 Task: Look for space in Romny, Ukraine from 9th June, 2023 to 16th June, 2023 for 2 adults in price range Rs.8000 to Rs.16000. Place can be entire place with 2 bedrooms having 2 beds and 1 bathroom. Property type can be house, flat, guest house. Booking option can be shelf check-in. Required host language is English.
Action: Mouse pressed left at (490, 203)
Screenshot: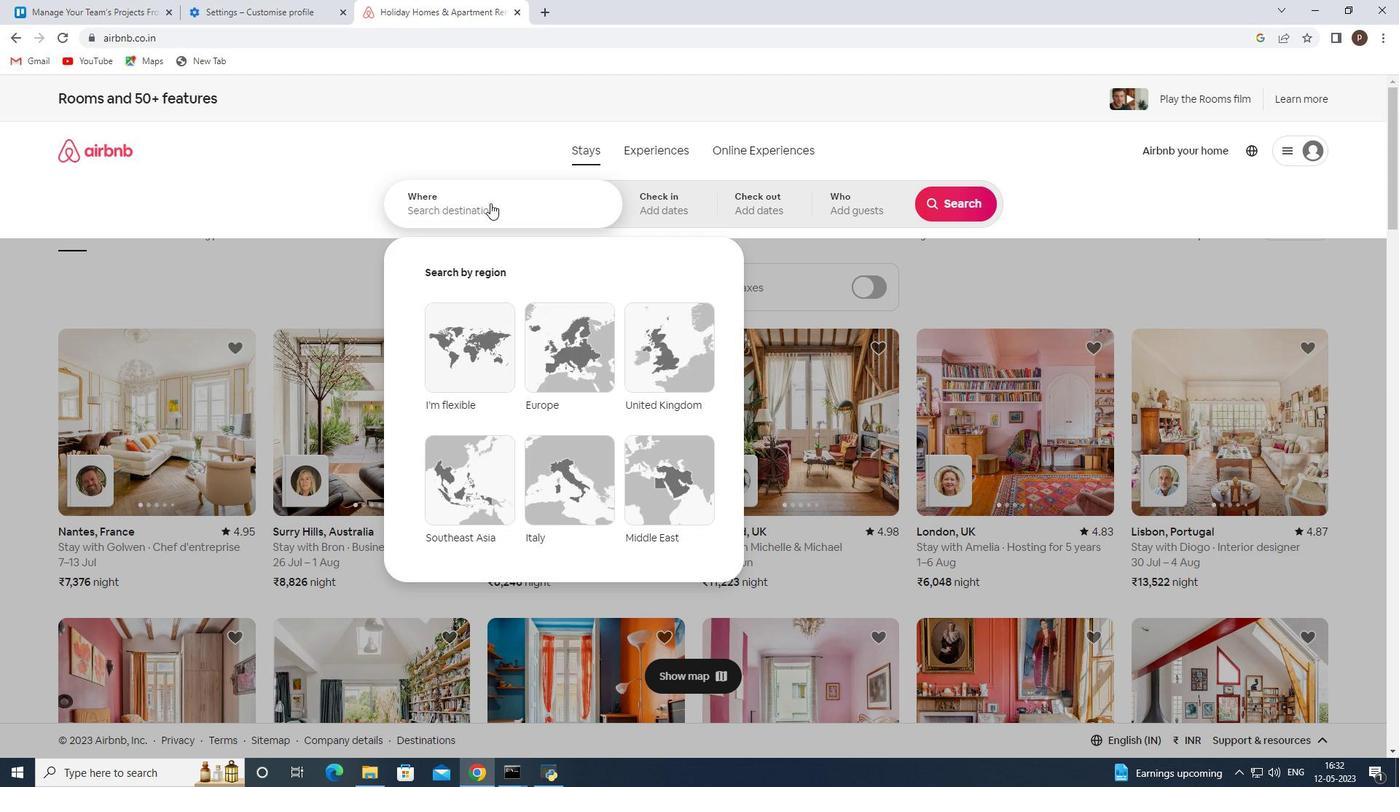 
Action: Key pressed <Key.caps_lock>R<Key.caps_lock>omny,<Key.space><Key.caps_lock>U<Key.caps_lock>kraine<Key.space><Key.enter>
Screenshot: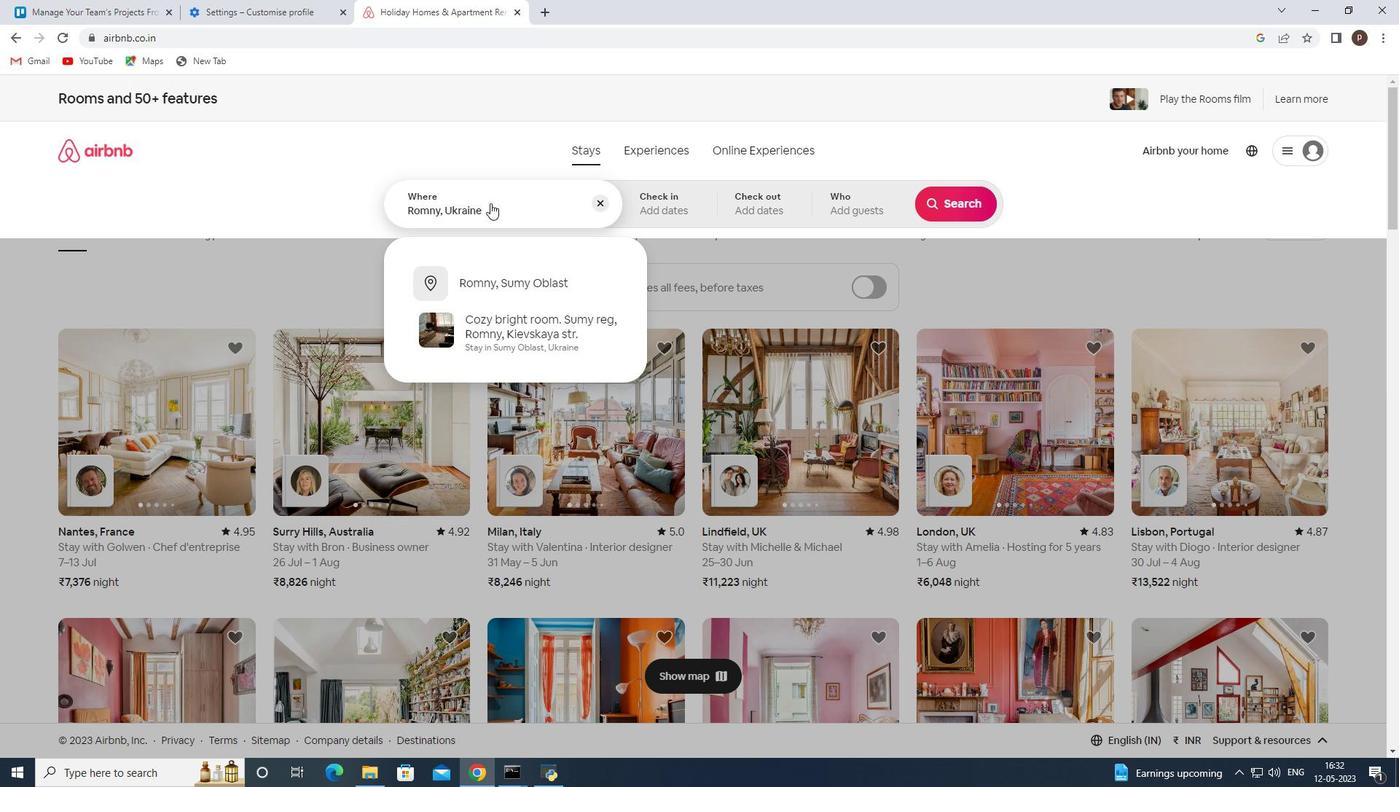 
Action: Mouse moved to (907, 417)
Screenshot: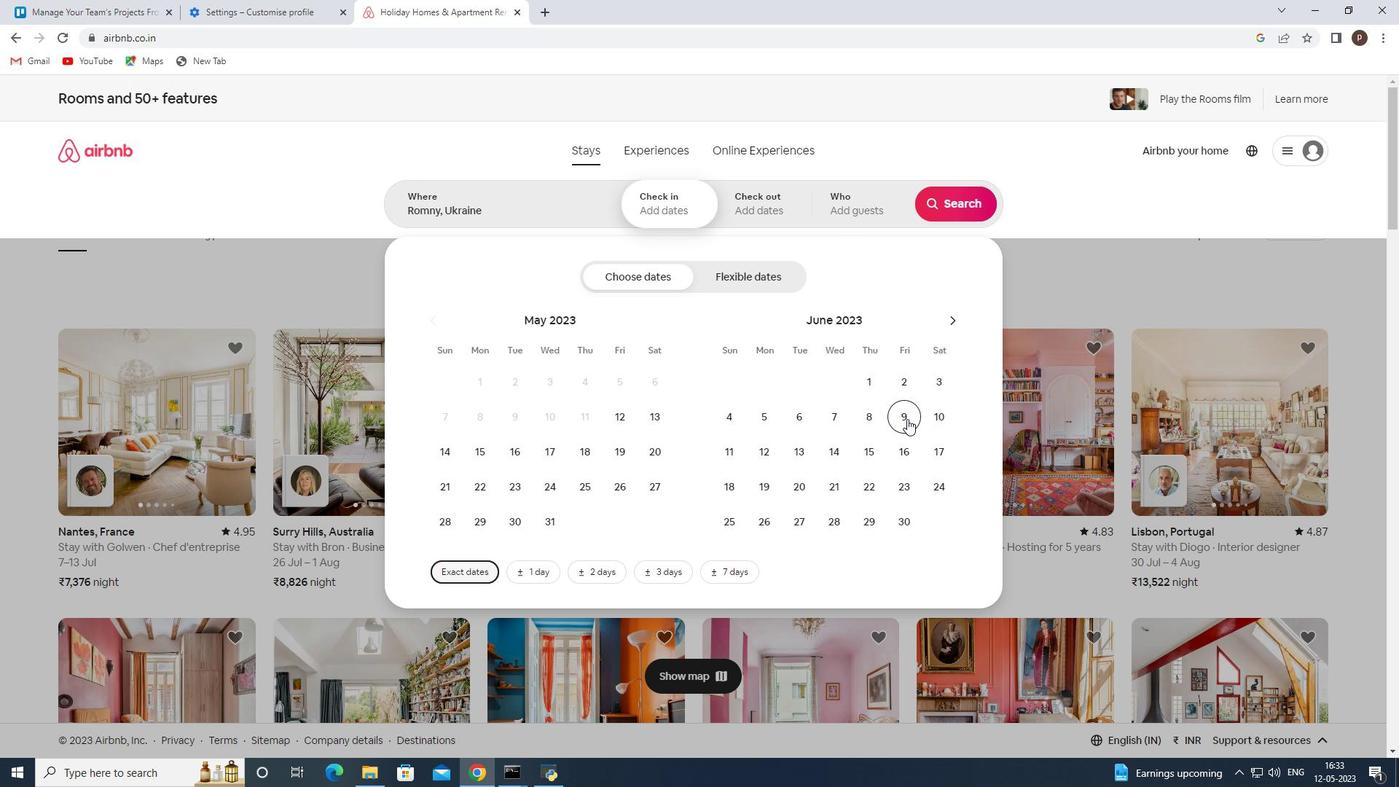 
Action: Mouse pressed left at (907, 417)
Screenshot: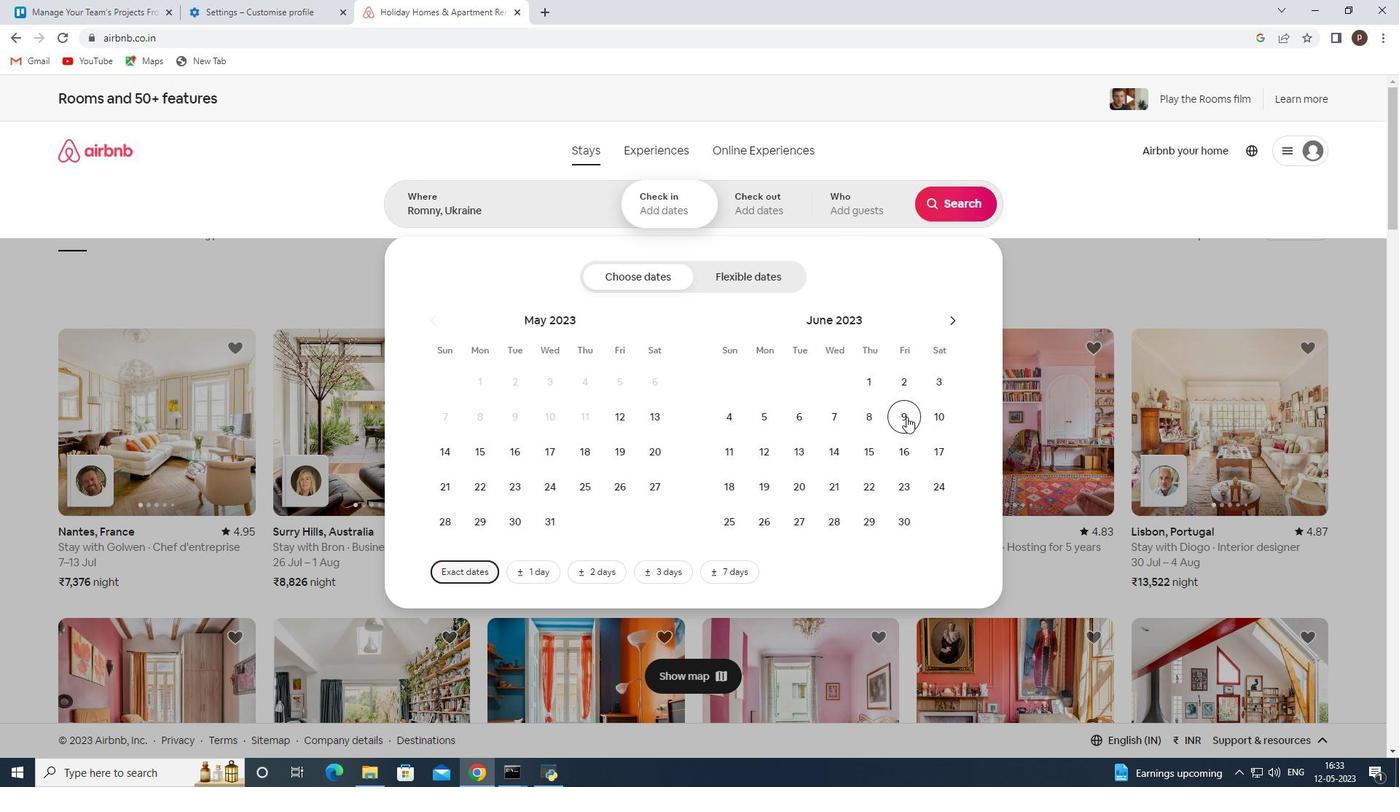 
Action: Mouse moved to (894, 450)
Screenshot: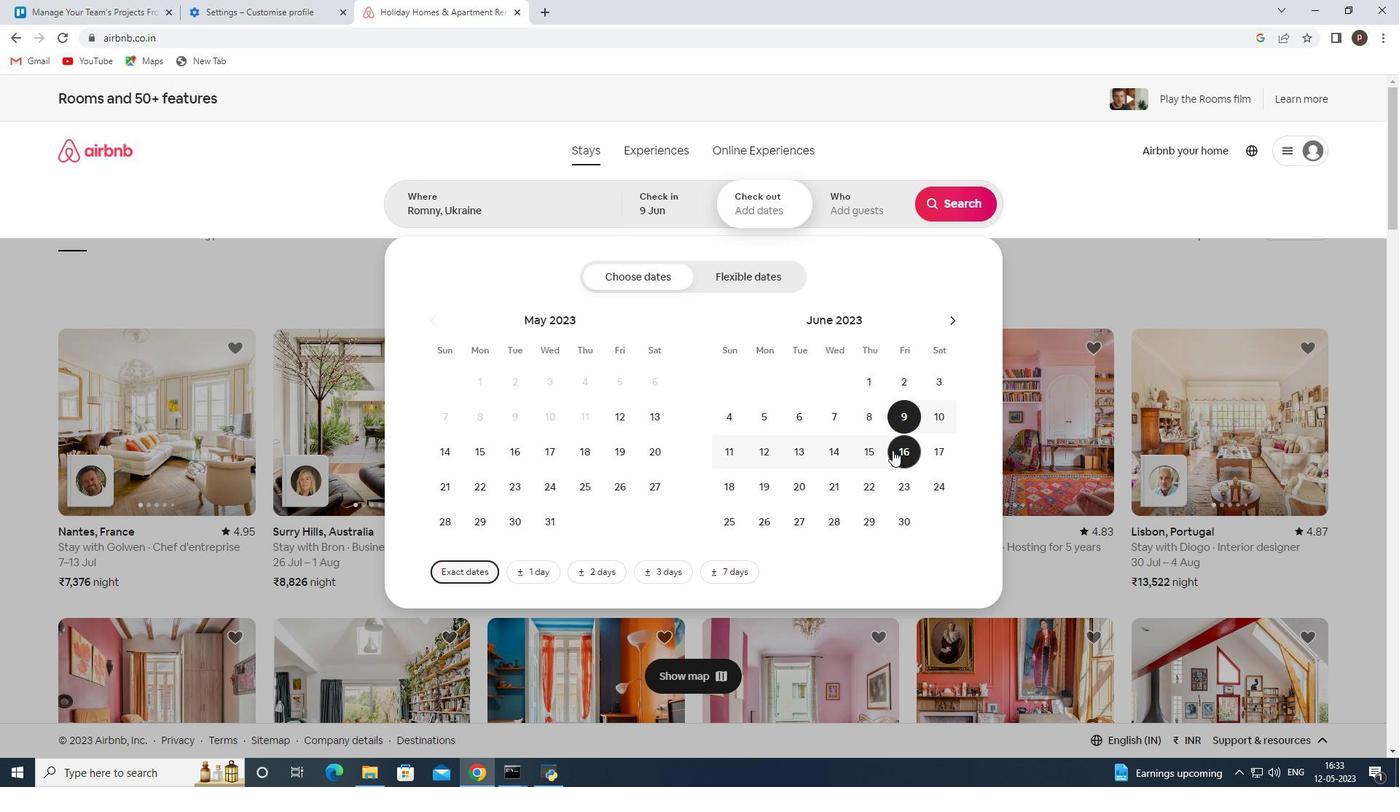 
Action: Mouse pressed left at (894, 450)
Screenshot: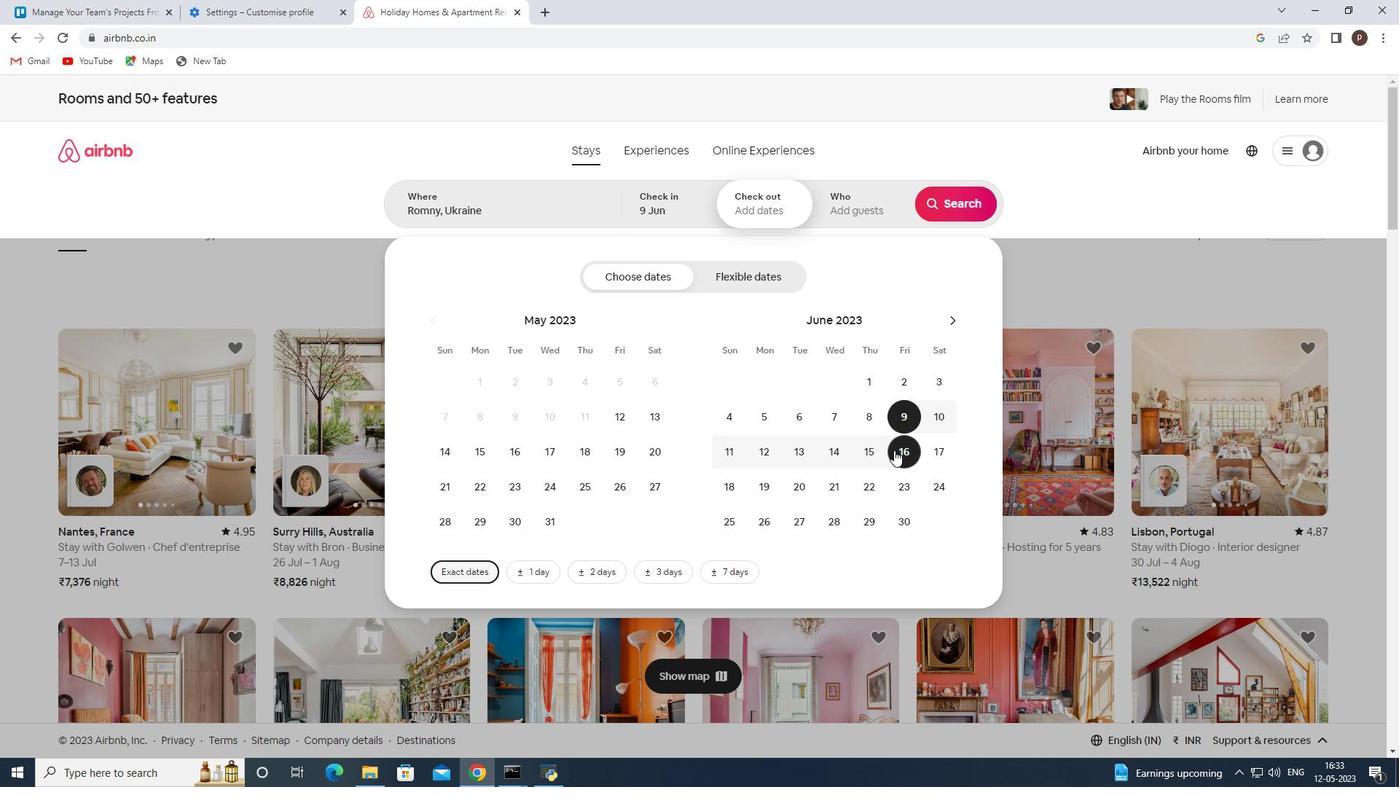 
Action: Mouse moved to (867, 199)
Screenshot: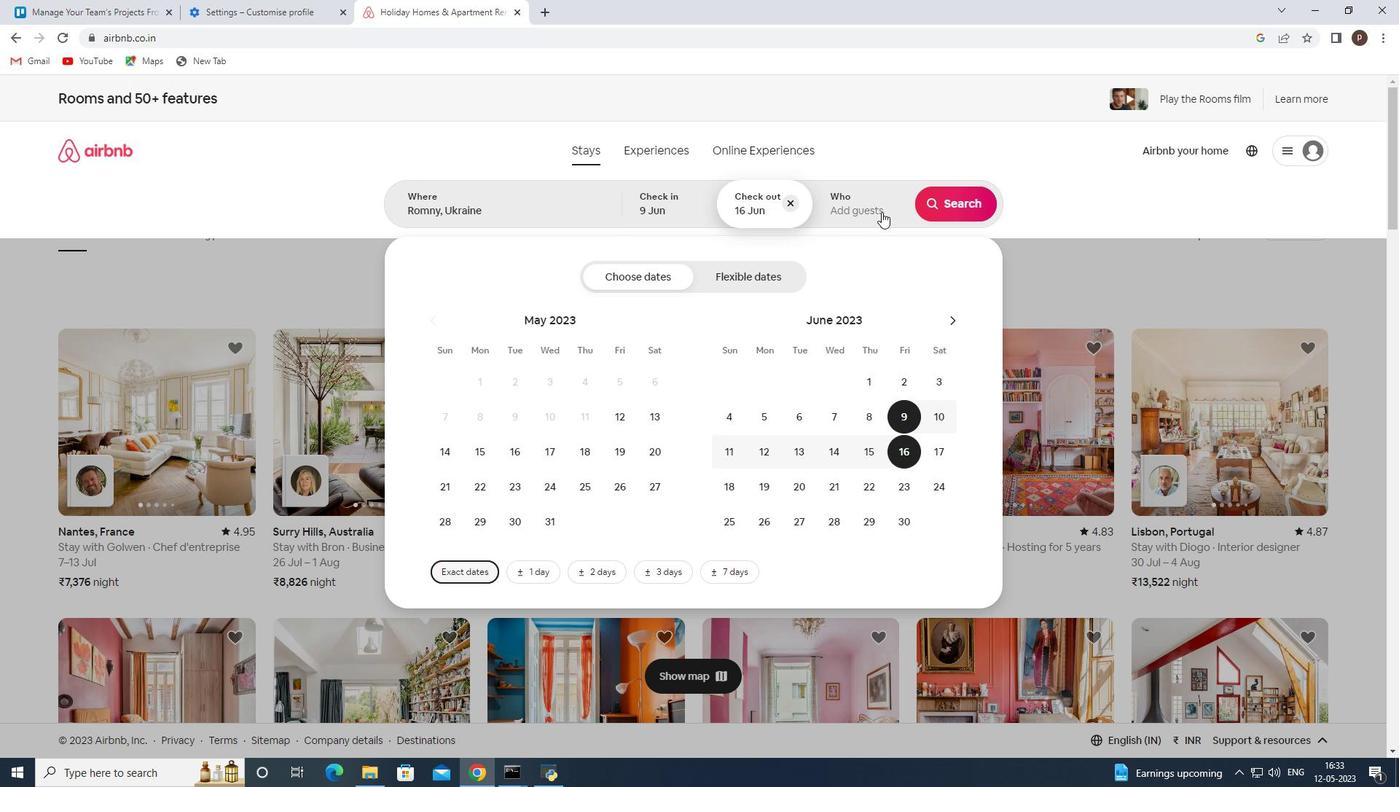 
Action: Mouse pressed left at (867, 199)
Screenshot: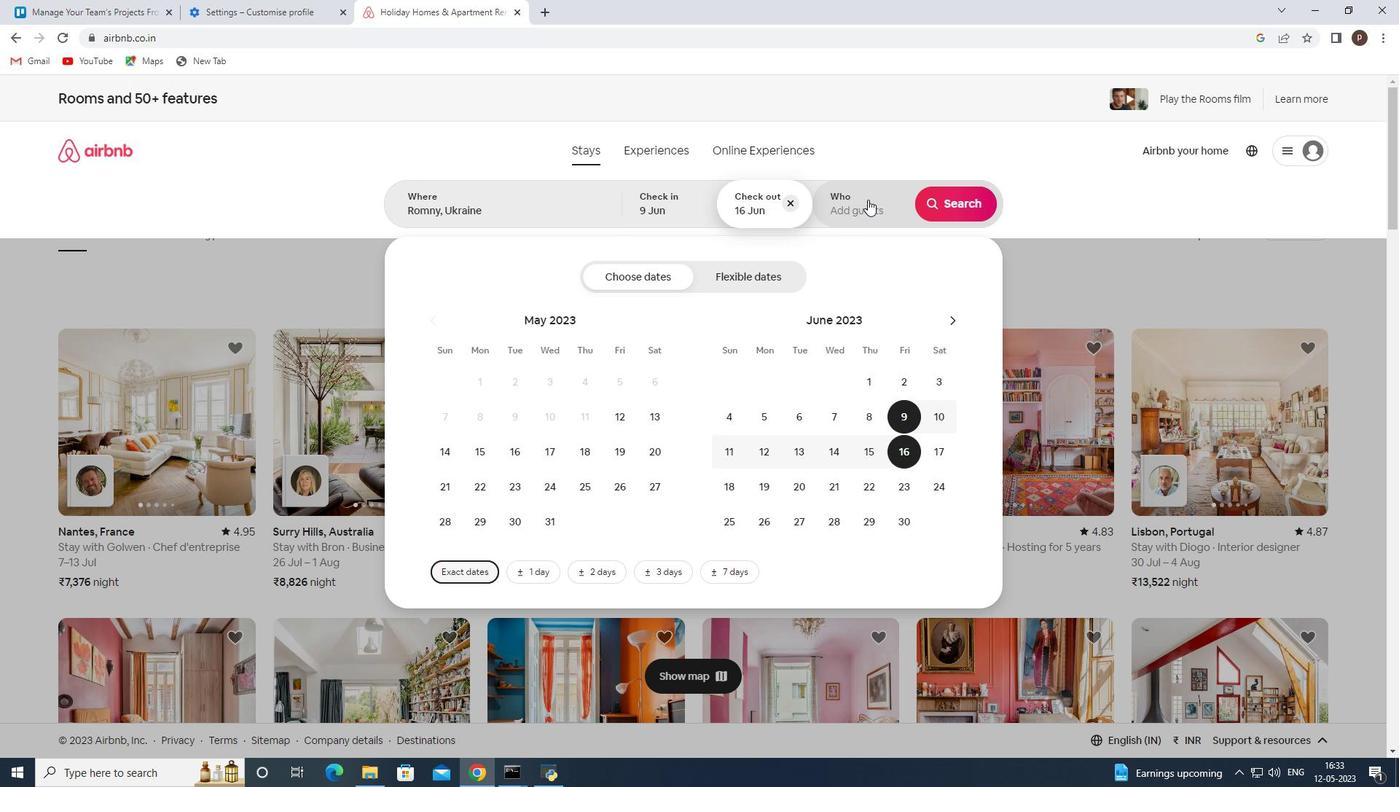 
Action: Mouse moved to (951, 287)
Screenshot: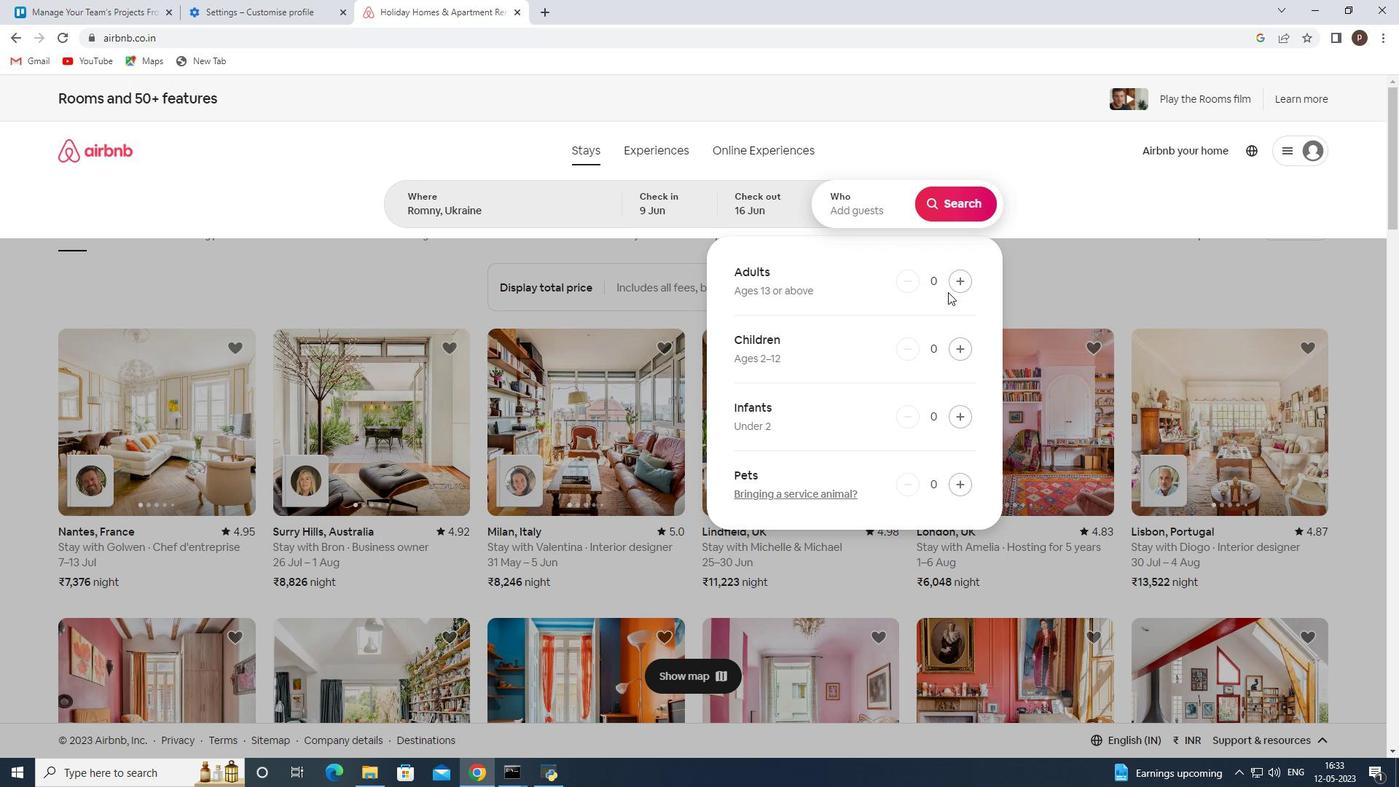
Action: Mouse pressed left at (951, 287)
Screenshot: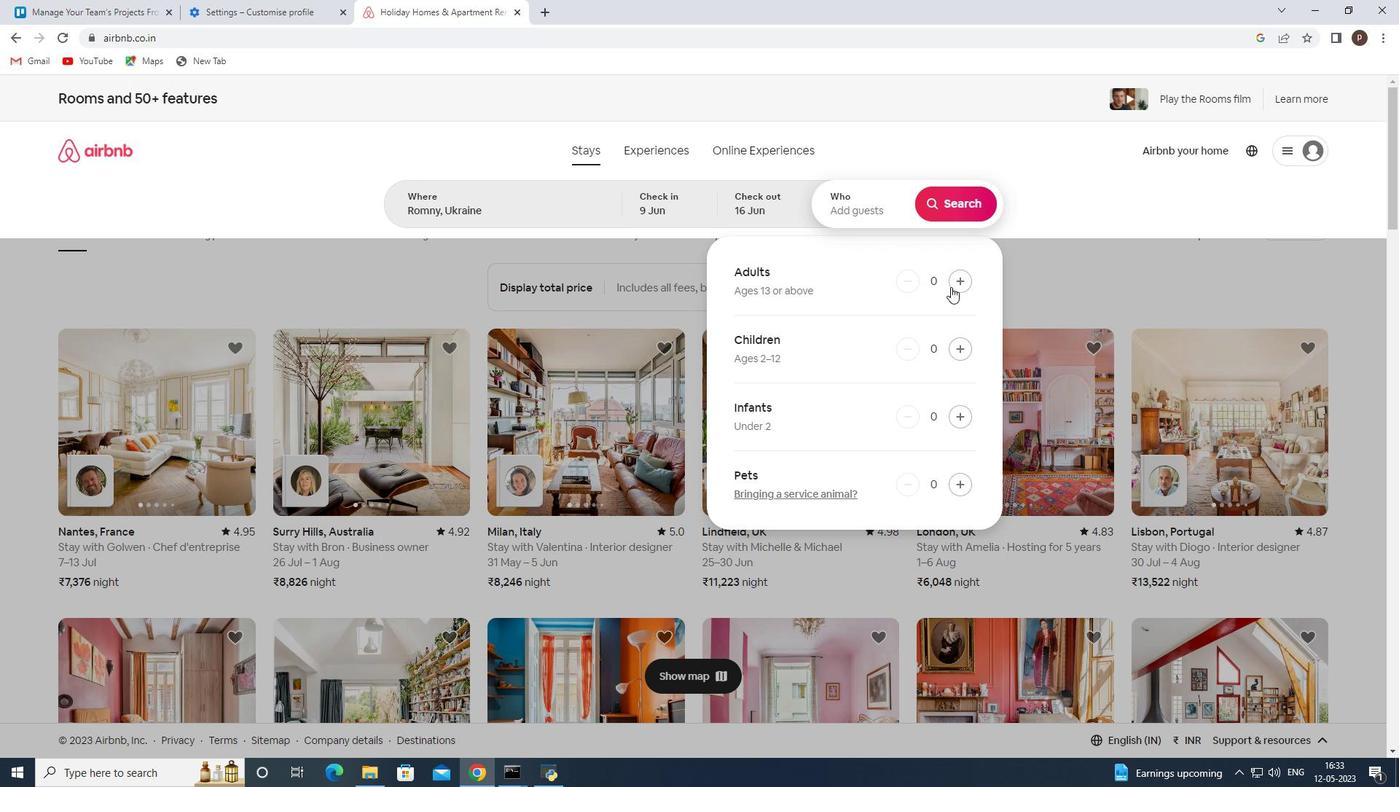 
Action: Mouse pressed left at (951, 287)
Screenshot: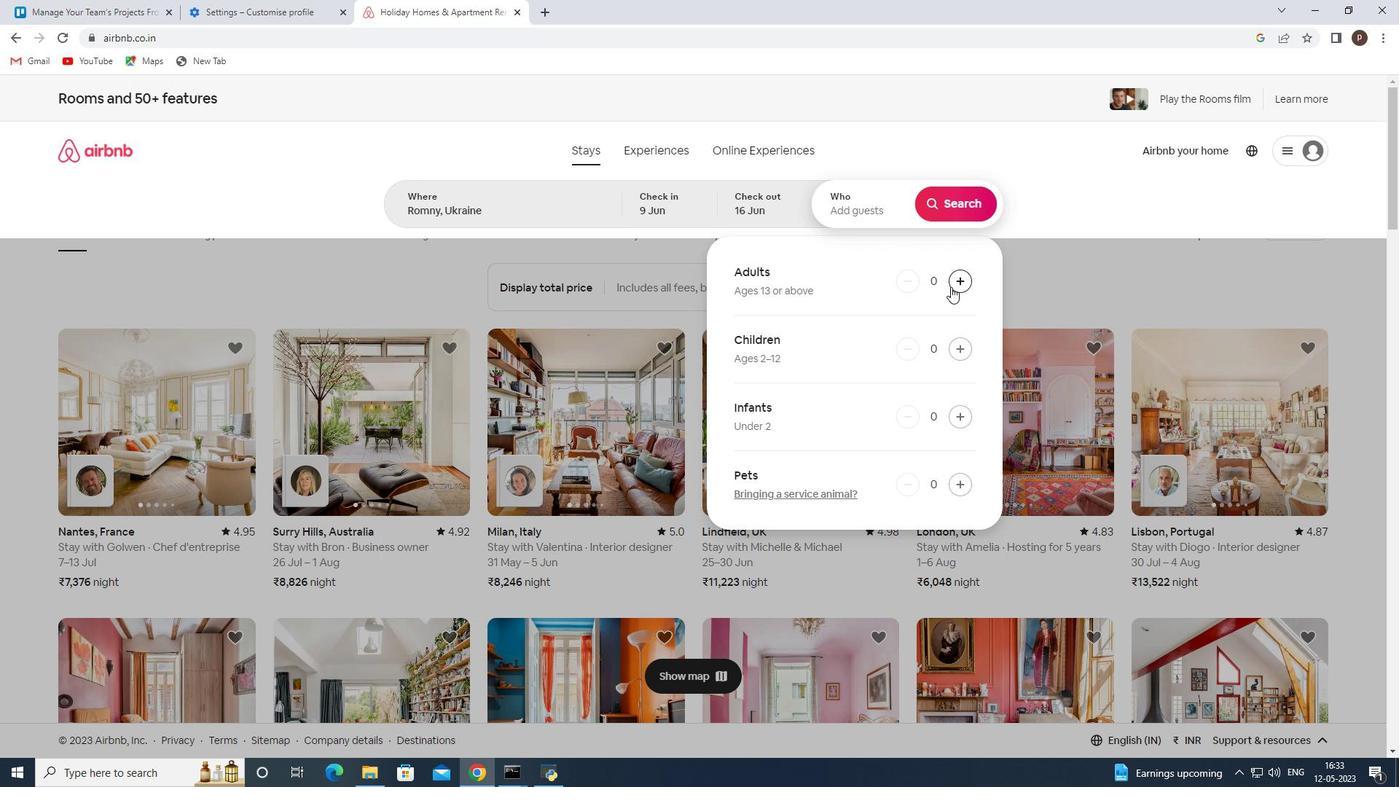 
Action: Mouse moved to (954, 206)
Screenshot: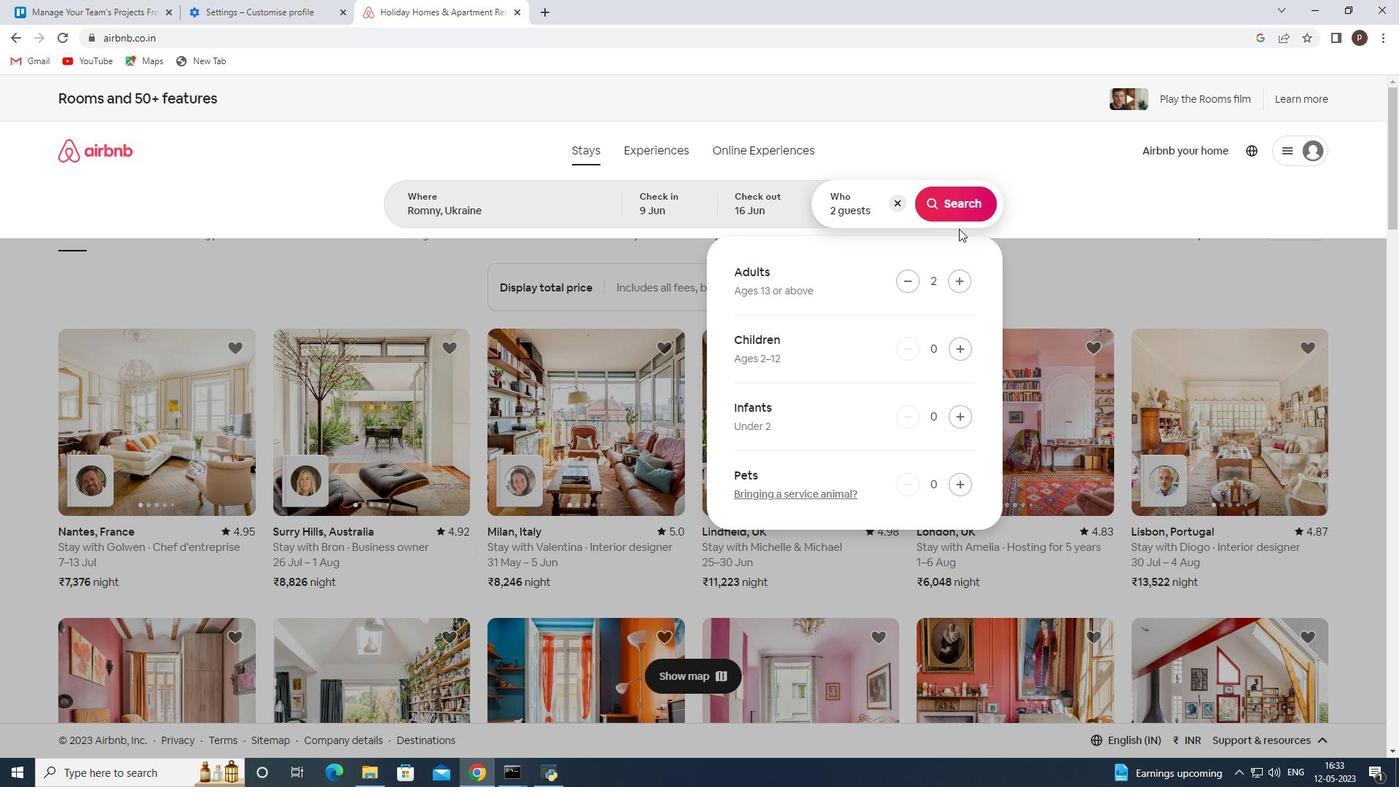 
Action: Mouse pressed left at (954, 206)
Screenshot: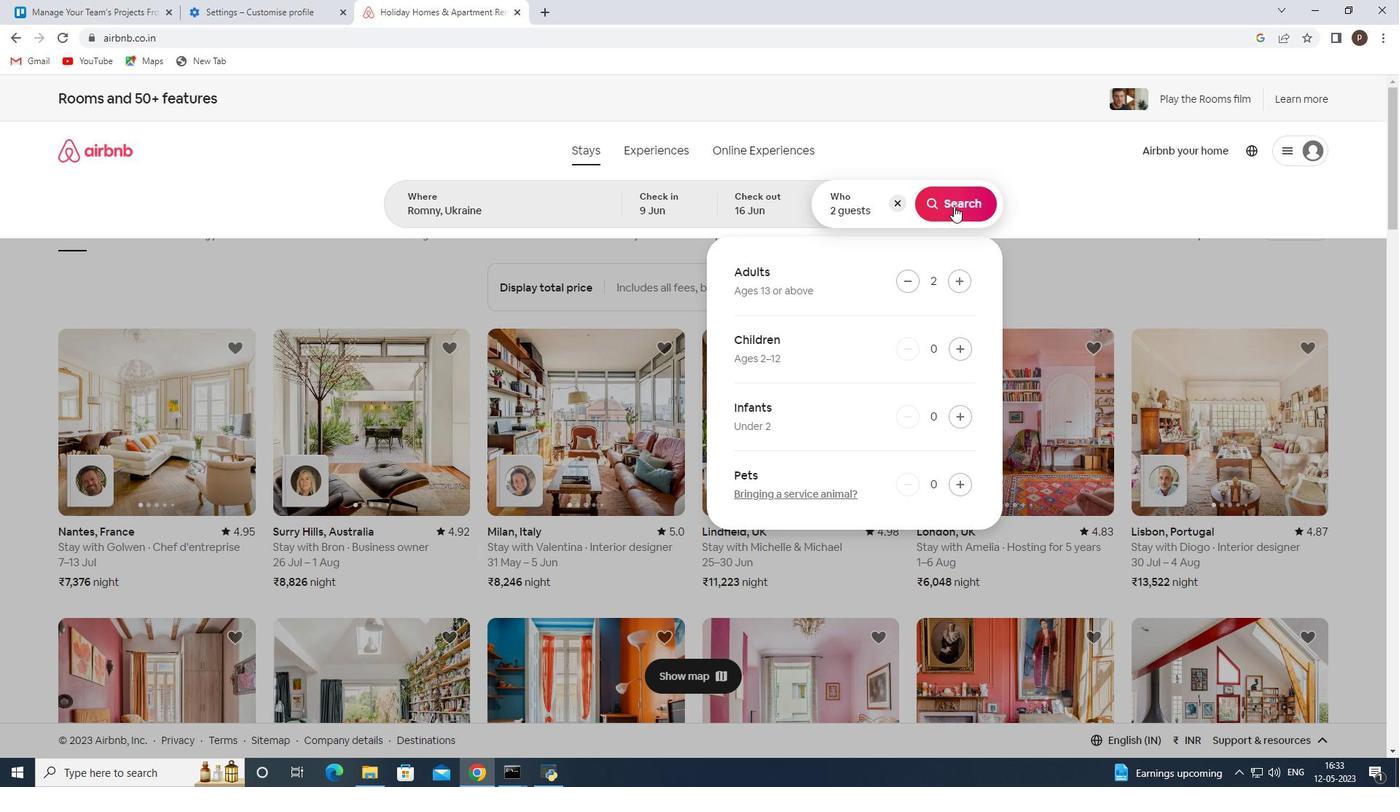 
Action: Mouse moved to (1316, 154)
Screenshot: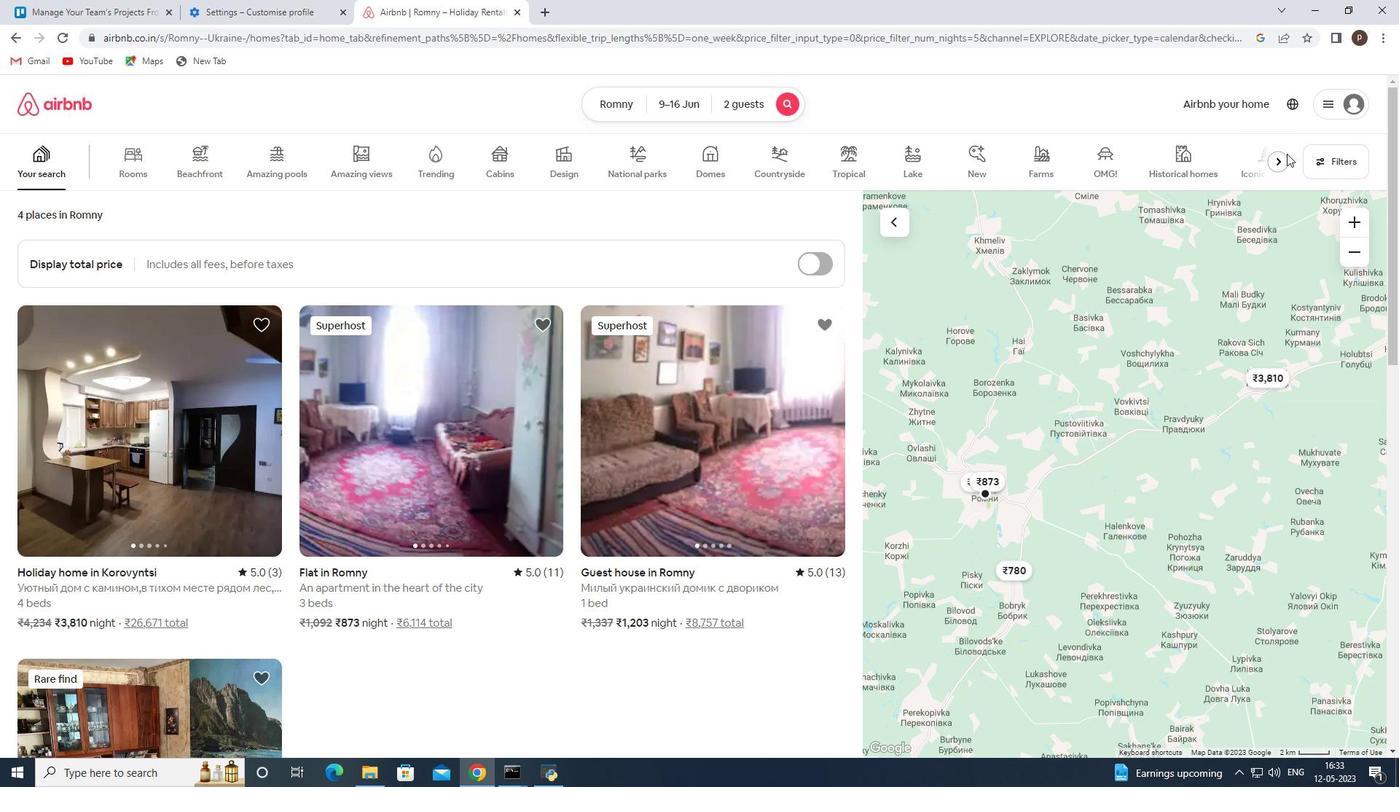 
Action: Mouse pressed left at (1316, 154)
Screenshot: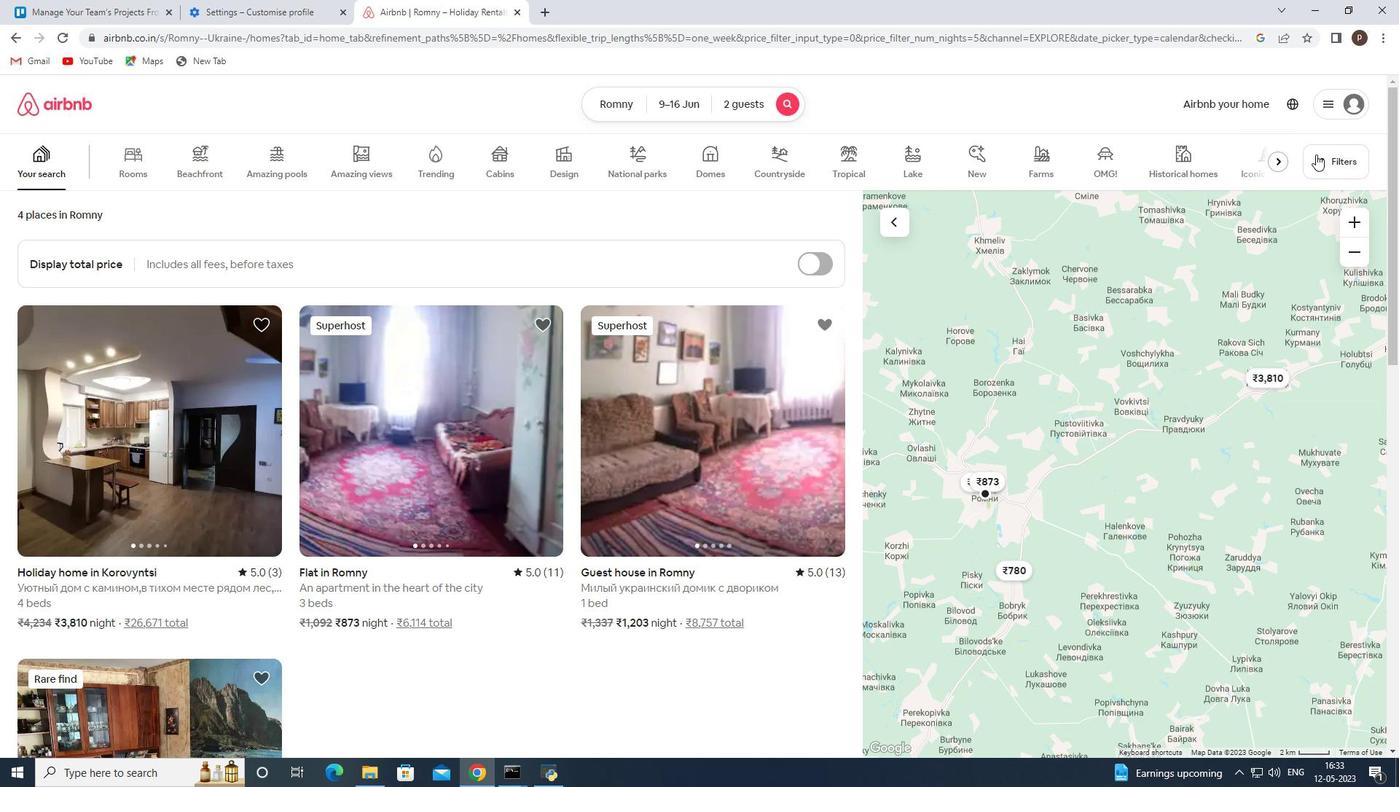 
Action: Mouse moved to (487, 521)
Screenshot: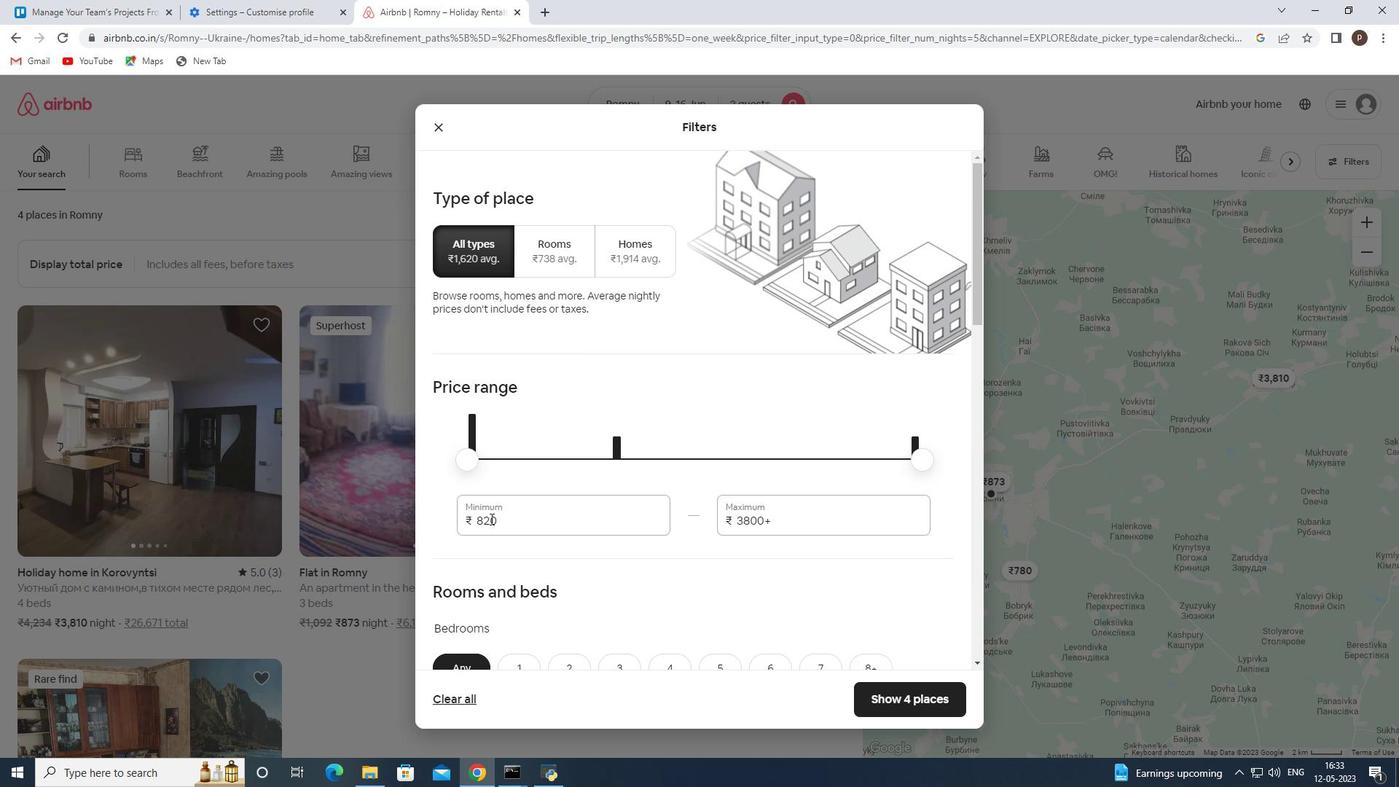 
Action: Mouse pressed left at (487, 521)
Screenshot: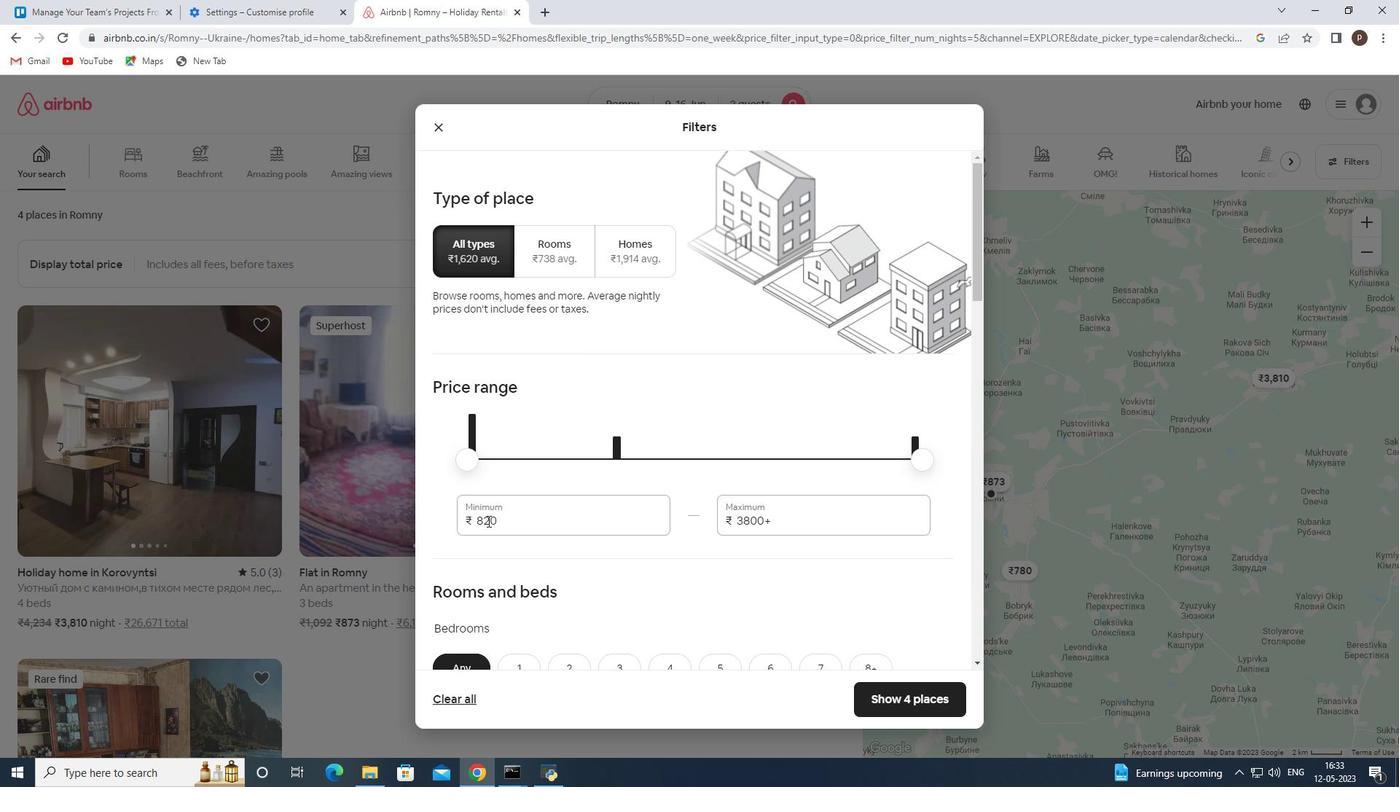 
Action: Mouse pressed left at (487, 521)
Screenshot: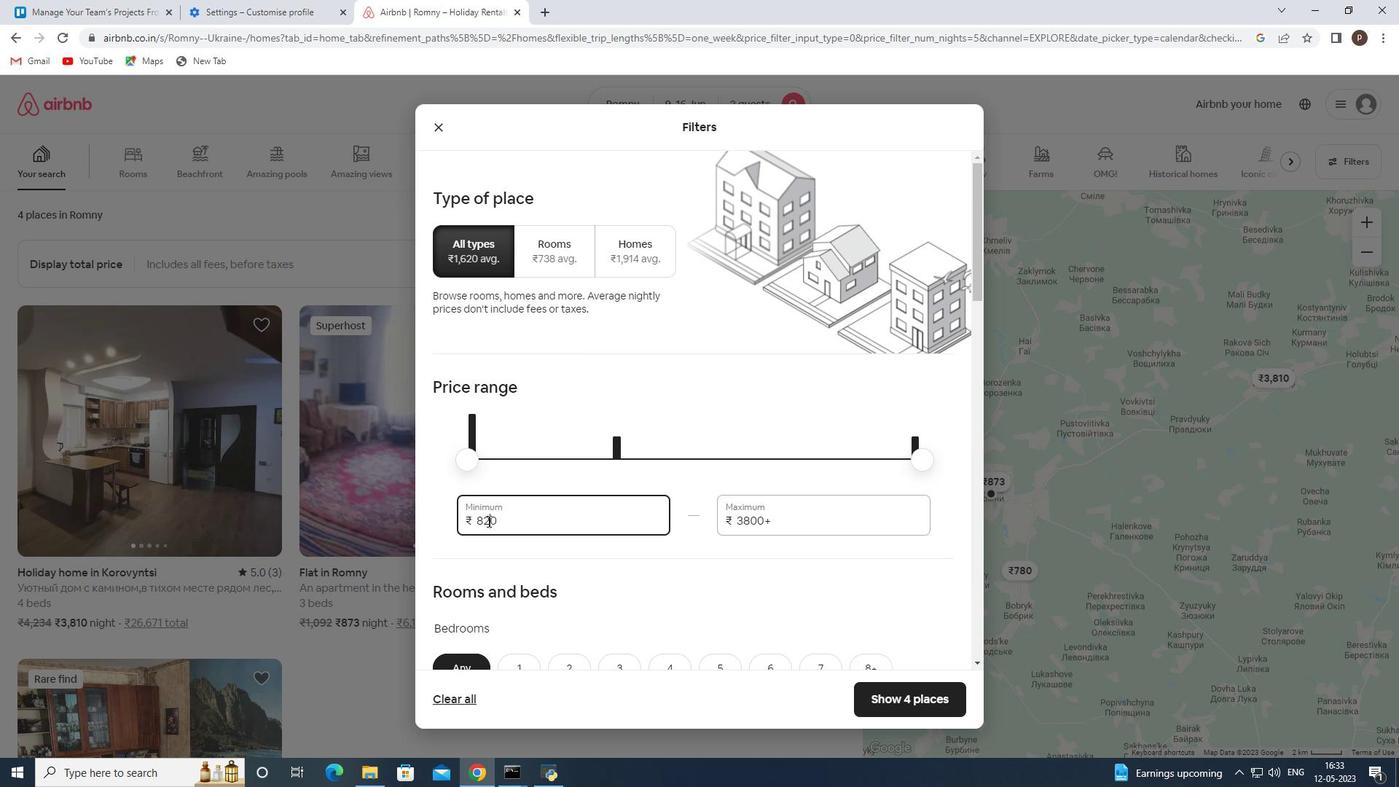 
Action: Mouse moved to (487, 521)
Screenshot: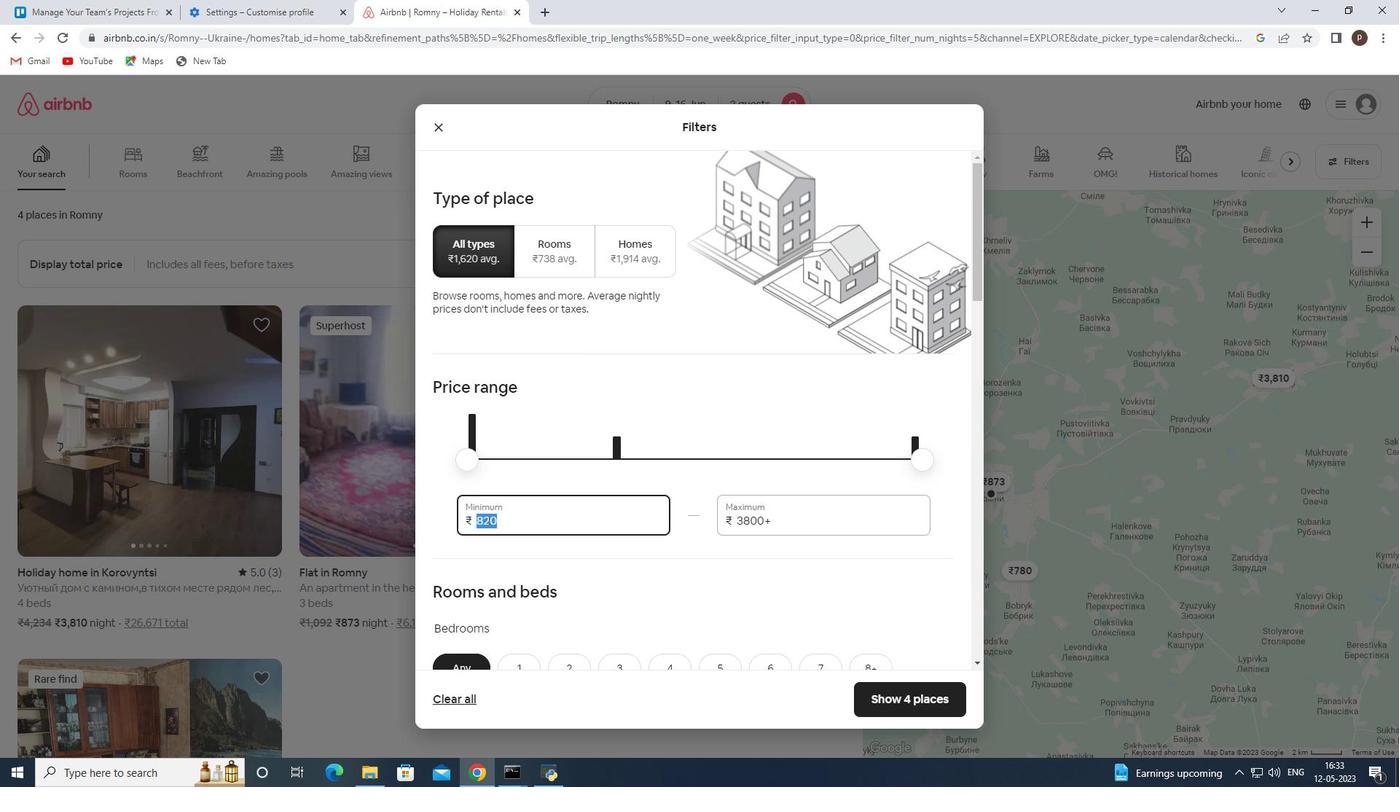 
Action: Key pressed 8000<Key.tab>16000
Screenshot: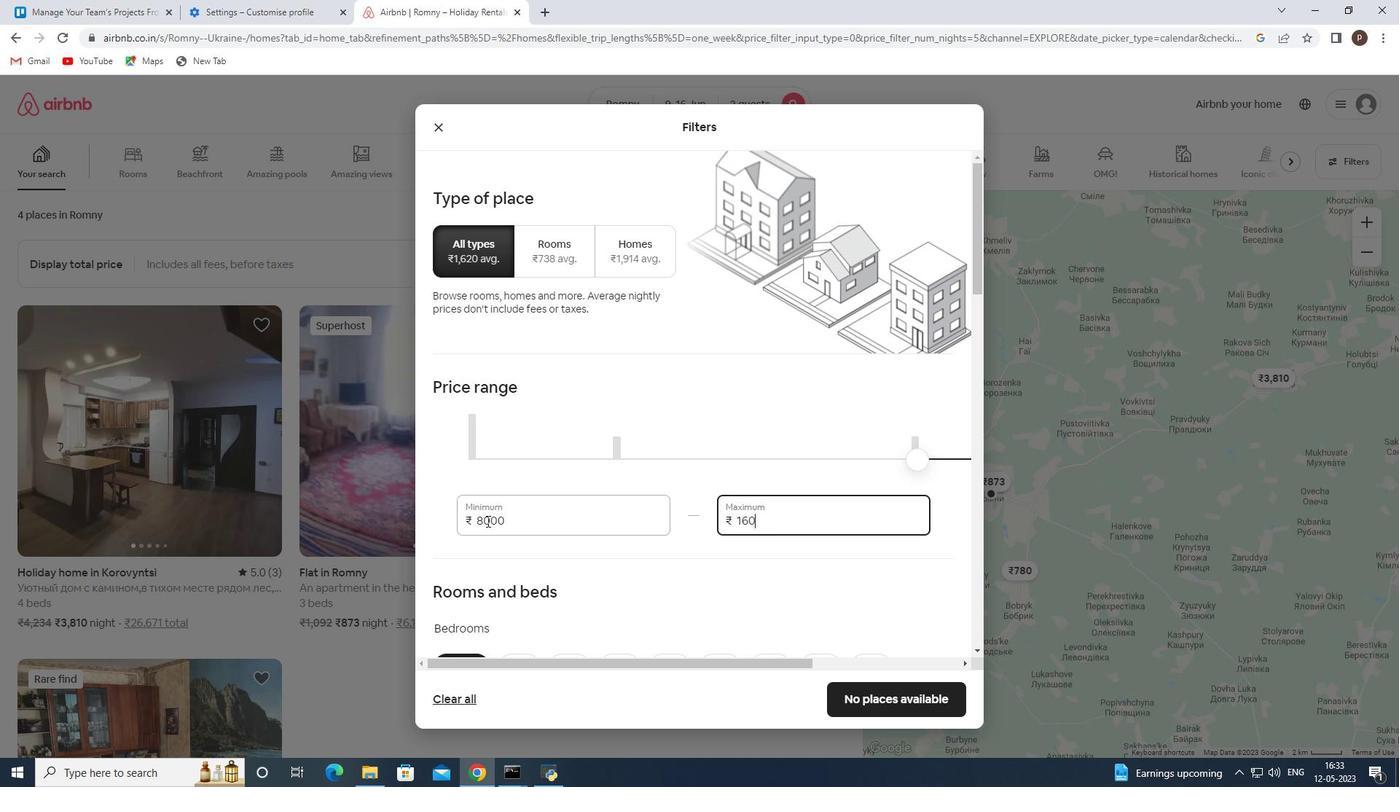 
Action: Mouse scrolled (487, 520) with delta (0, 0)
Screenshot: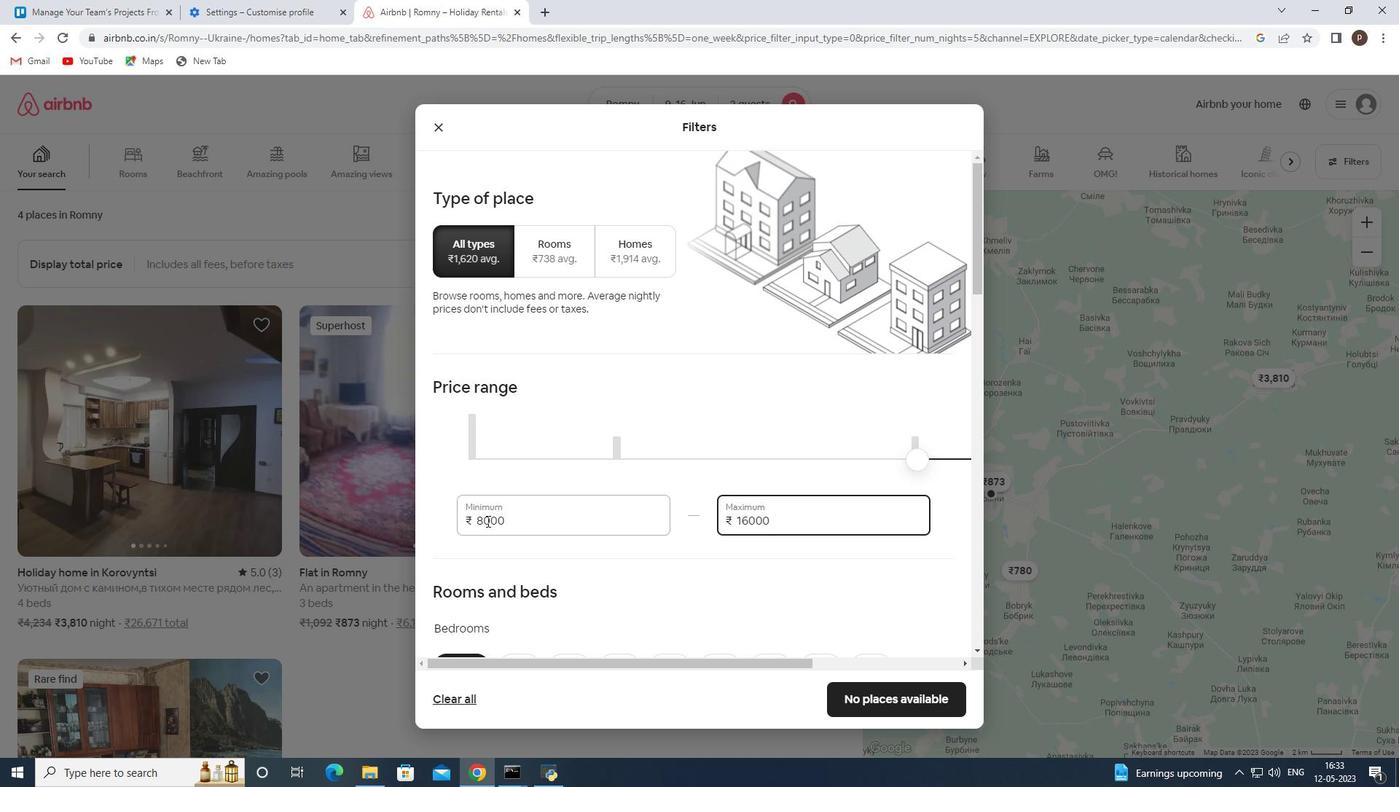 
Action: Mouse scrolled (487, 520) with delta (0, 0)
Screenshot: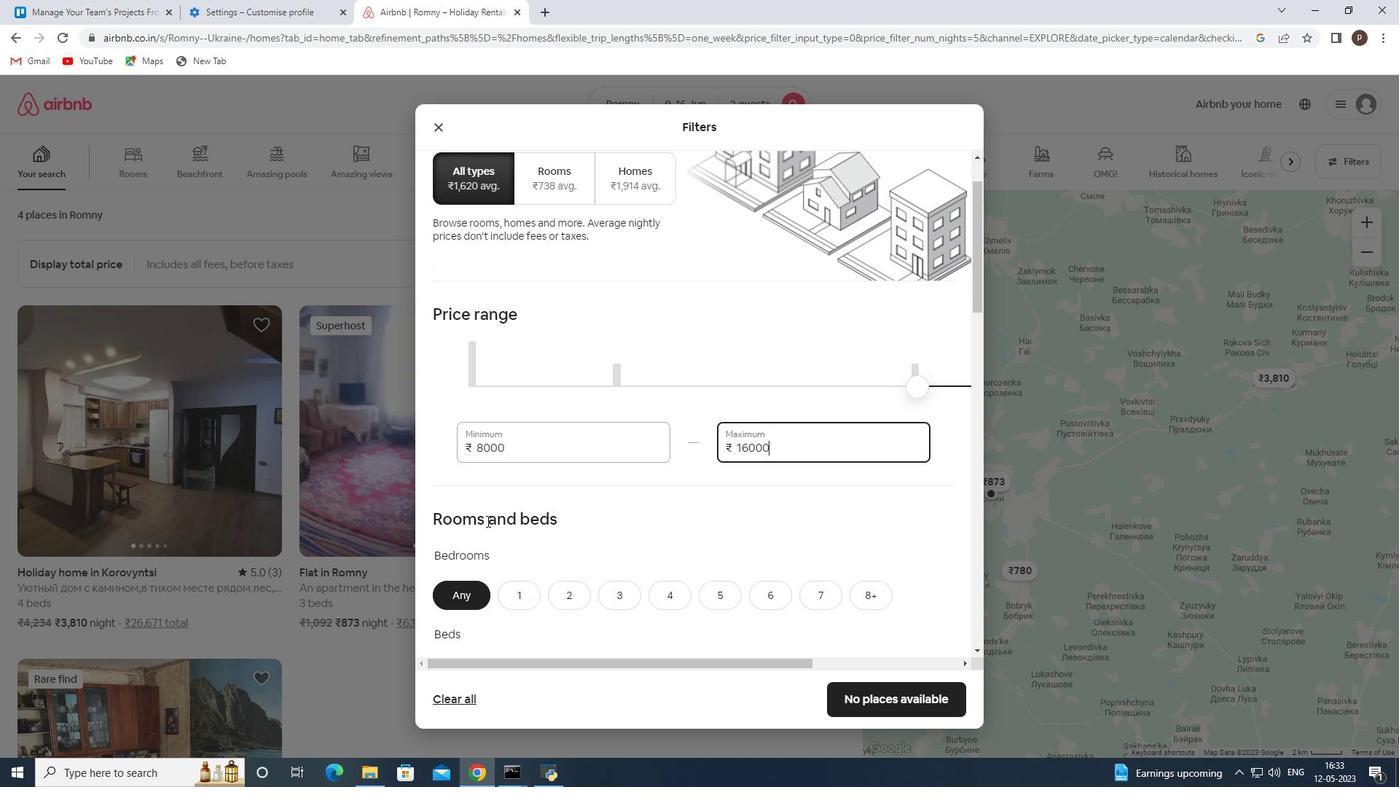 
Action: Mouse moved to (578, 522)
Screenshot: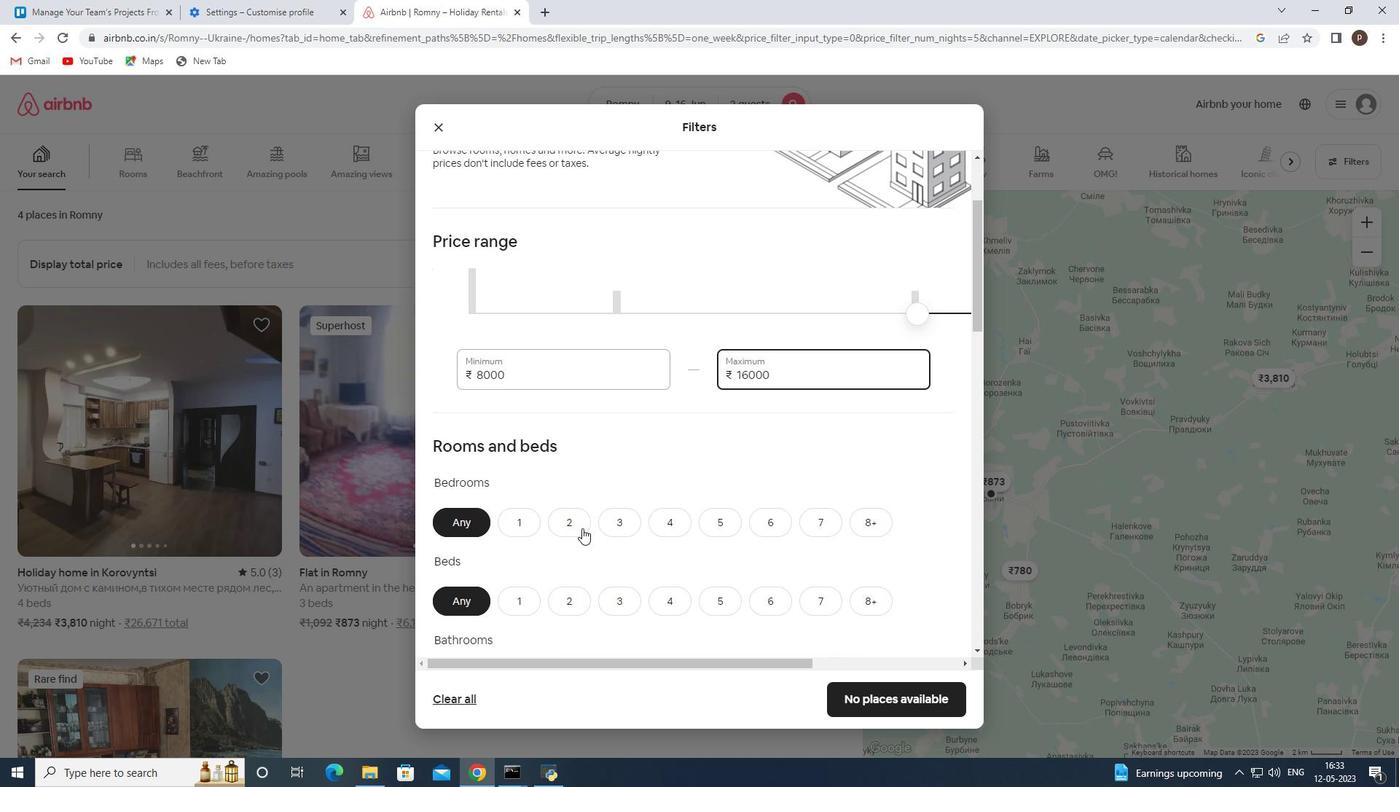 
Action: Mouse pressed left at (578, 522)
Screenshot: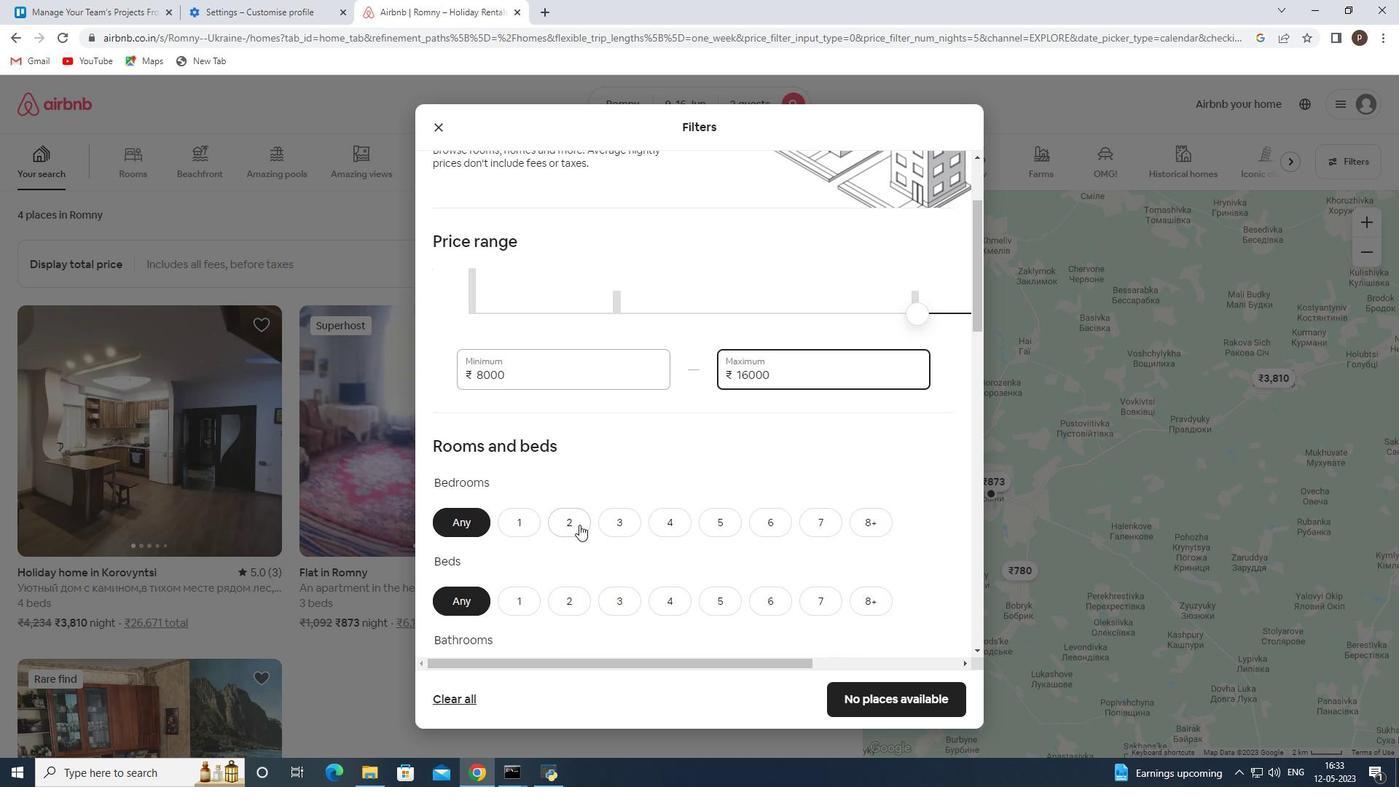 
Action: Mouse moved to (573, 522)
Screenshot: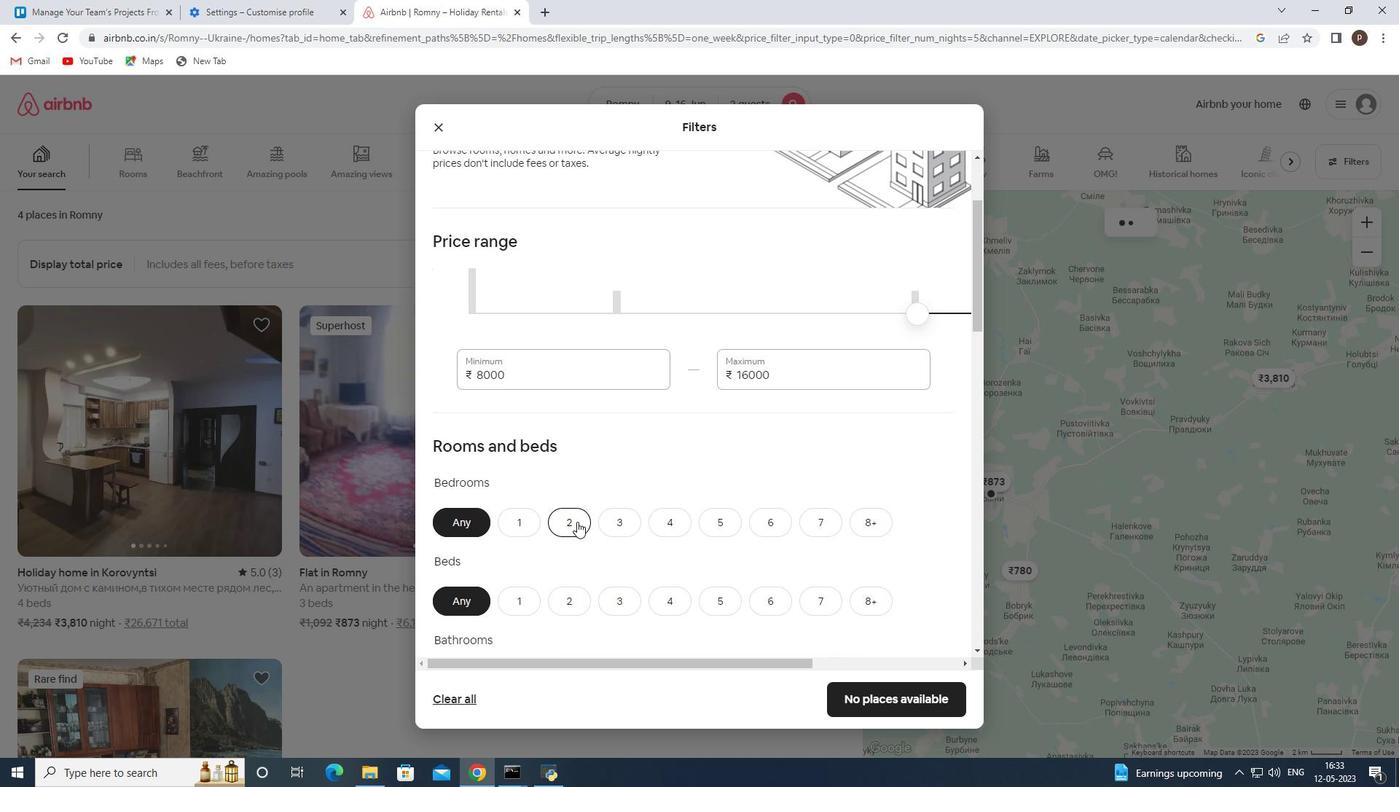 
Action: Mouse scrolled (573, 522) with delta (0, 0)
Screenshot: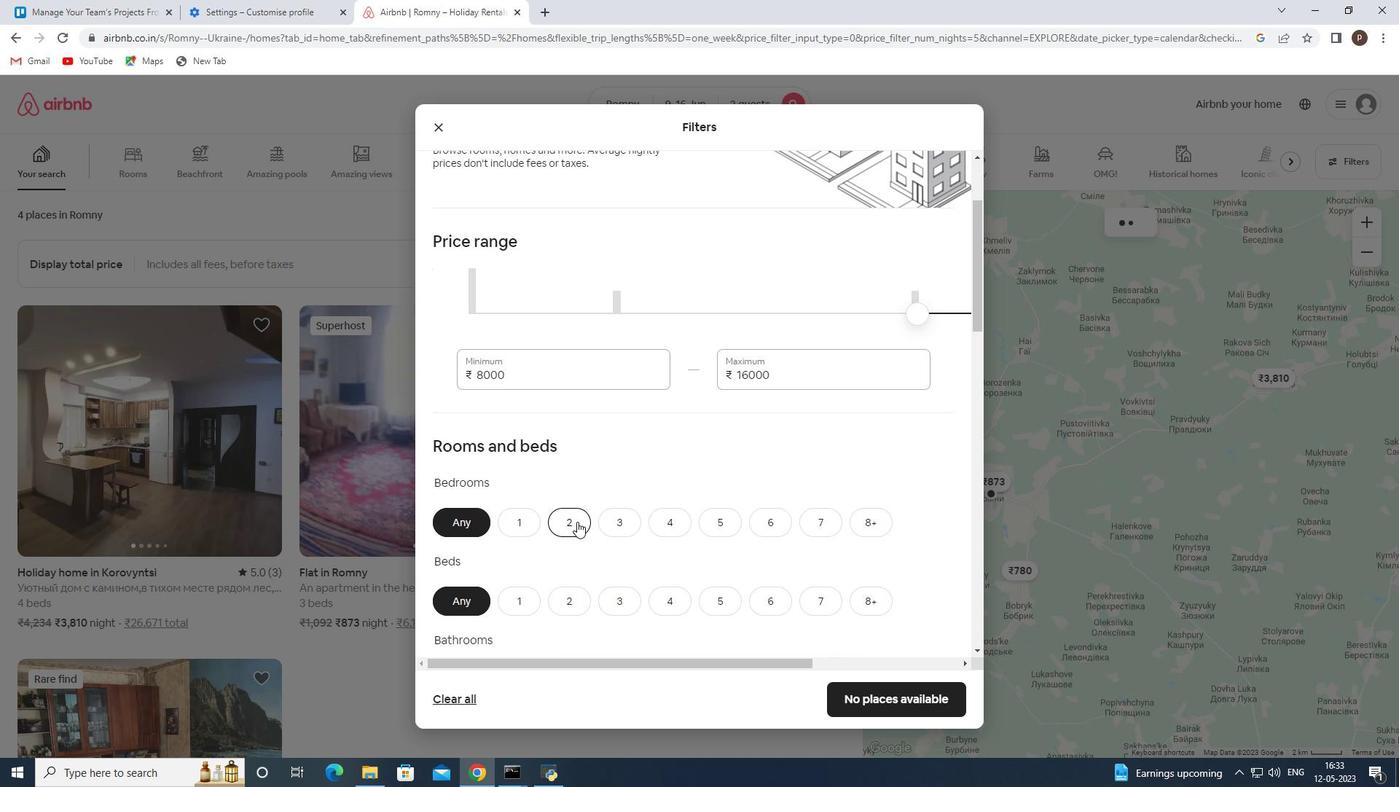 
Action: Mouse scrolled (573, 522) with delta (0, 0)
Screenshot: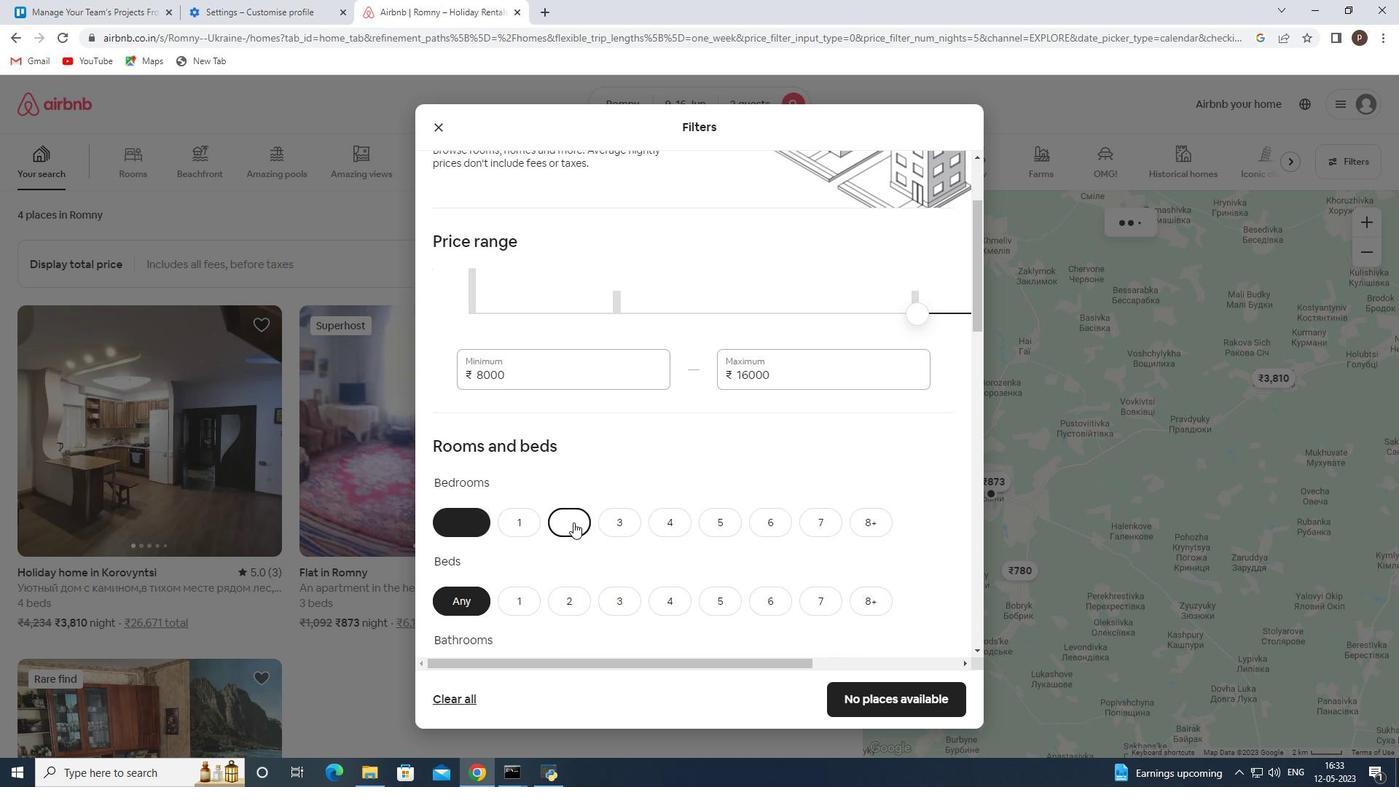 
Action: Mouse moved to (574, 465)
Screenshot: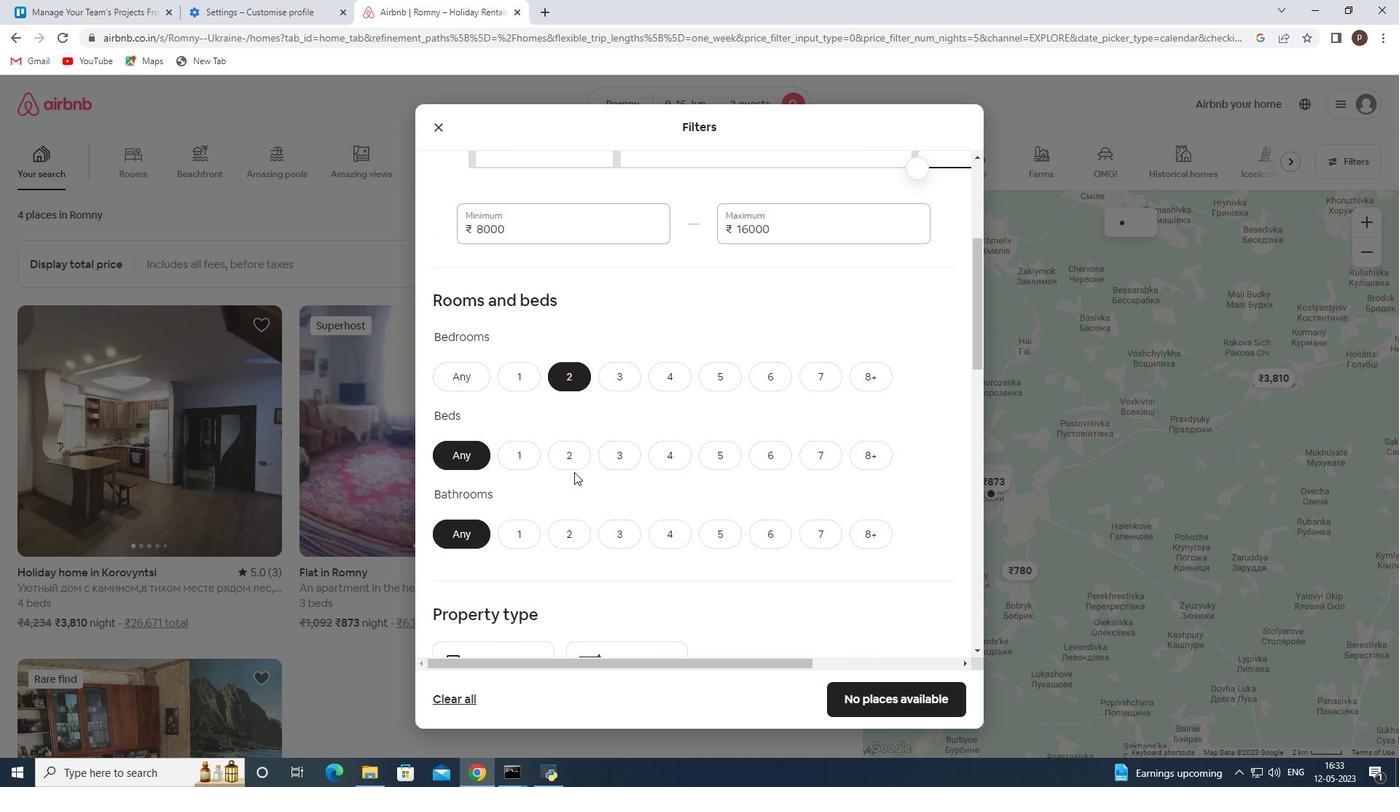 
Action: Mouse pressed left at (574, 465)
Screenshot: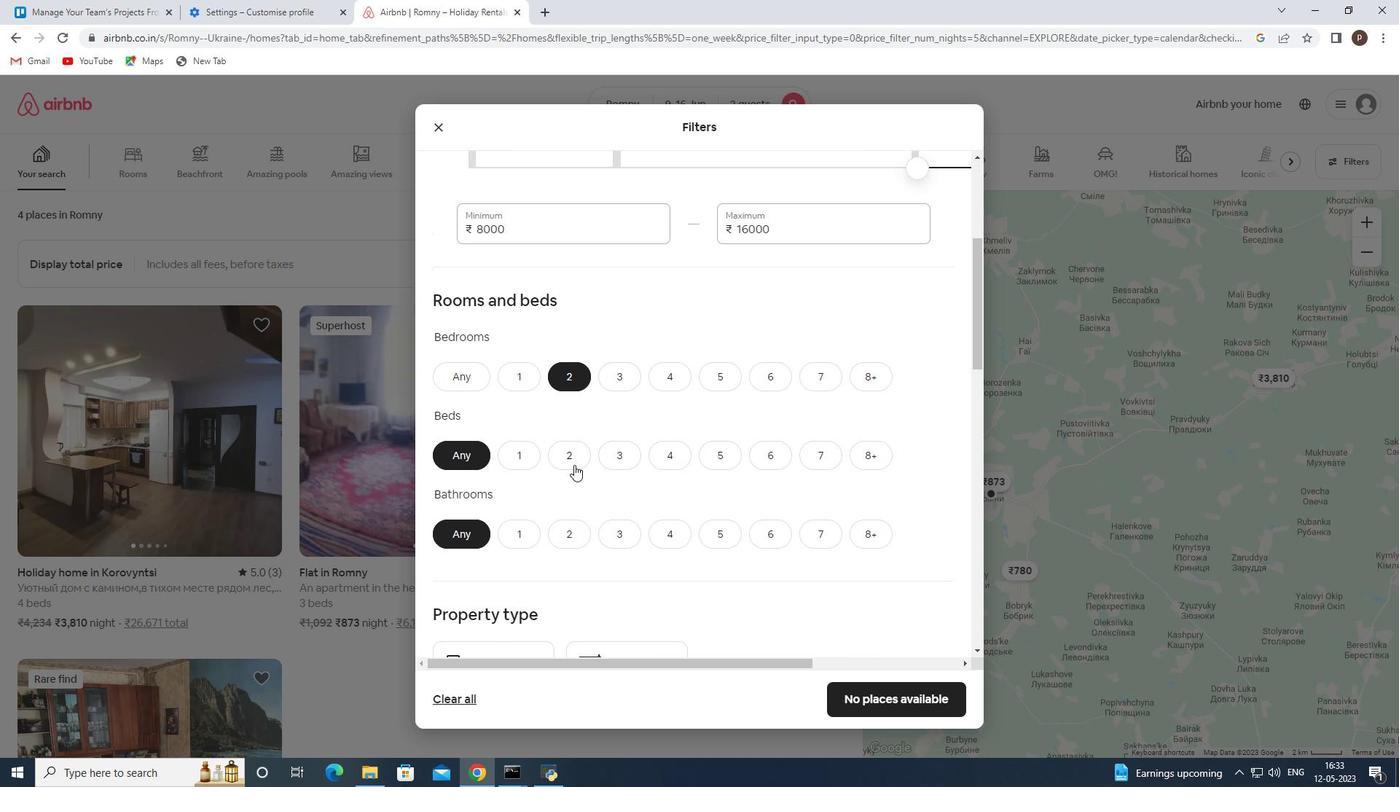 
Action: Mouse moved to (526, 533)
Screenshot: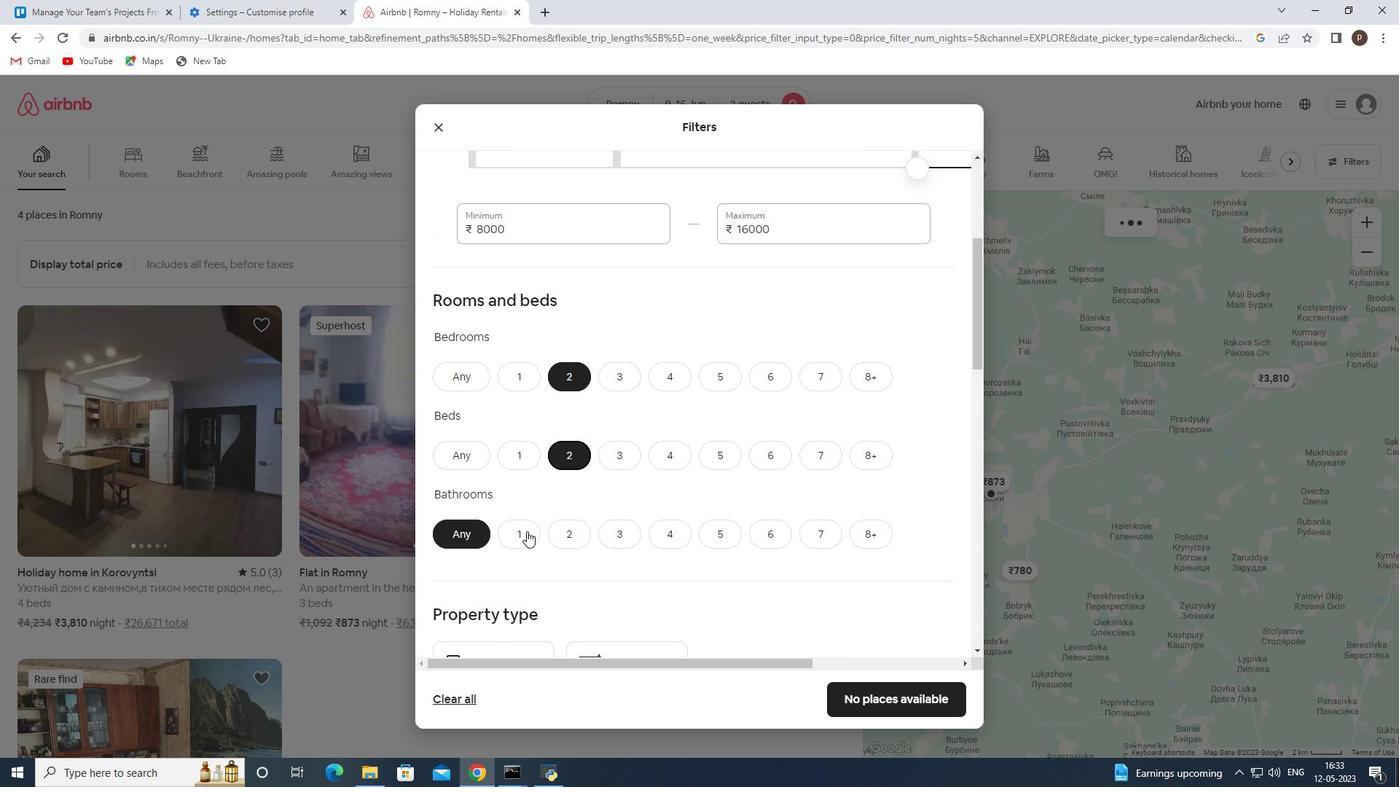
Action: Mouse pressed left at (526, 533)
Screenshot: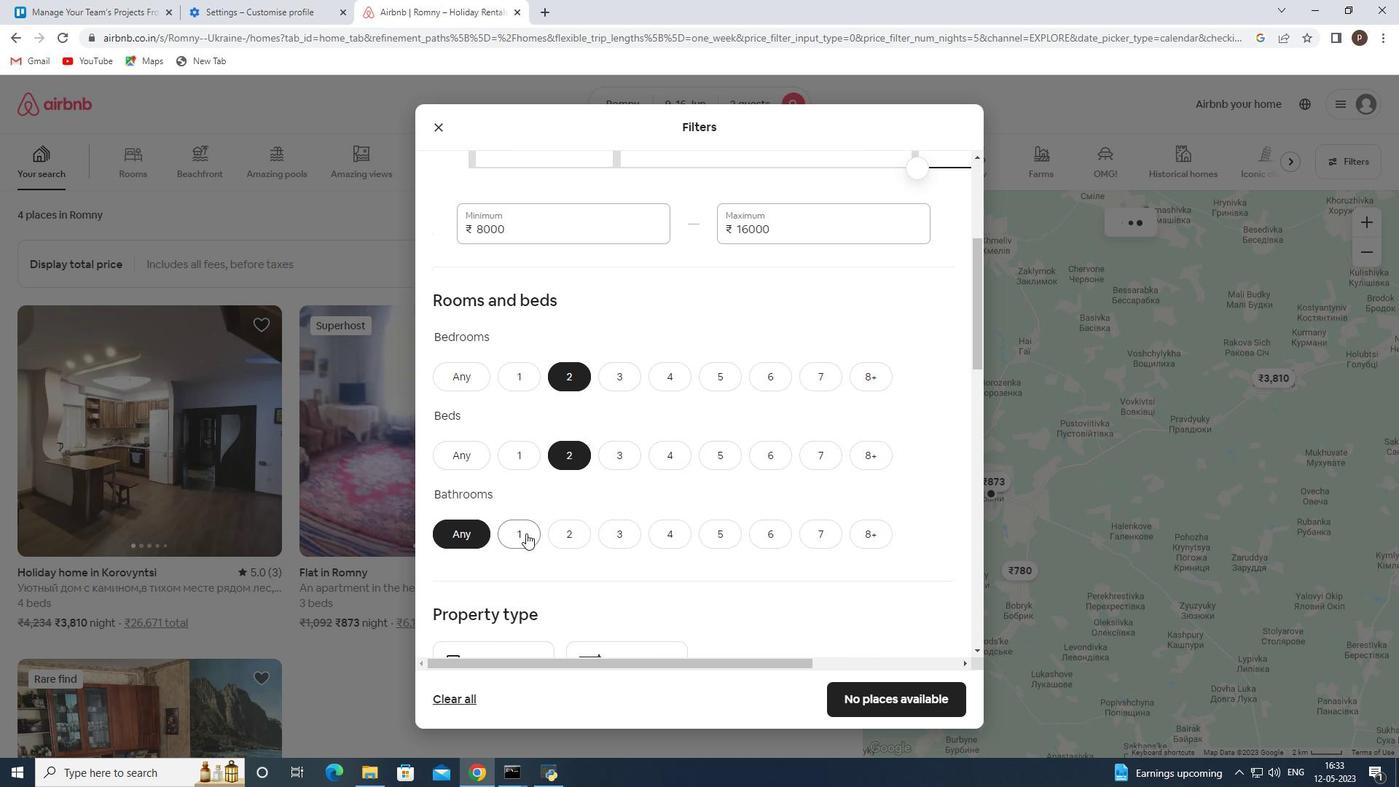 
Action: Mouse moved to (523, 533)
Screenshot: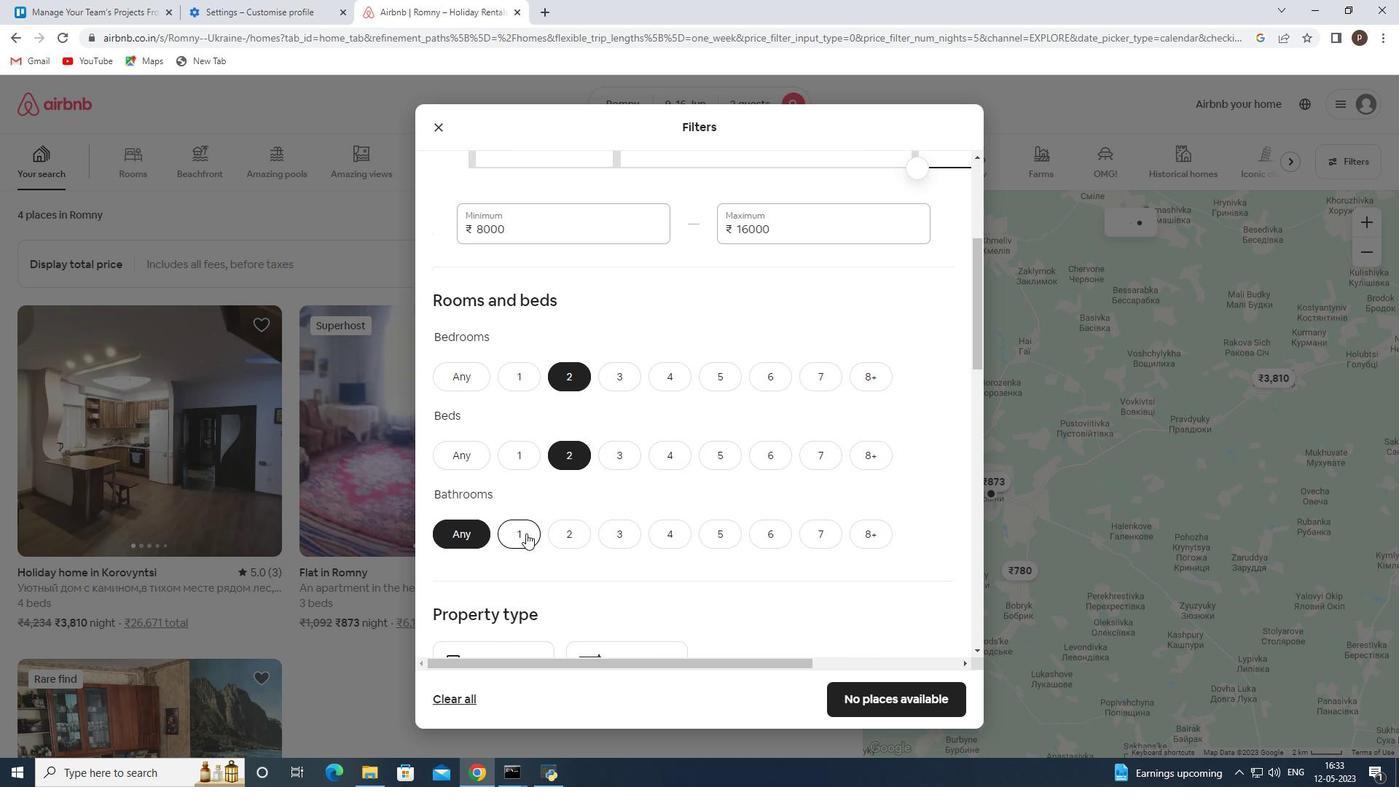 
Action: Mouse scrolled (523, 532) with delta (0, 0)
Screenshot: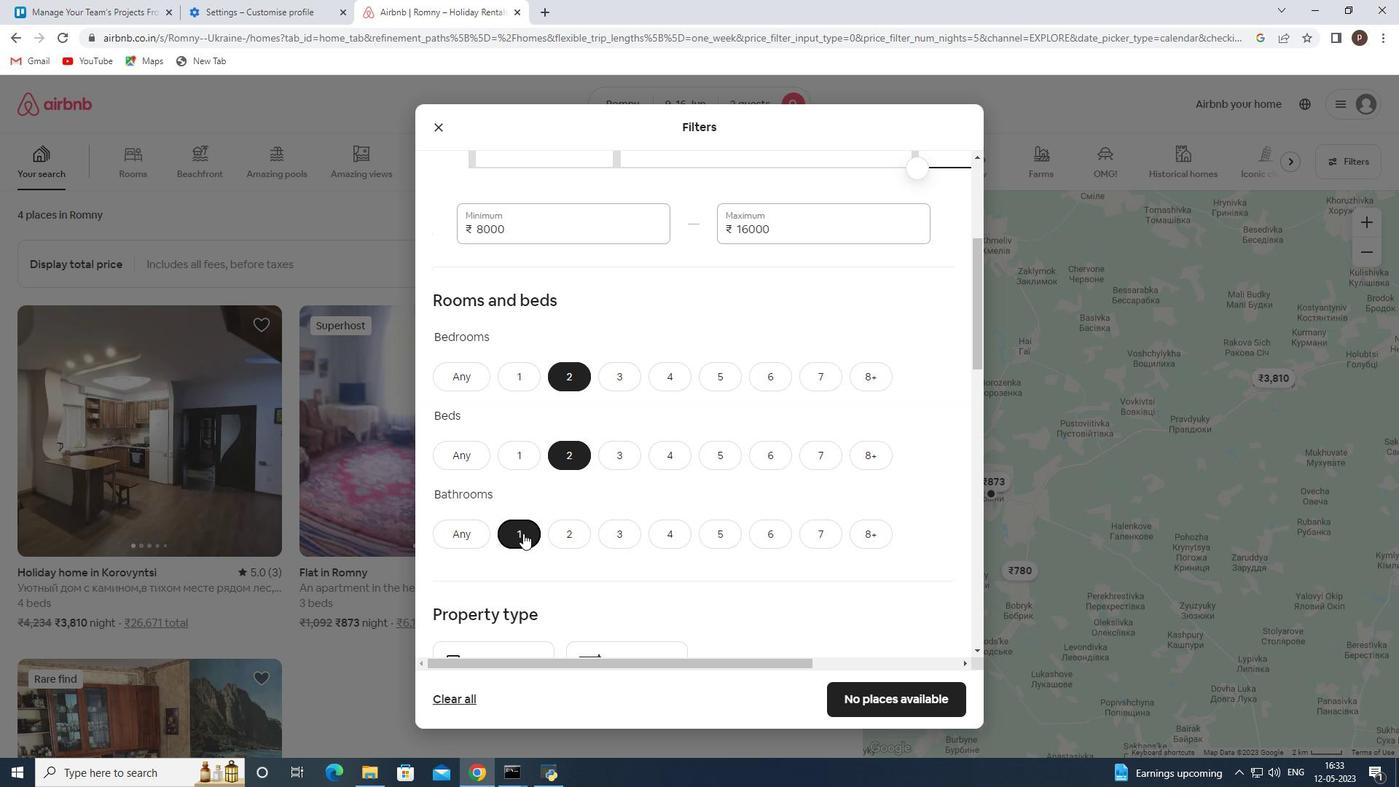 
Action: Mouse scrolled (523, 532) with delta (0, 0)
Screenshot: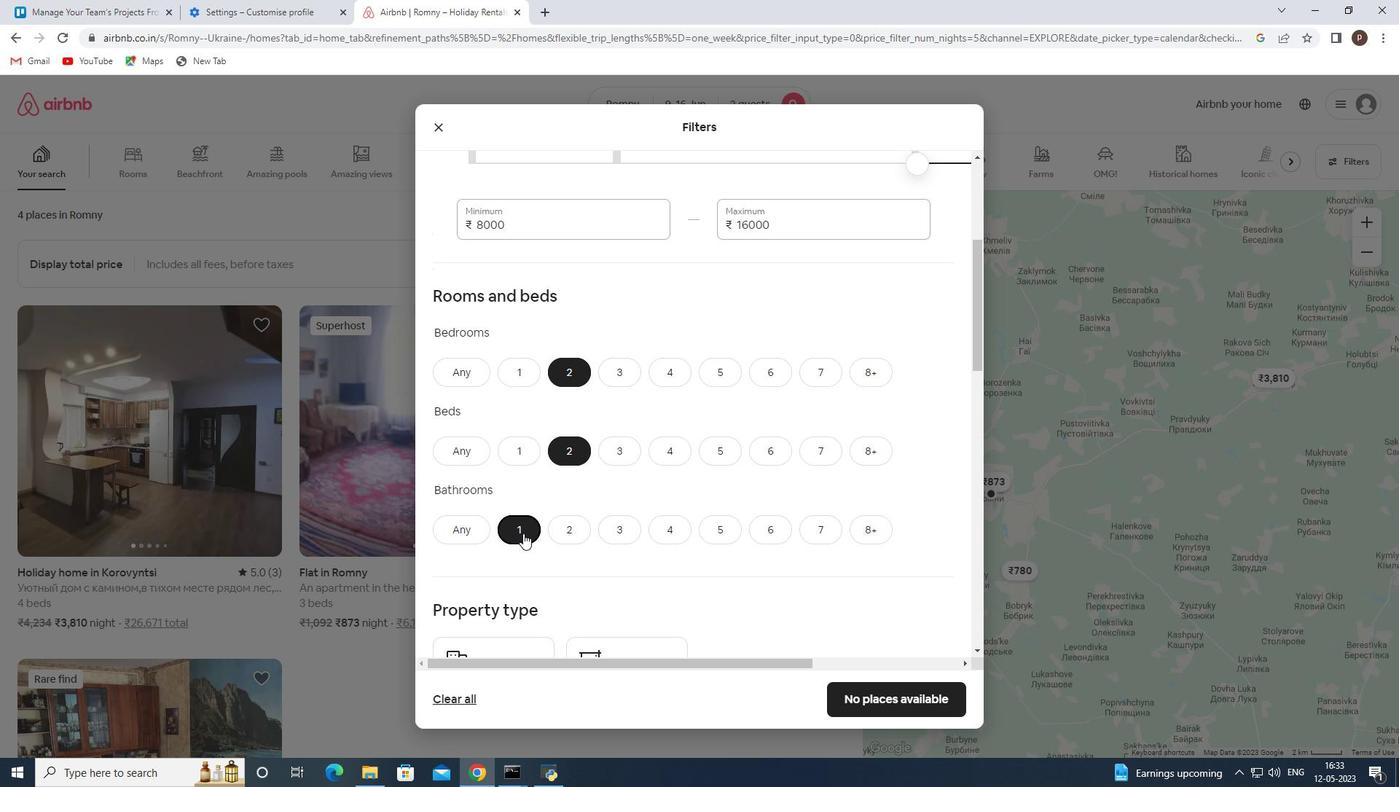 
Action: Mouse moved to (506, 551)
Screenshot: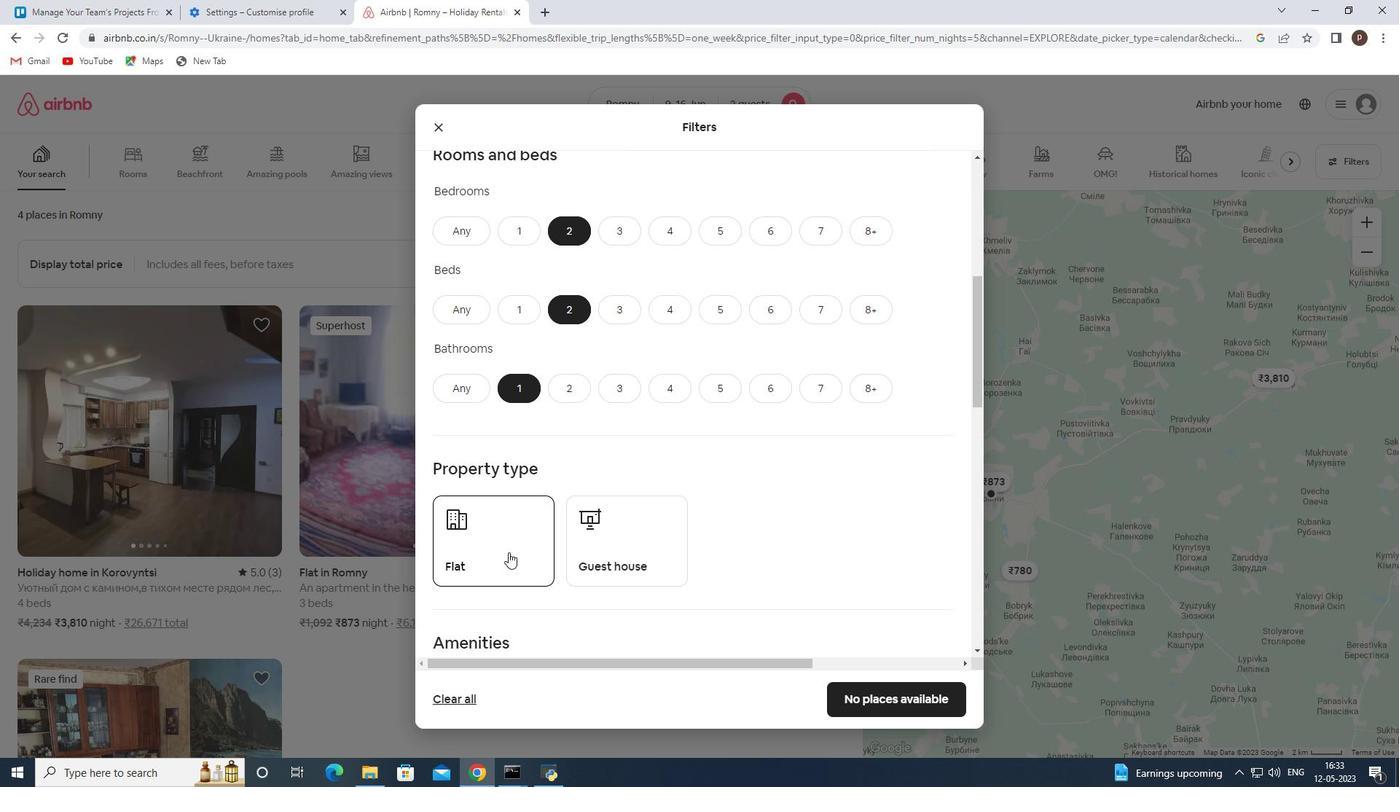 
Action: Mouse pressed left at (506, 551)
Screenshot: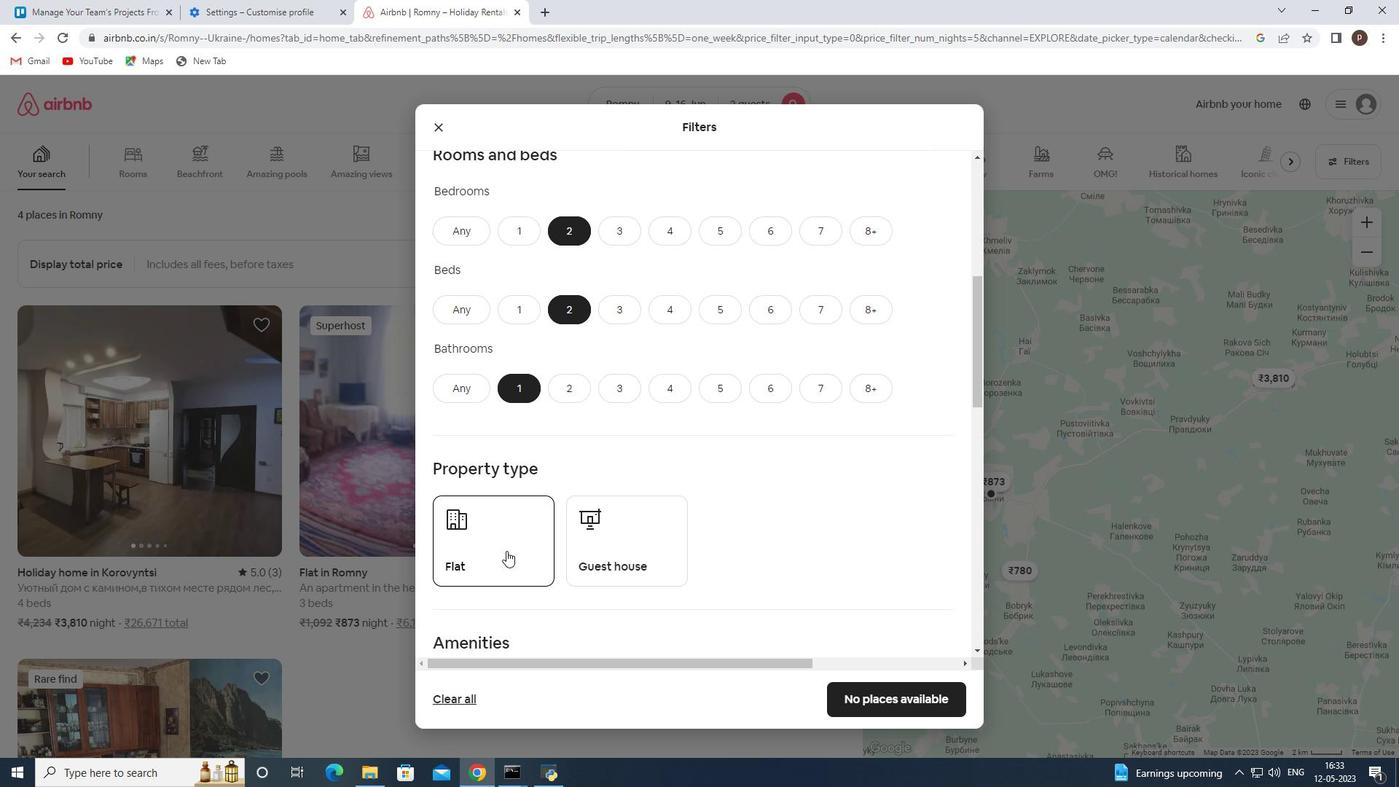 
Action: Mouse moved to (621, 551)
Screenshot: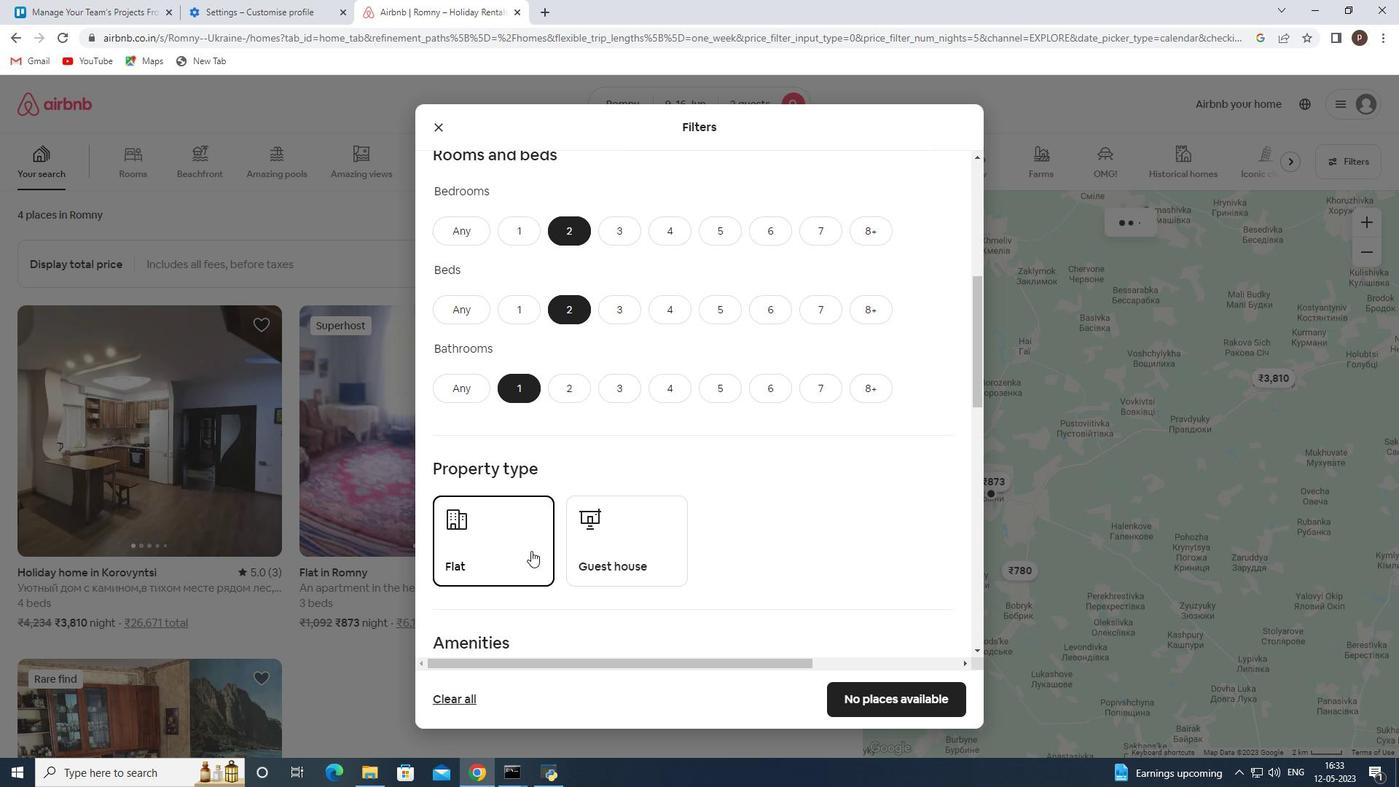 
Action: Mouse pressed left at (621, 551)
Screenshot: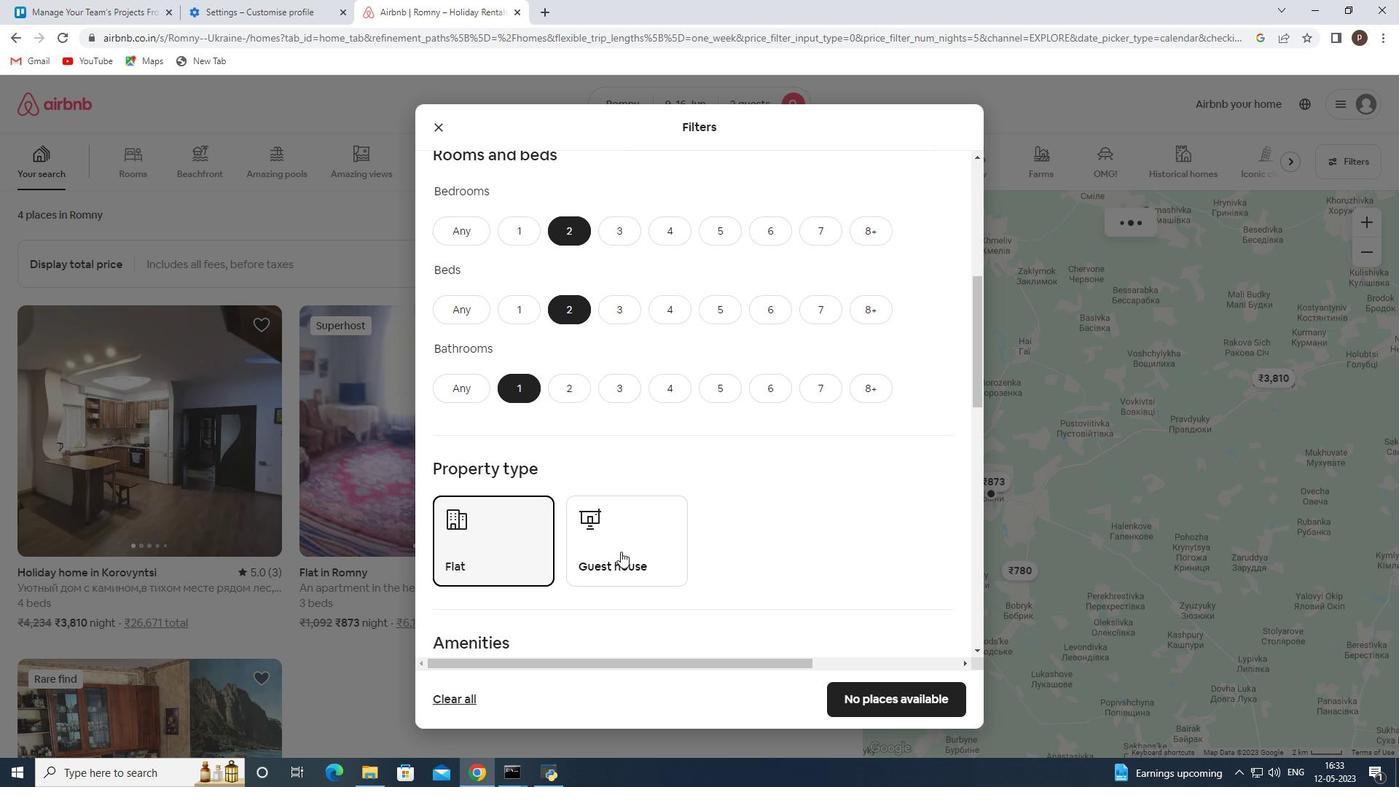 
Action: Mouse moved to (621, 551)
Screenshot: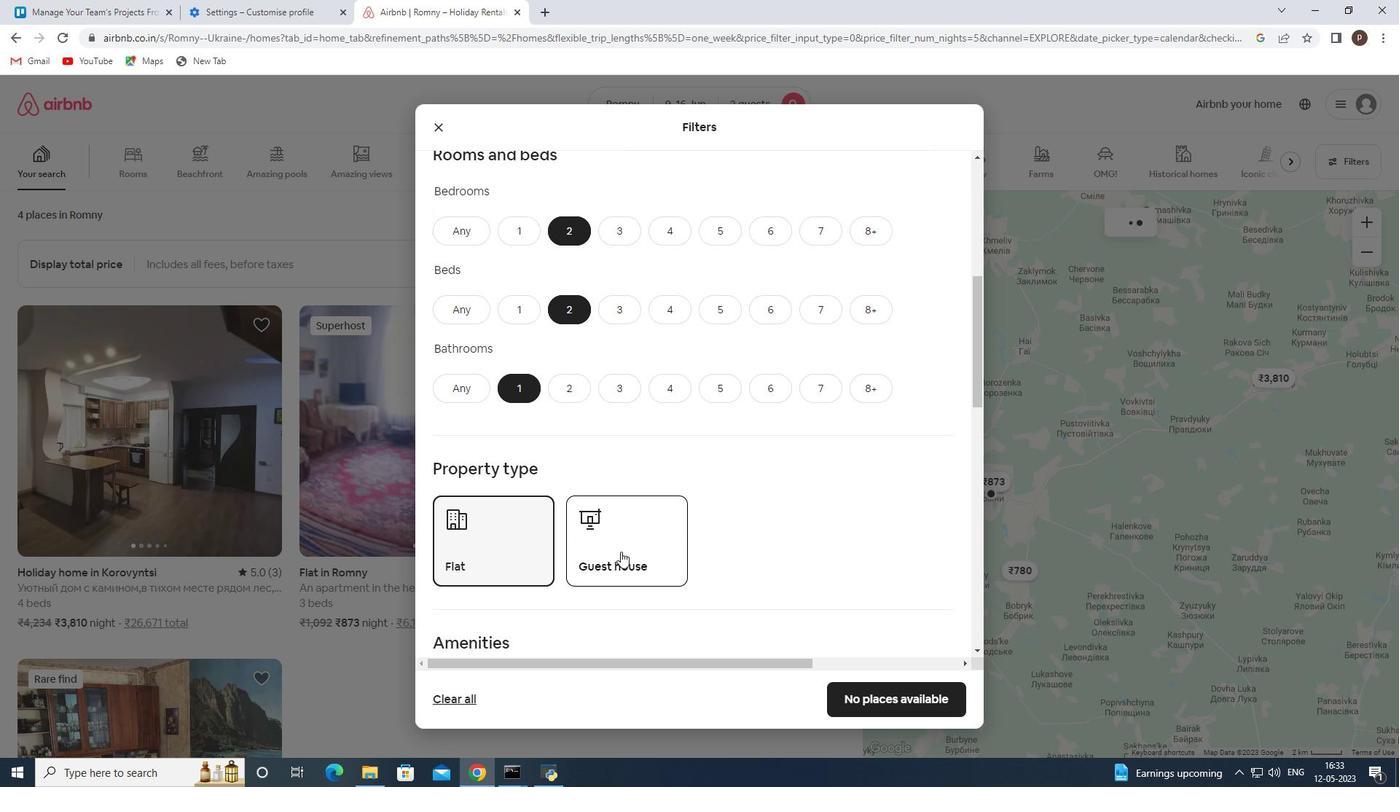 
Action: Mouse scrolled (621, 551) with delta (0, 0)
Screenshot: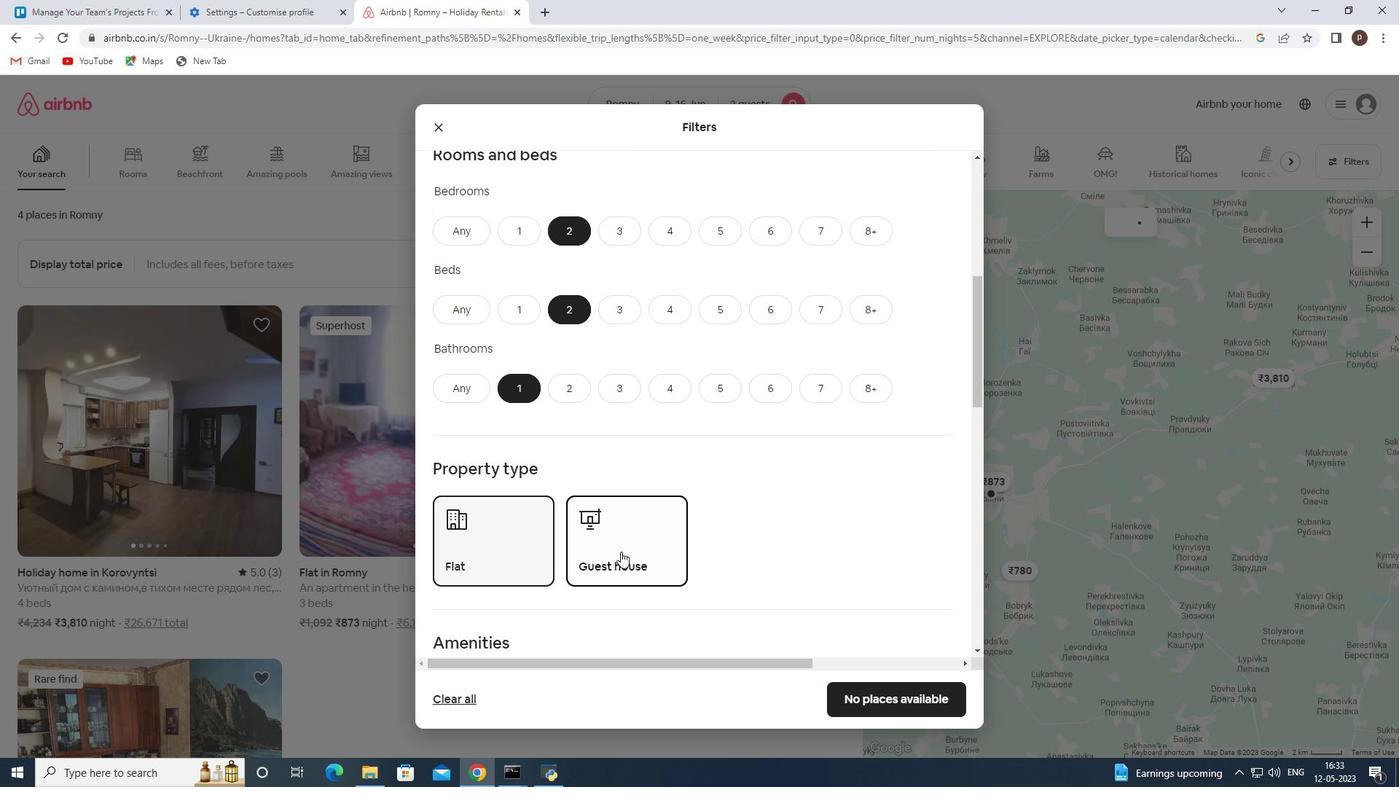 
Action: Mouse scrolled (621, 551) with delta (0, 0)
Screenshot: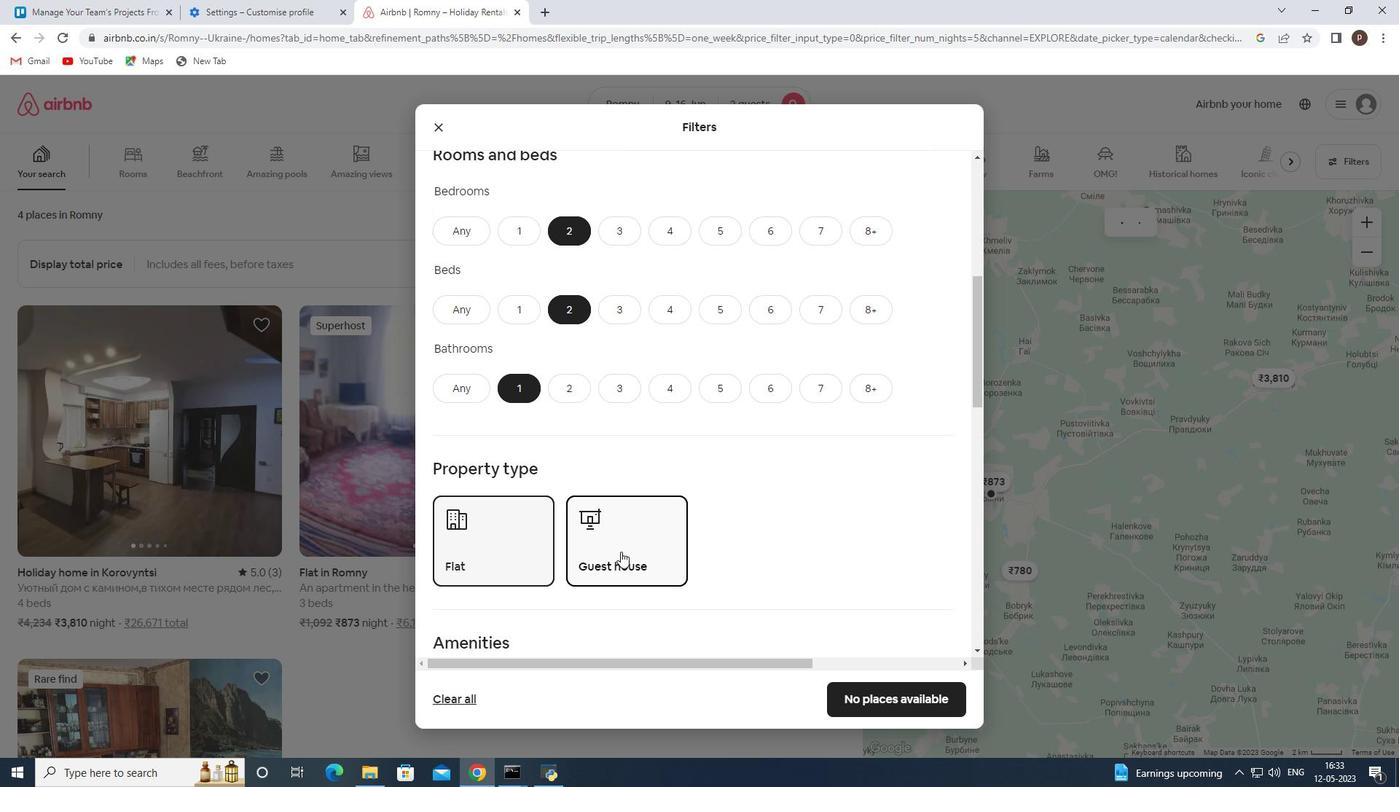 
Action: Mouse scrolled (621, 551) with delta (0, 0)
Screenshot: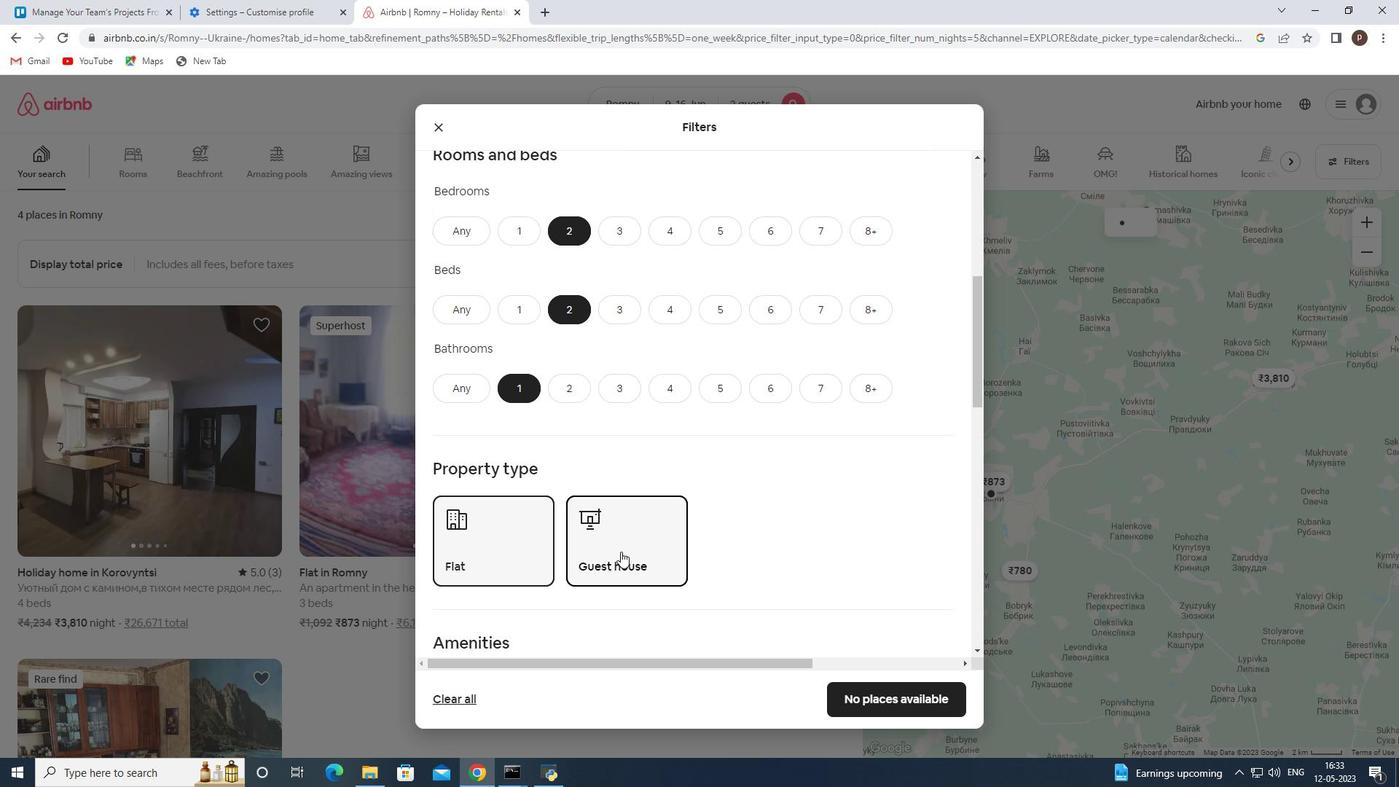 
Action: Mouse moved to (594, 530)
Screenshot: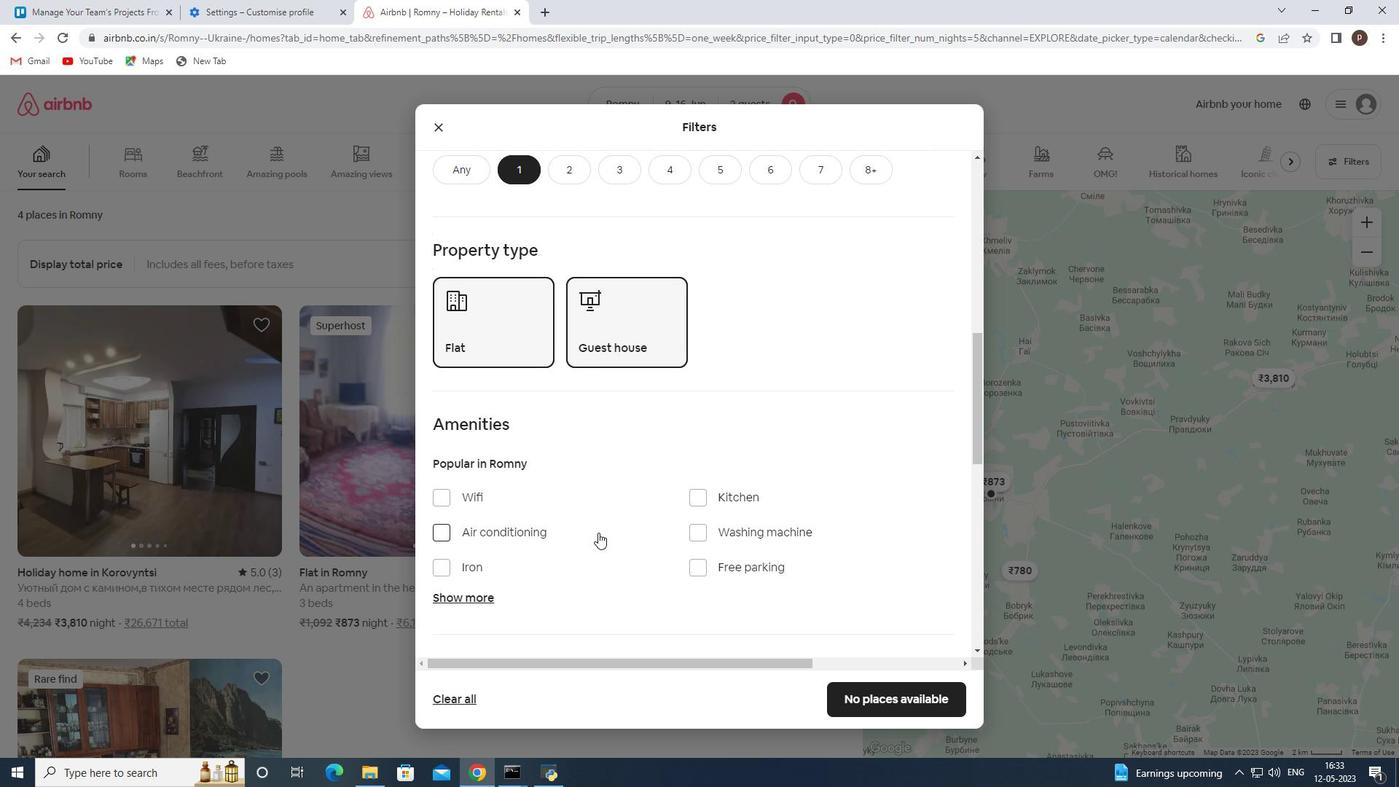
Action: Mouse scrolled (594, 529) with delta (0, 0)
Screenshot: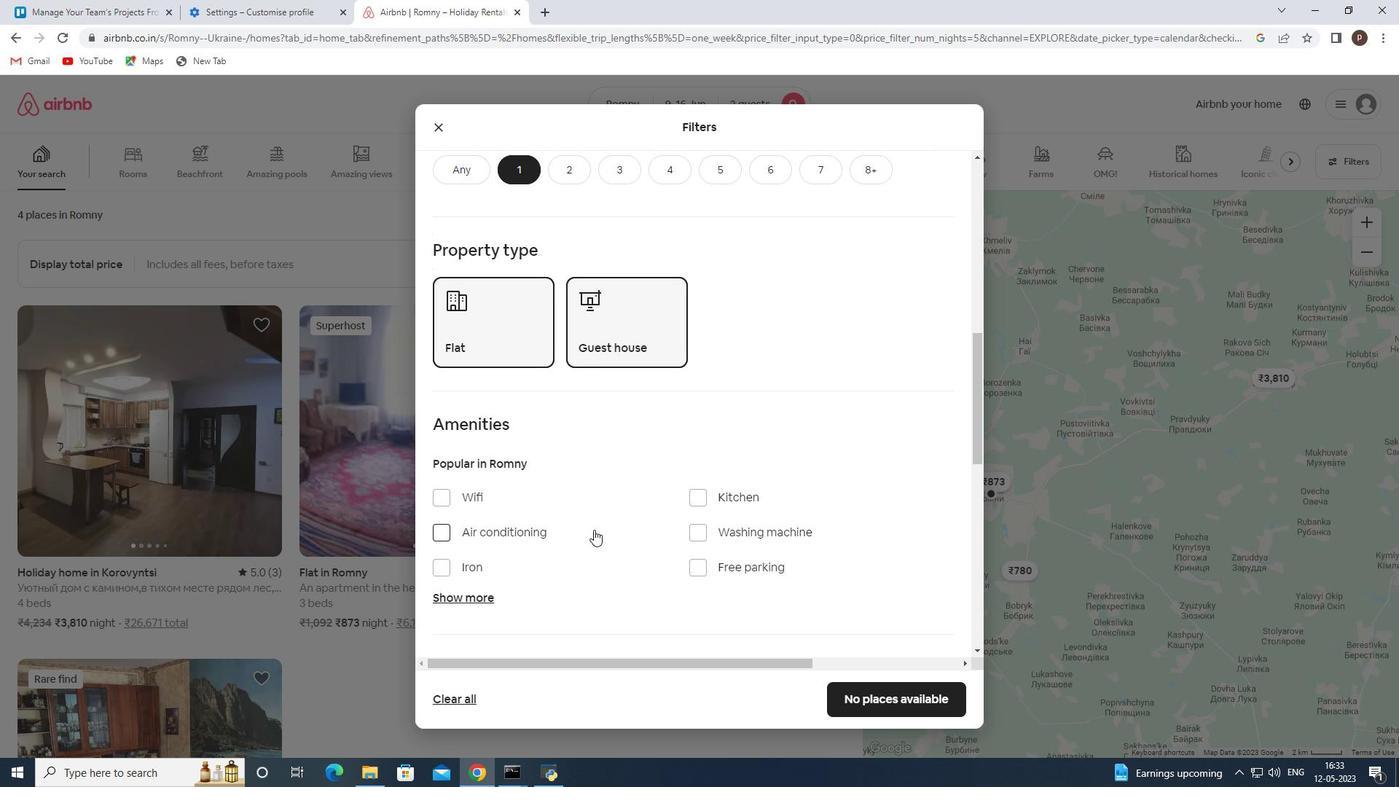 
Action: Mouse scrolled (594, 529) with delta (0, 0)
Screenshot: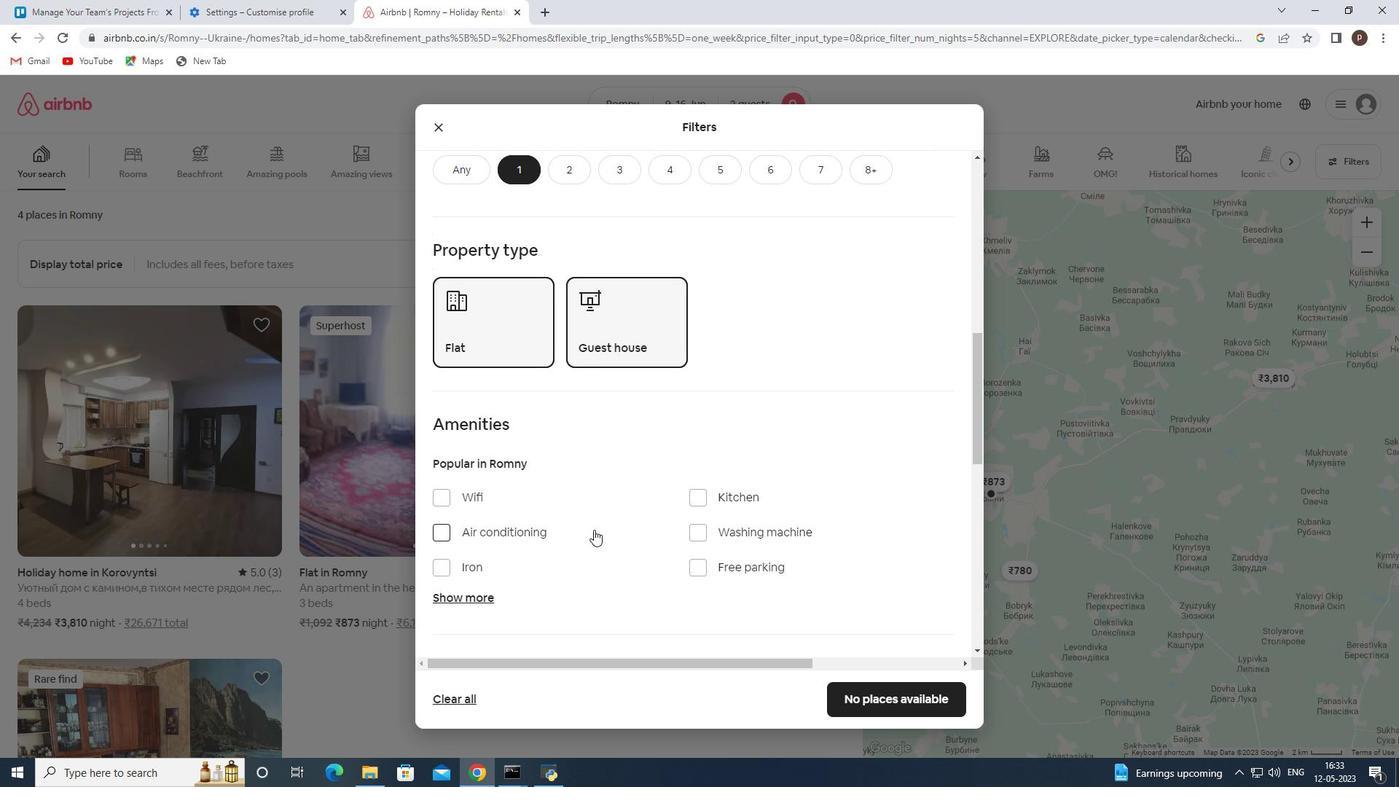 
Action: Mouse moved to (650, 506)
Screenshot: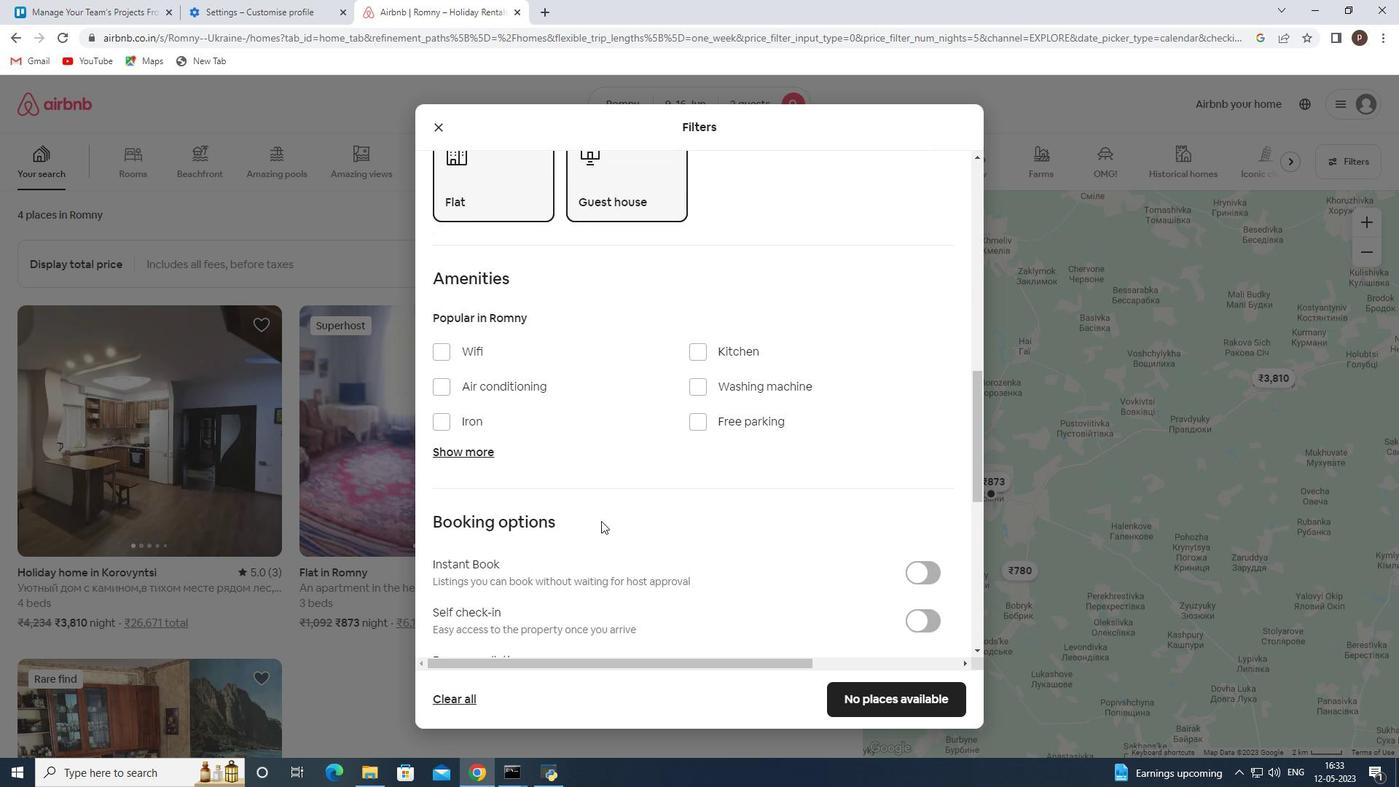 
Action: Mouse scrolled (650, 505) with delta (0, 0)
Screenshot: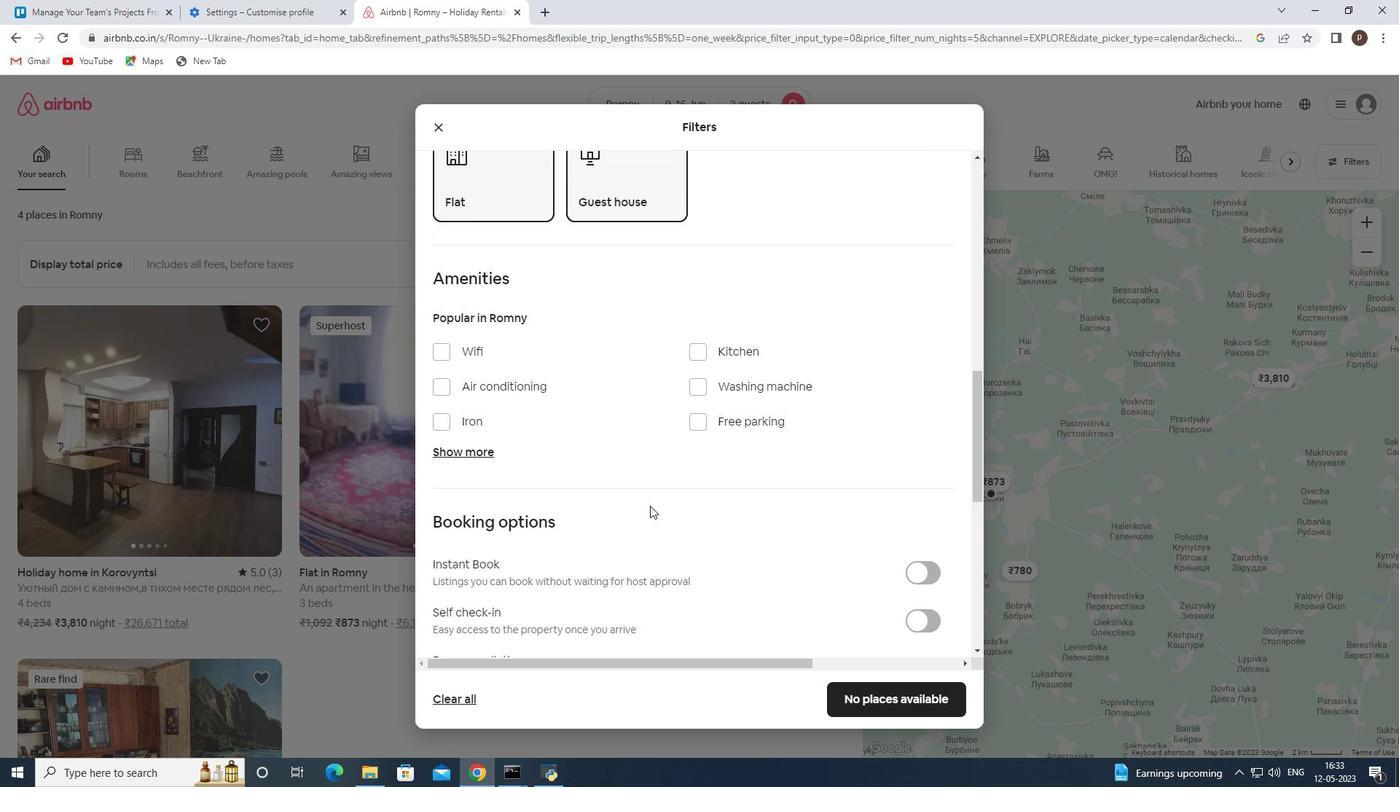 
Action: Mouse scrolled (650, 505) with delta (0, 0)
Screenshot: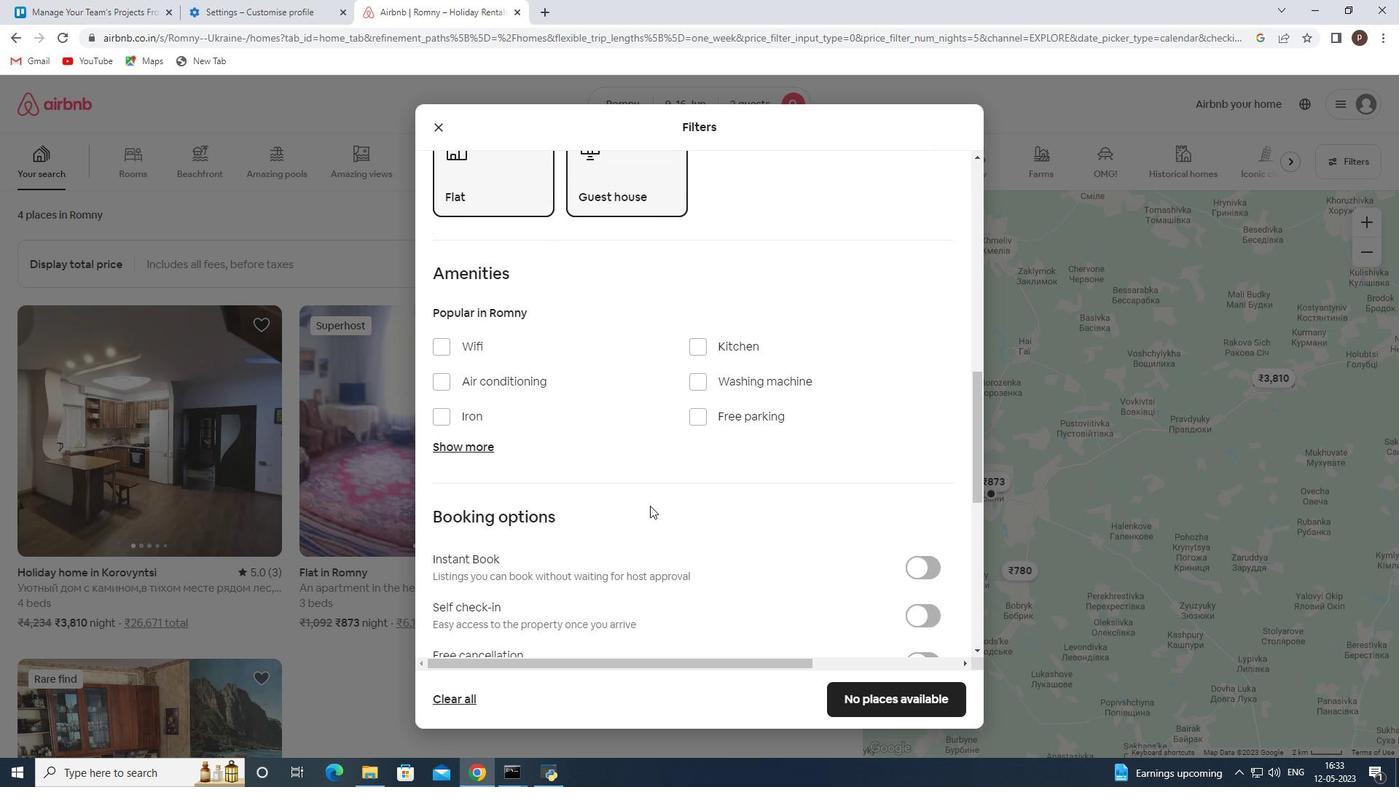 
Action: Mouse scrolled (650, 505) with delta (0, 0)
Screenshot: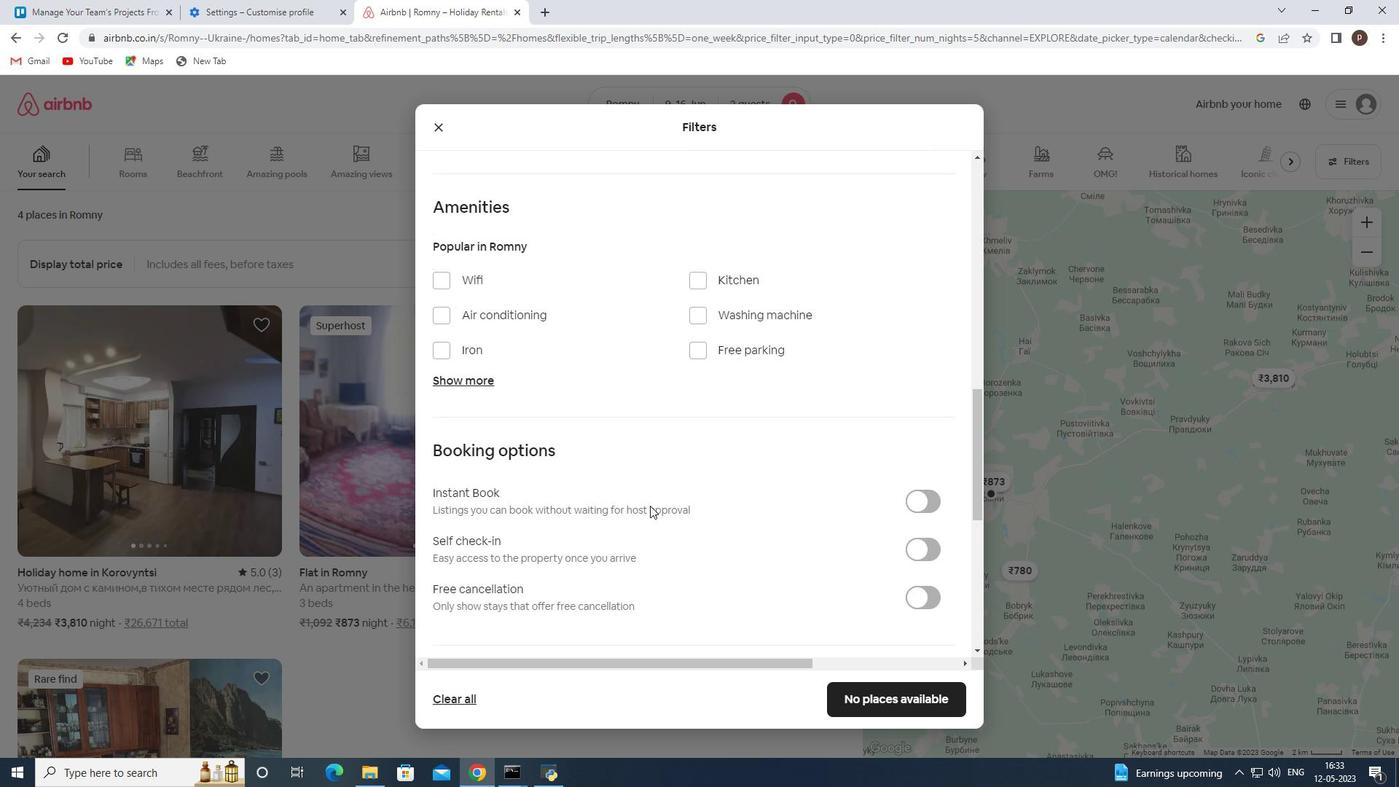 
Action: Mouse moved to (919, 402)
Screenshot: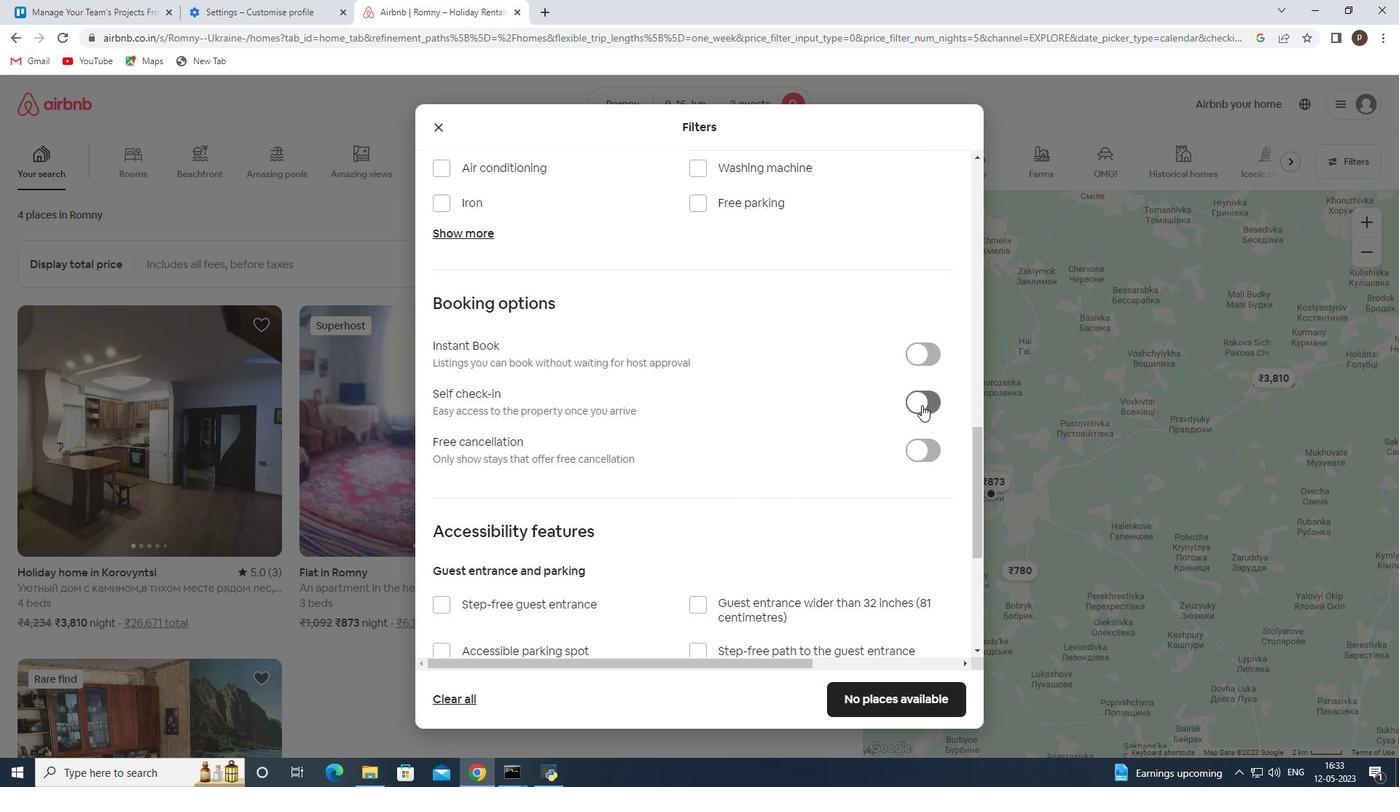 
Action: Mouse pressed left at (919, 402)
Screenshot: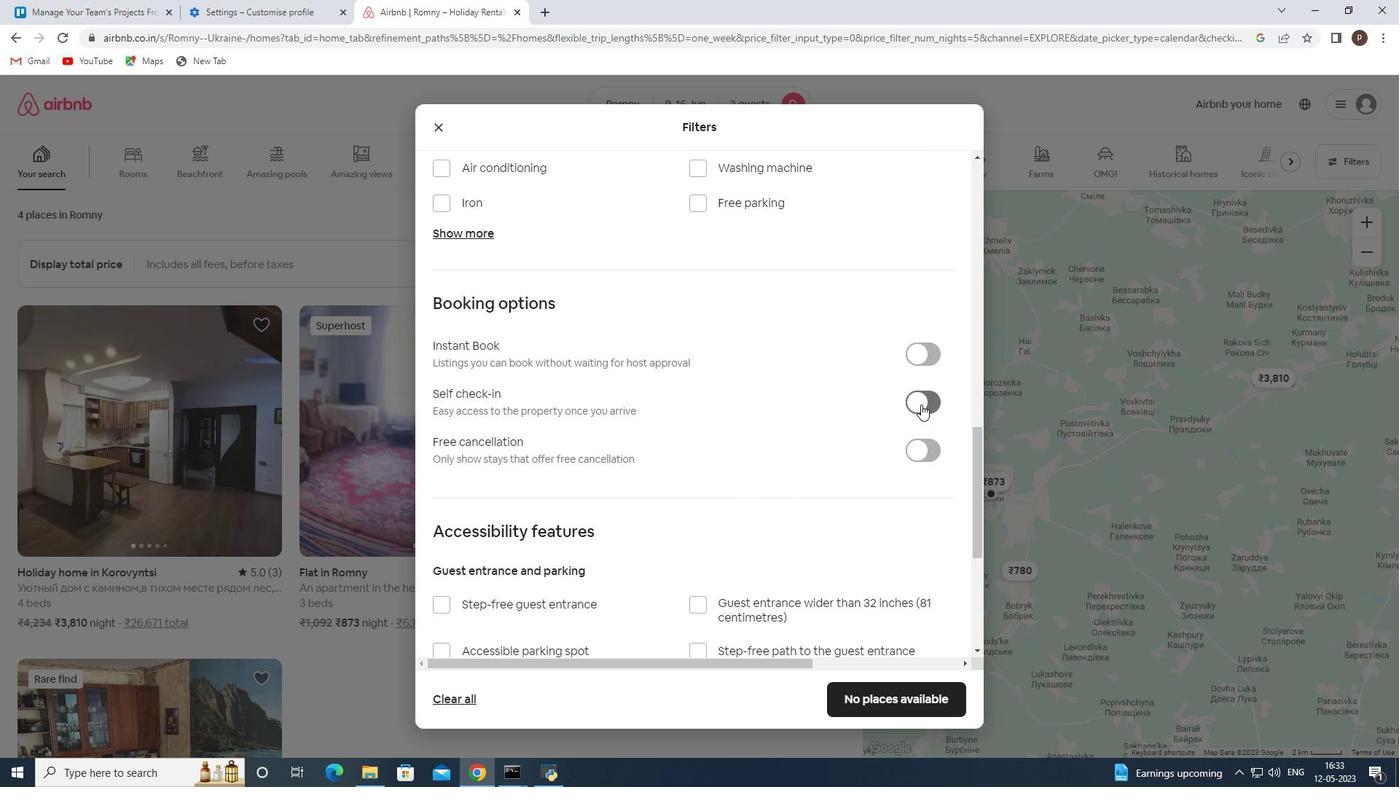 
Action: Mouse moved to (677, 457)
Screenshot: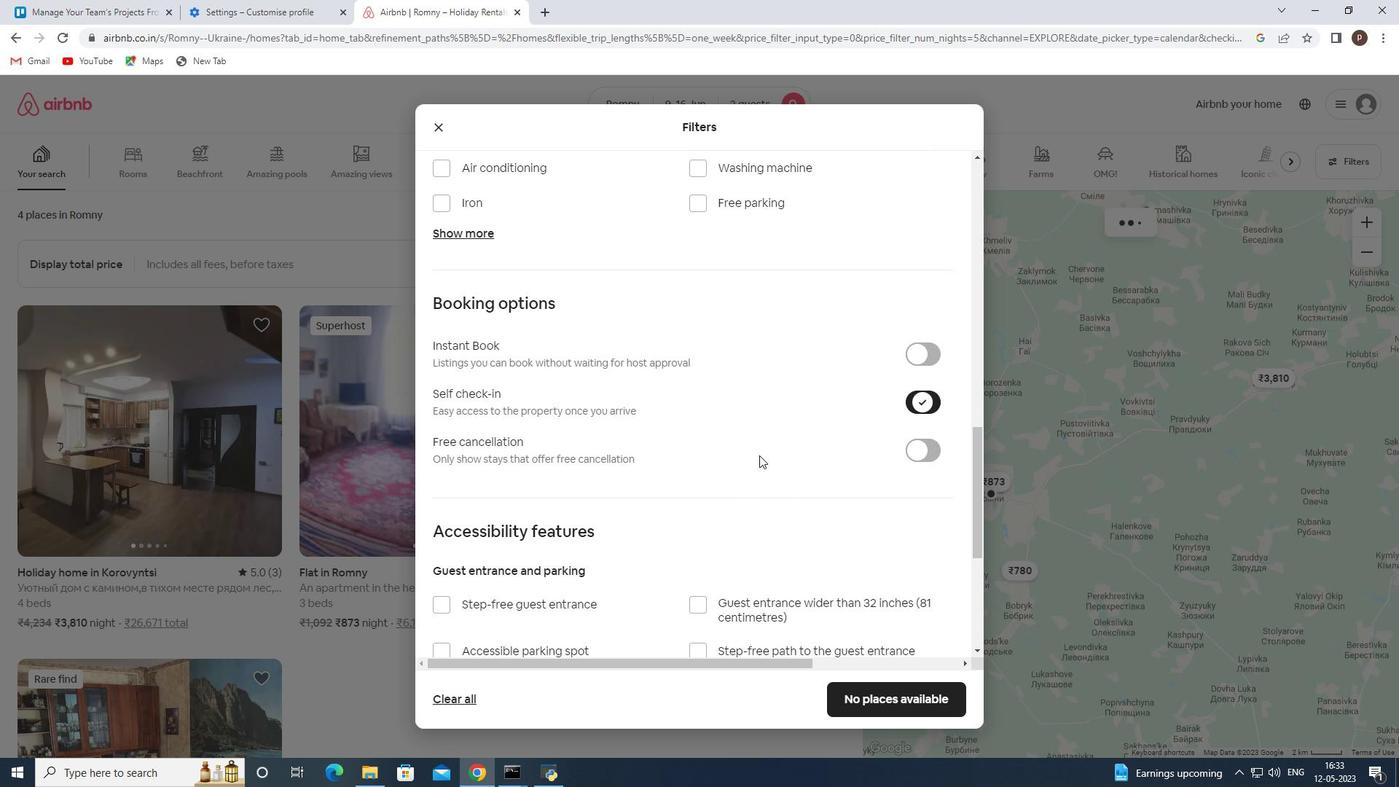 
Action: Mouse scrolled (677, 456) with delta (0, 0)
Screenshot: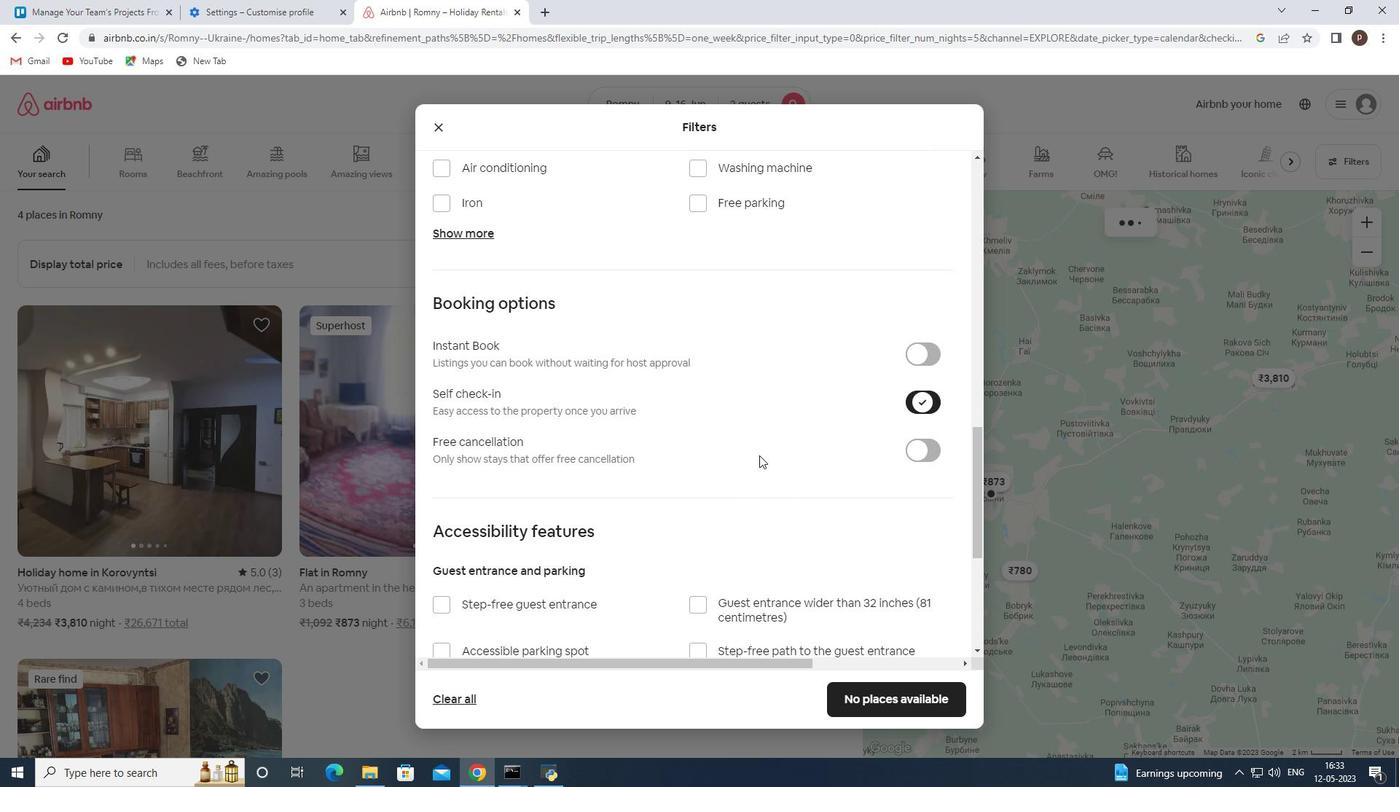 
Action: Mouse scrolled (677, 456) with delta (0, 0)
Screenshot: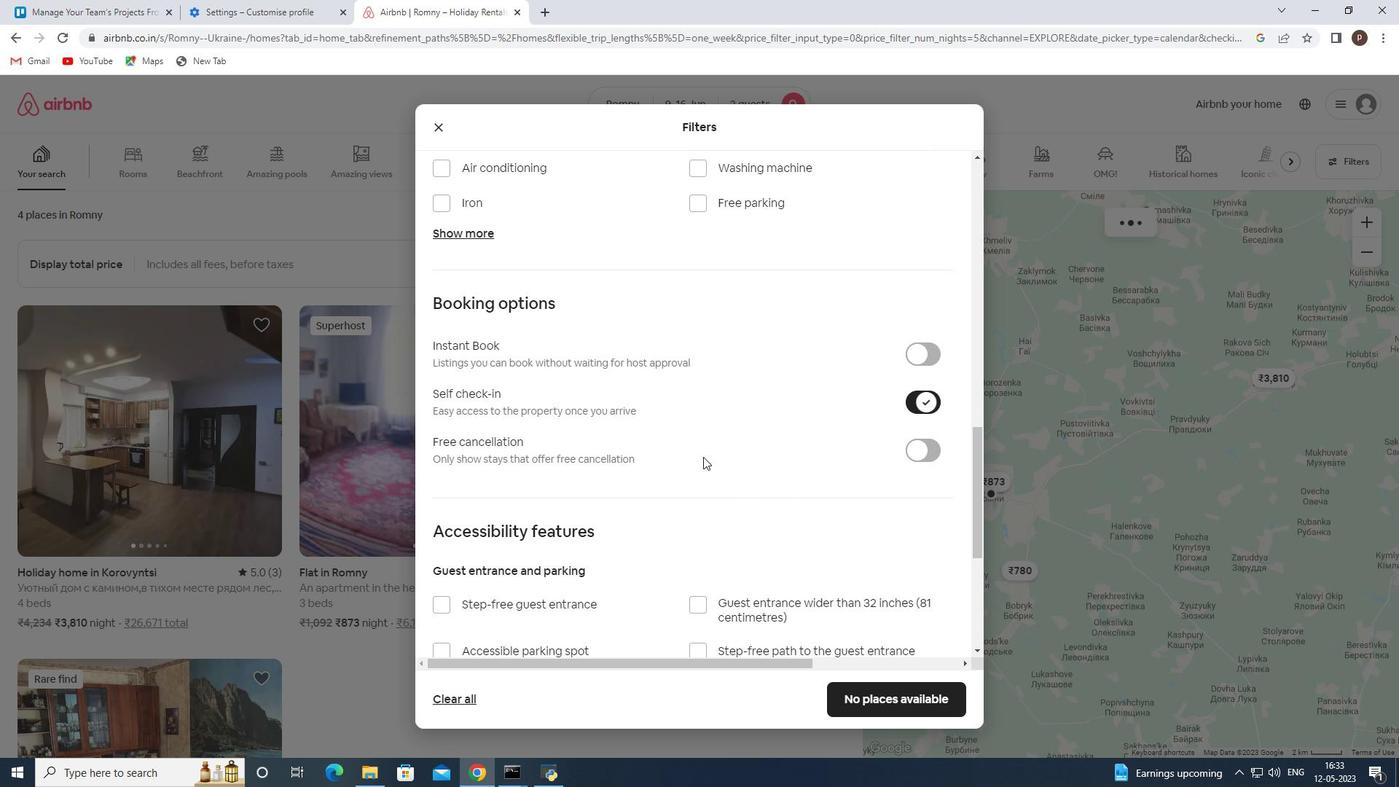
Action: Mouse scrolled (677, 456) with delta (0, 0)
Screenshot: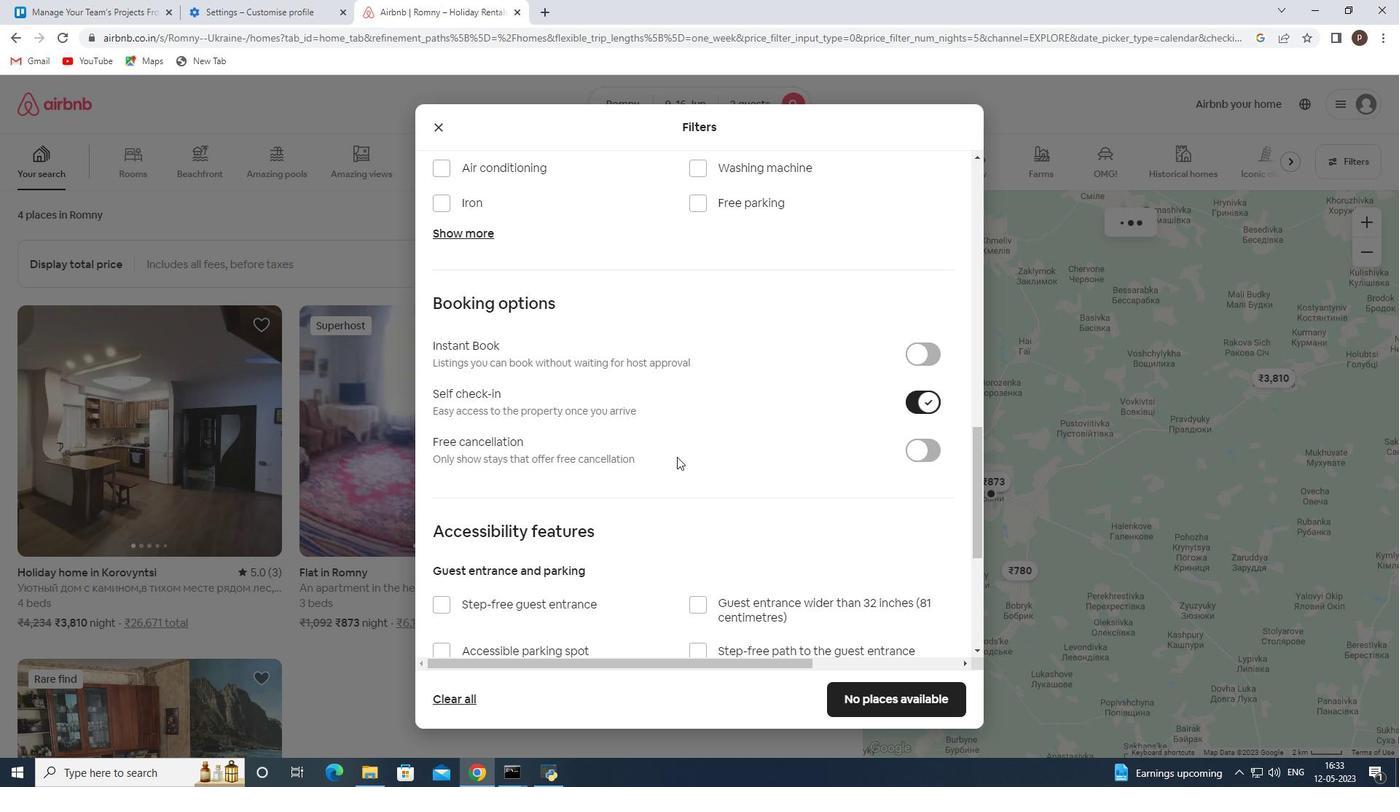 
Action: Mouse scrolled (677, 456) with delta (0, 0)
Screenshot: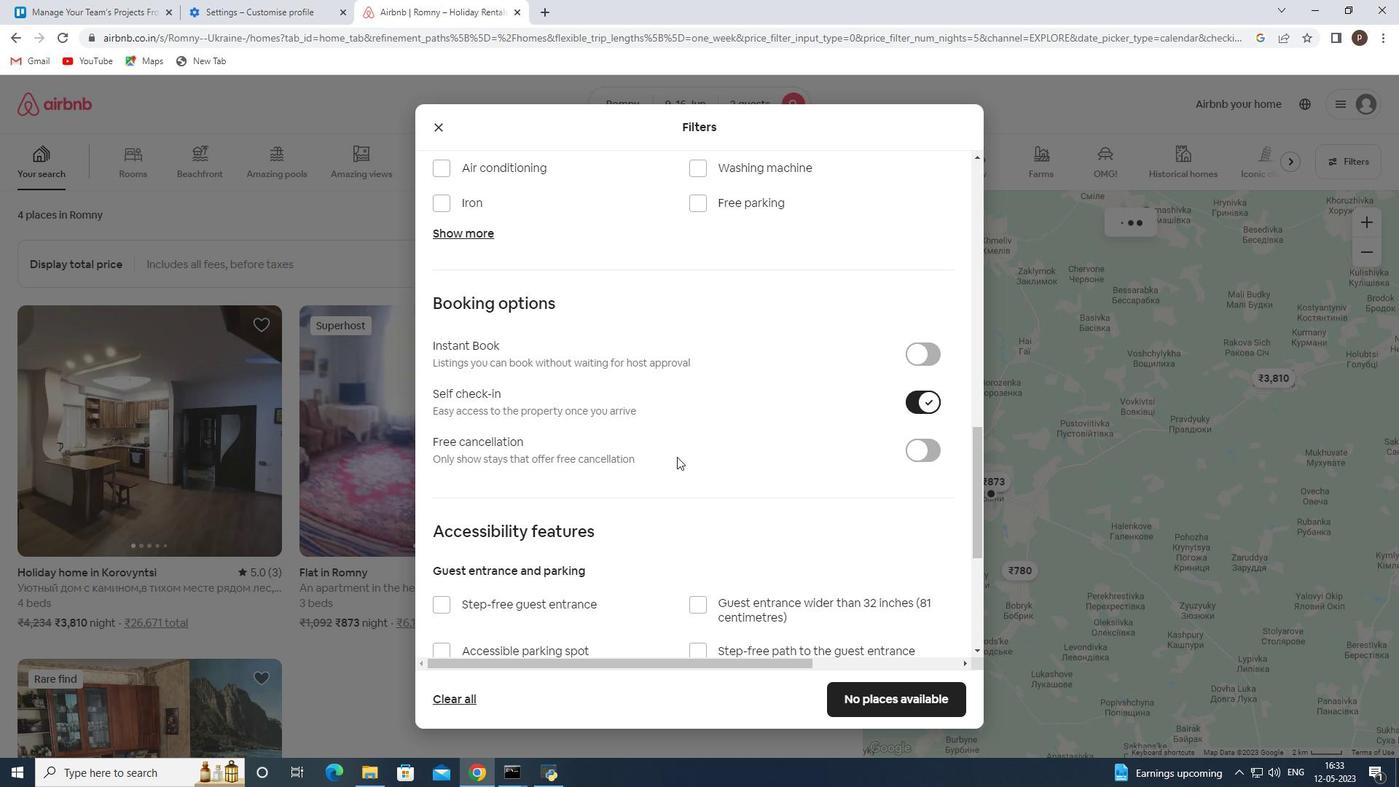 
Action: Mouse scrolled (677, 456) with delta (0, 0)
Screenshot: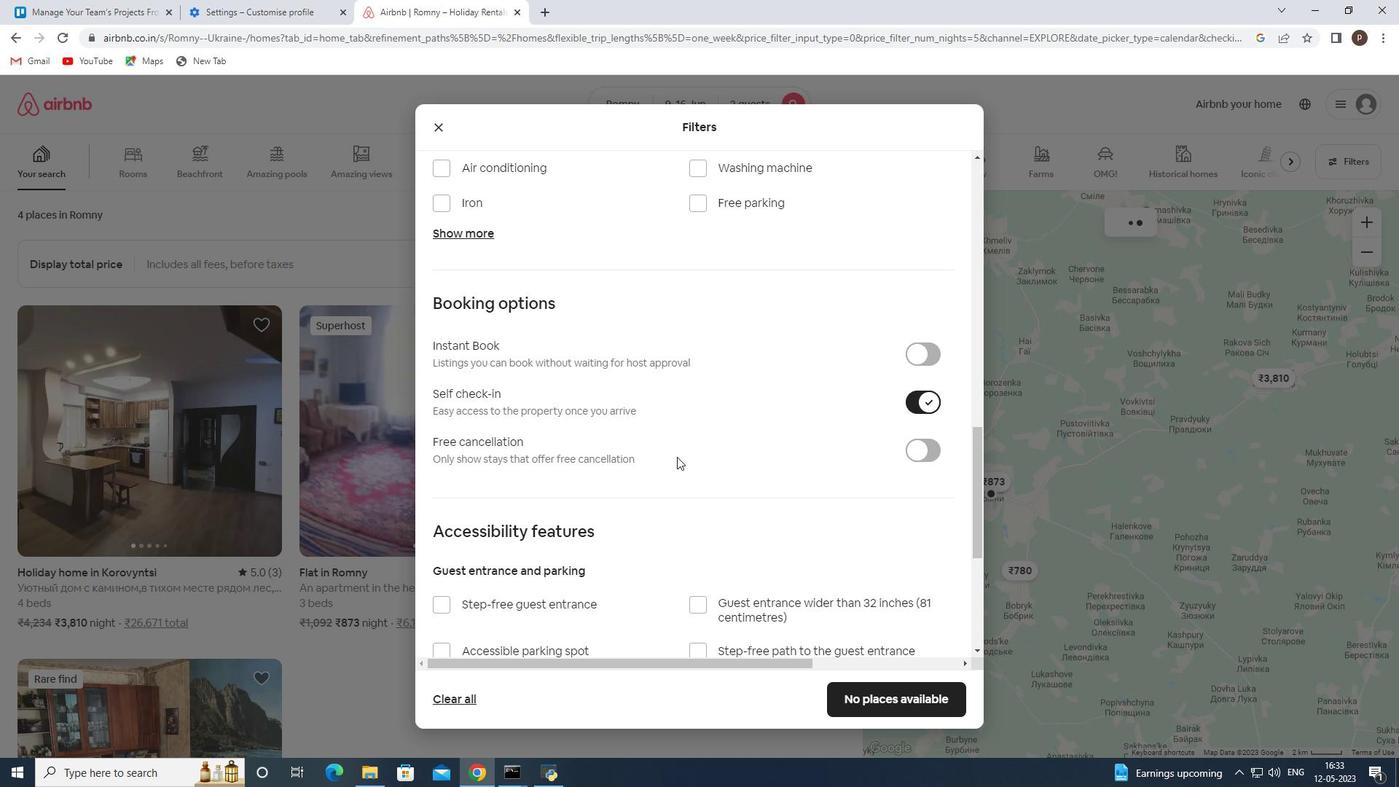 
Action: Mouse moved to (671, 460)
Screenshot: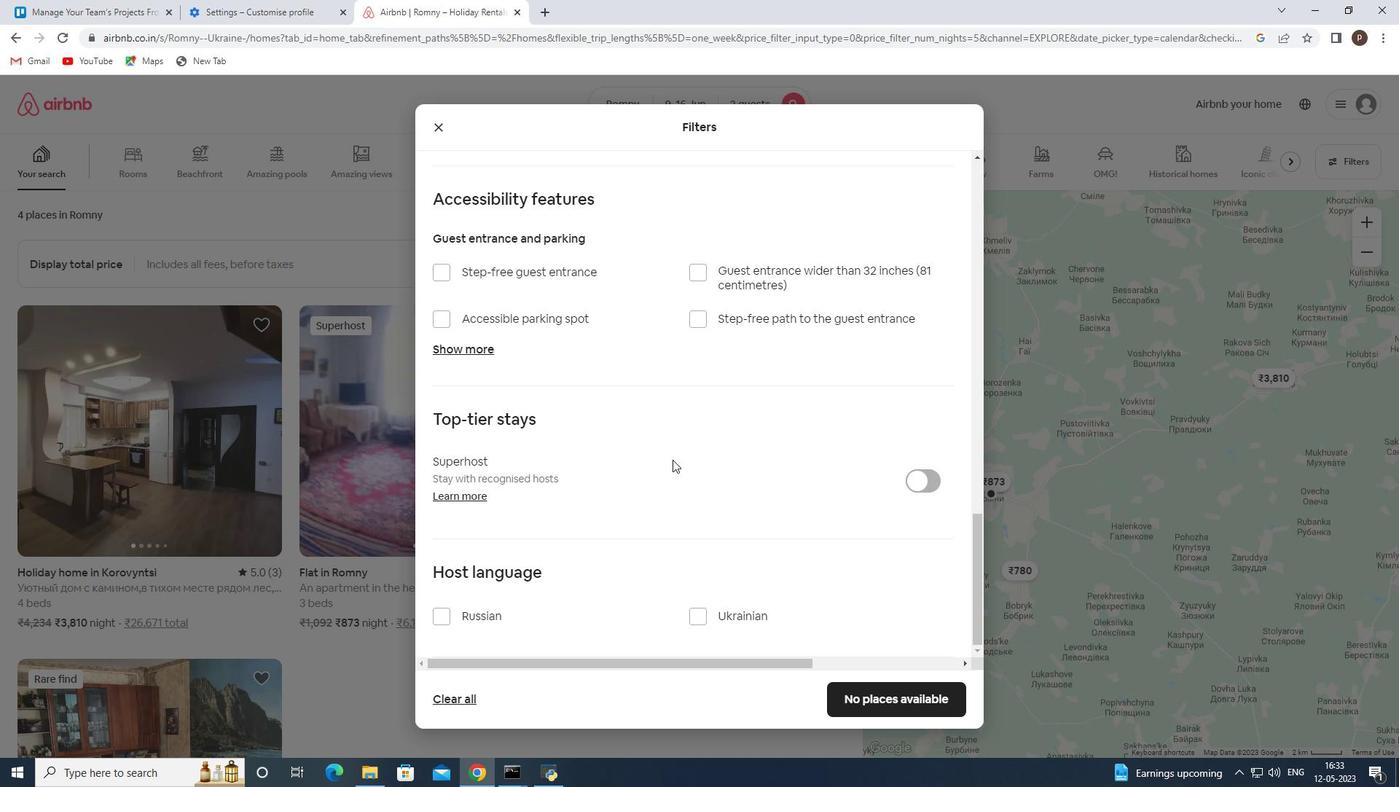 
Action: Mouse scrolled (671, 460) with delta (0, 0)
Screenshot: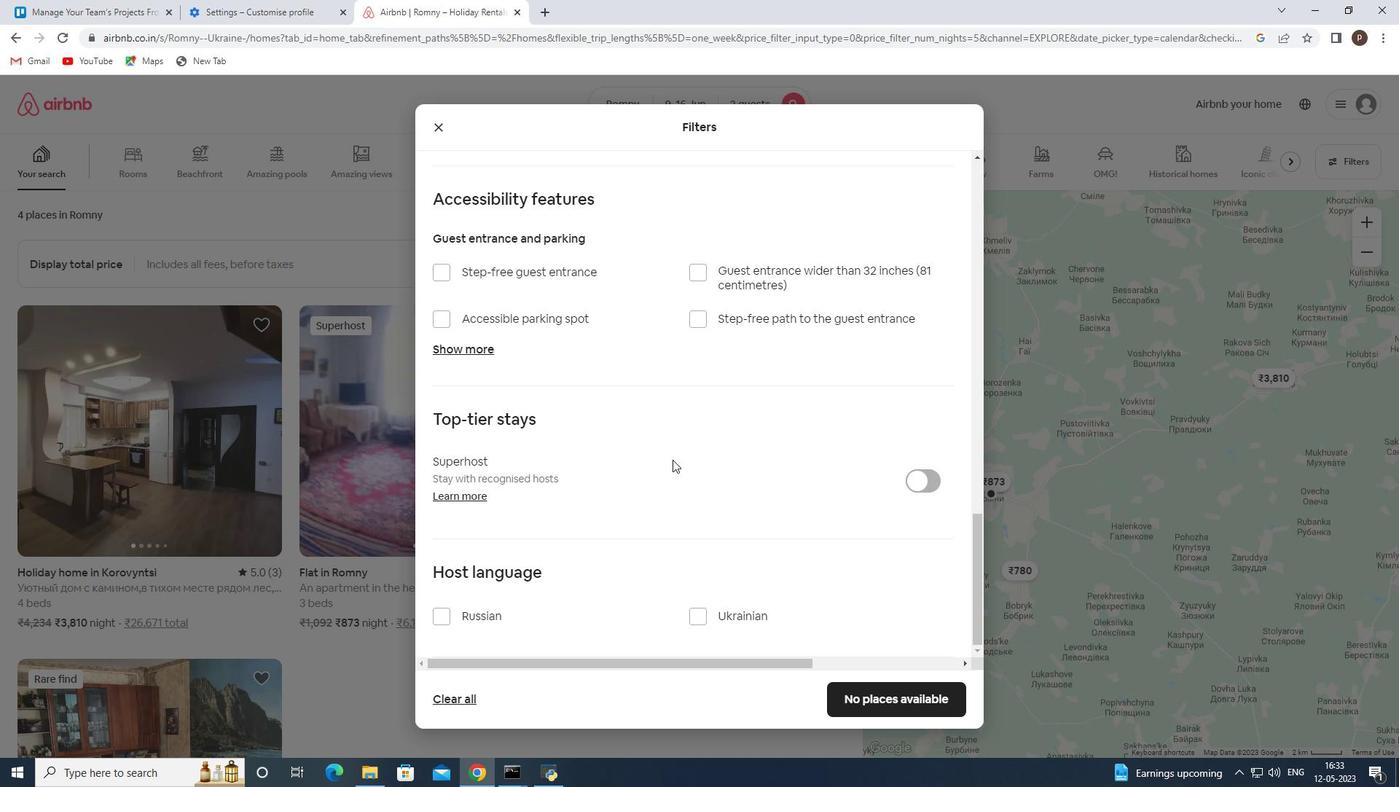 
Action: Mouse moved to (670, 462)
Screenshot: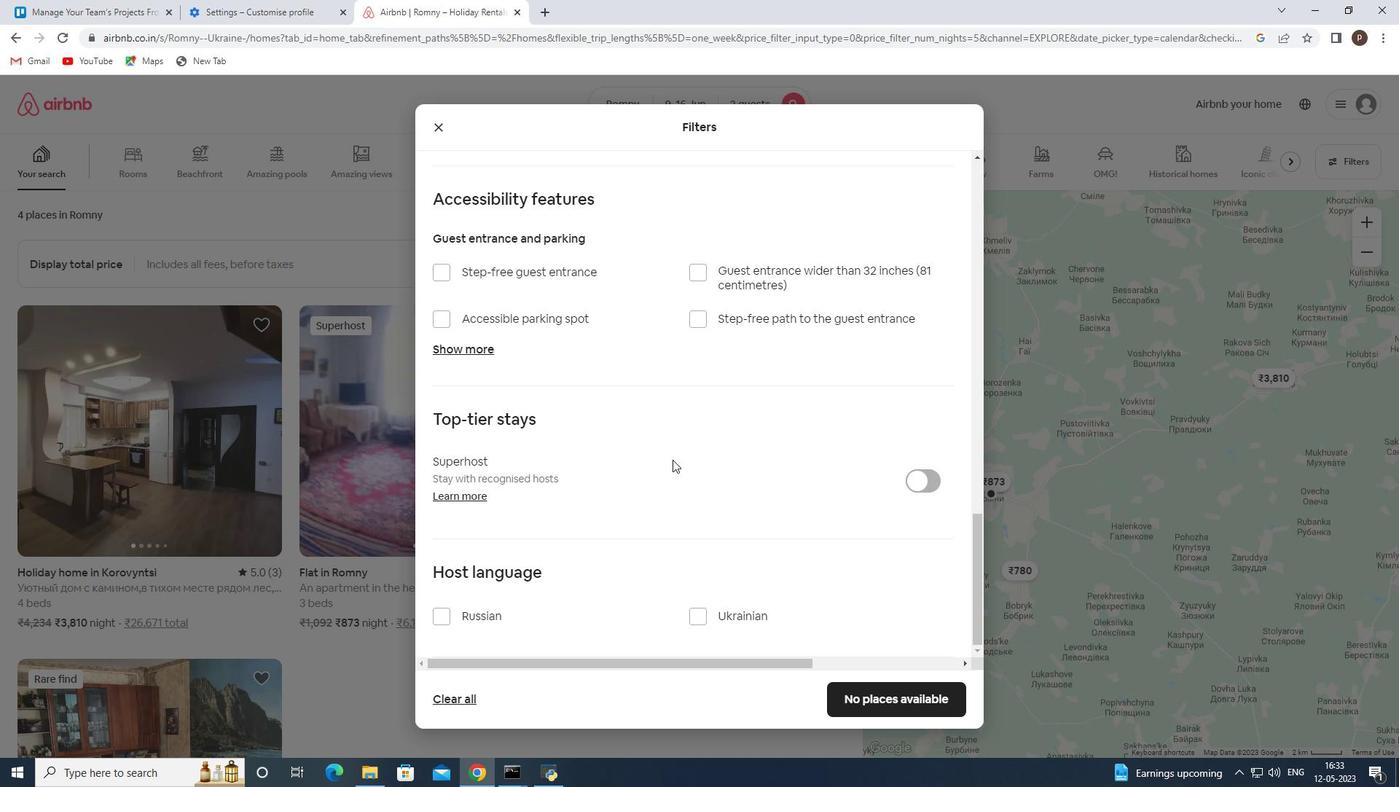 
Action: Mouse scrolled (670, 462) with delta (0, 0)
Screenshot: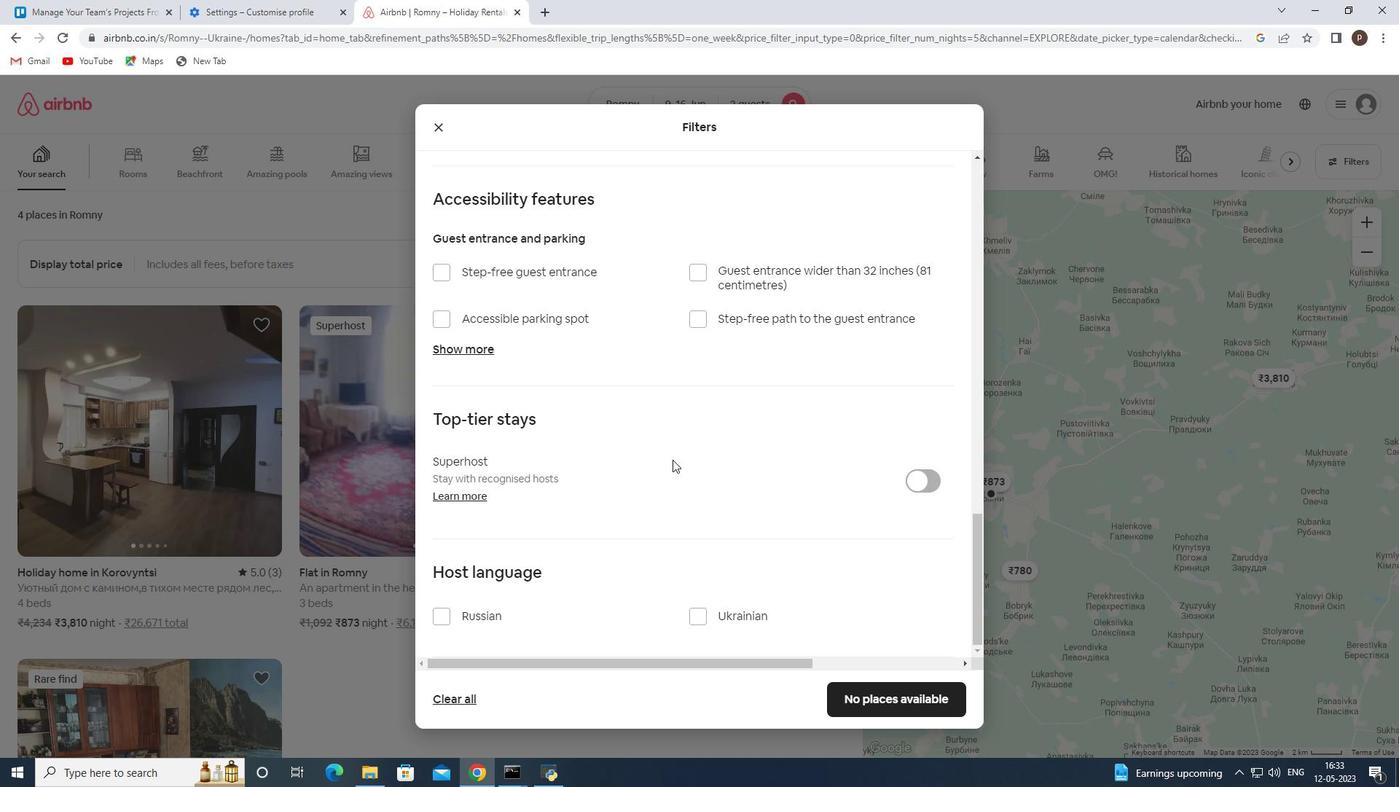 
Action: Mouse scrolled (670, 462) with delta (0, 0)
Screenshot: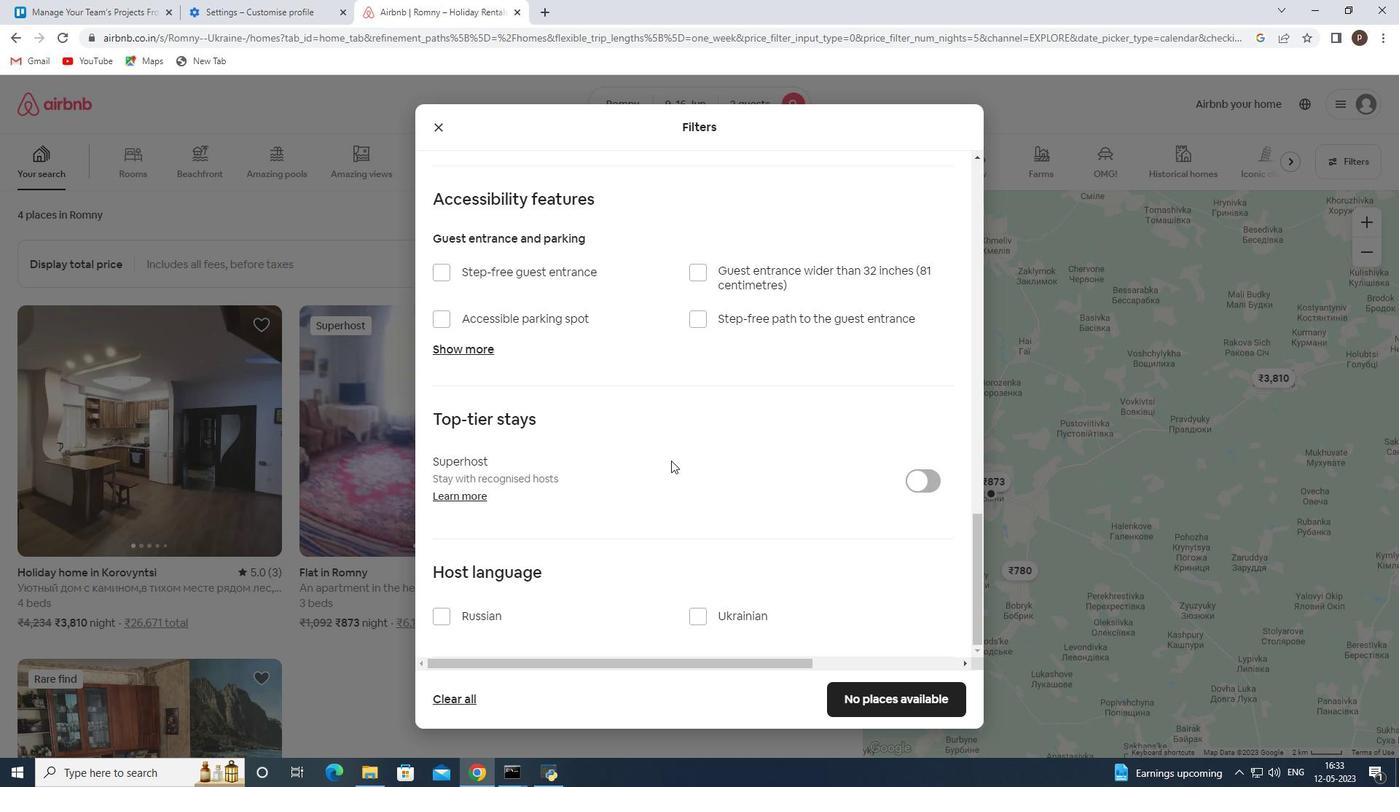 
Action: Mouse moved to (808, 678)
Screenshot: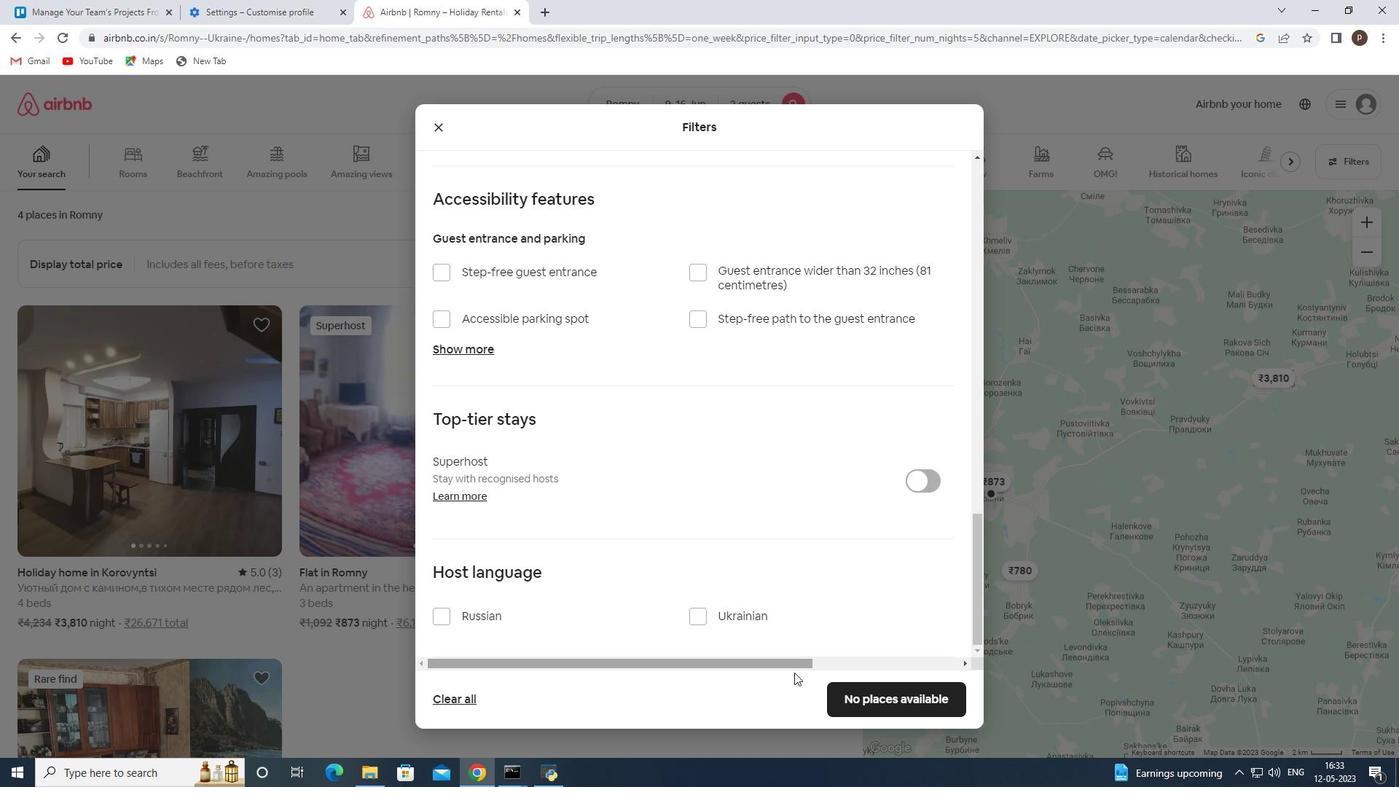 
Action: Mouse scrolled (808, 677) with delta (0, 0)
Screenshot: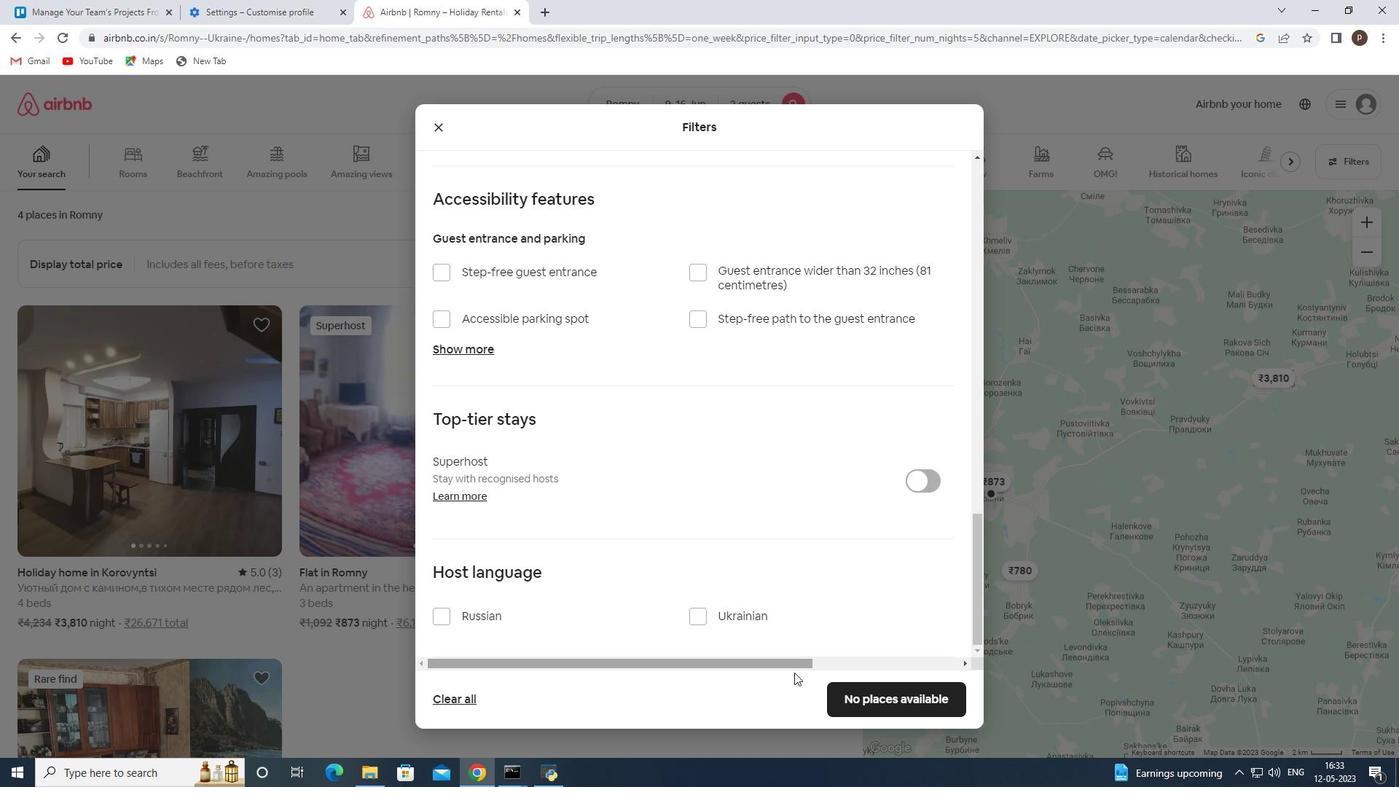 
Action: Mouse moved to (820, 682)
Screenshot: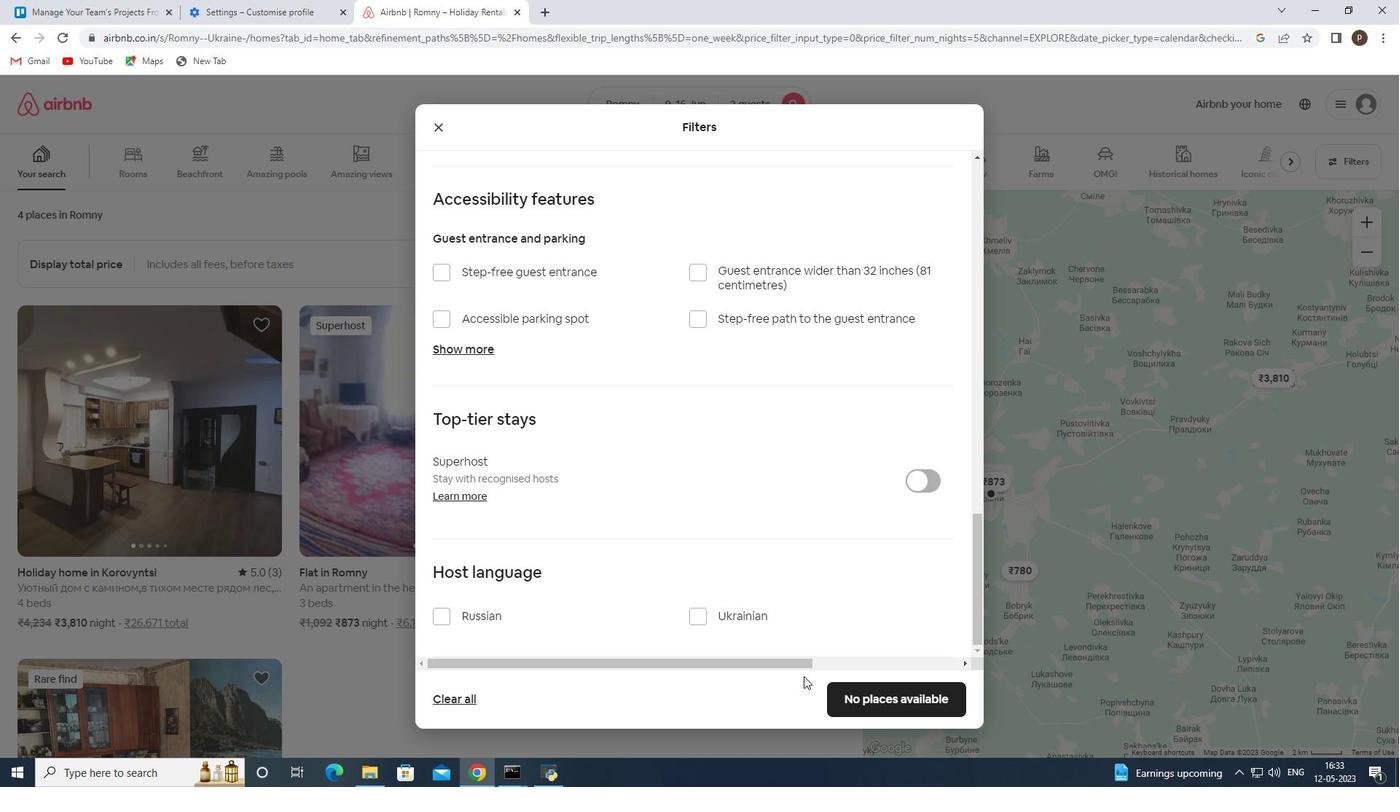 
Action: Mouse scrolled (820, 681) with delta (0, 0)
Screenshot: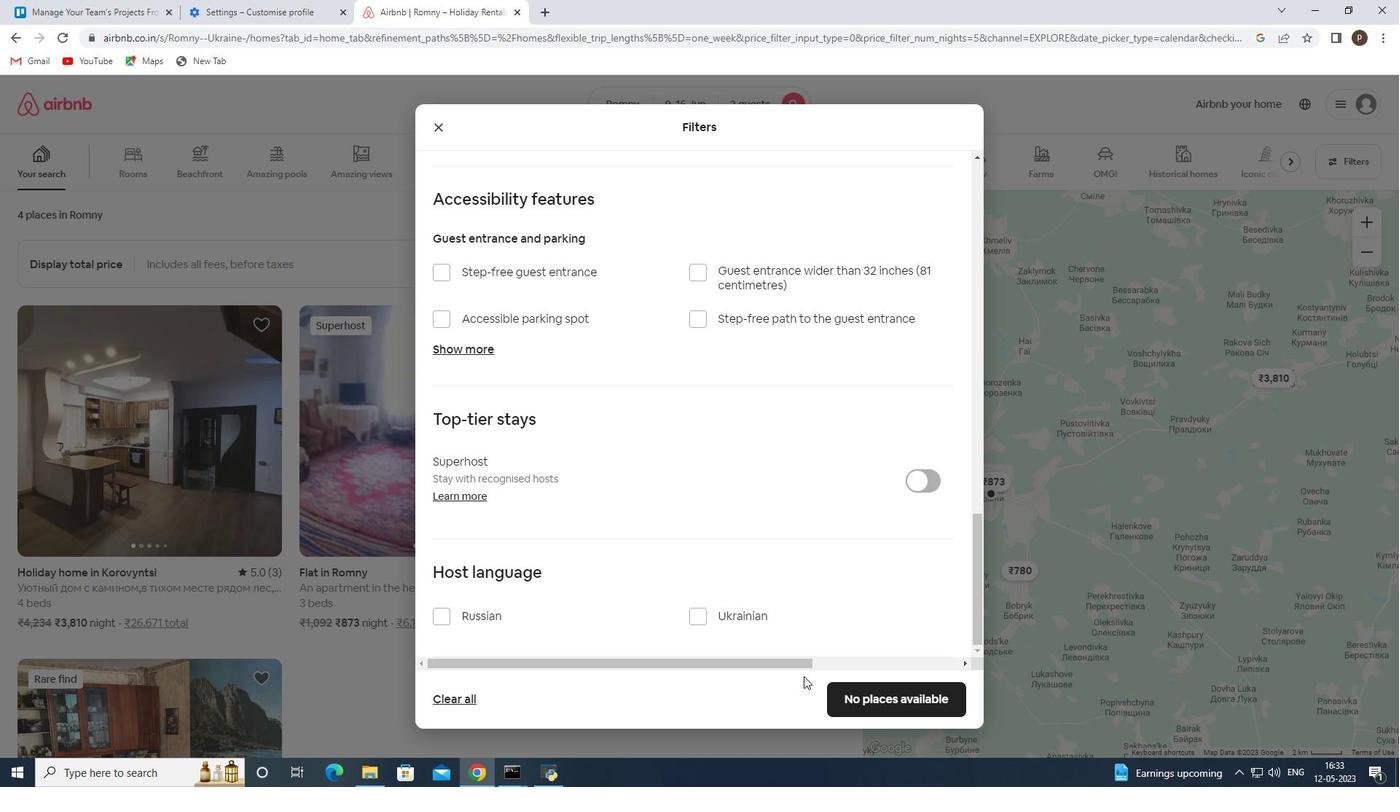 
Action: Mouse moved to (827, 683)
Screenshot: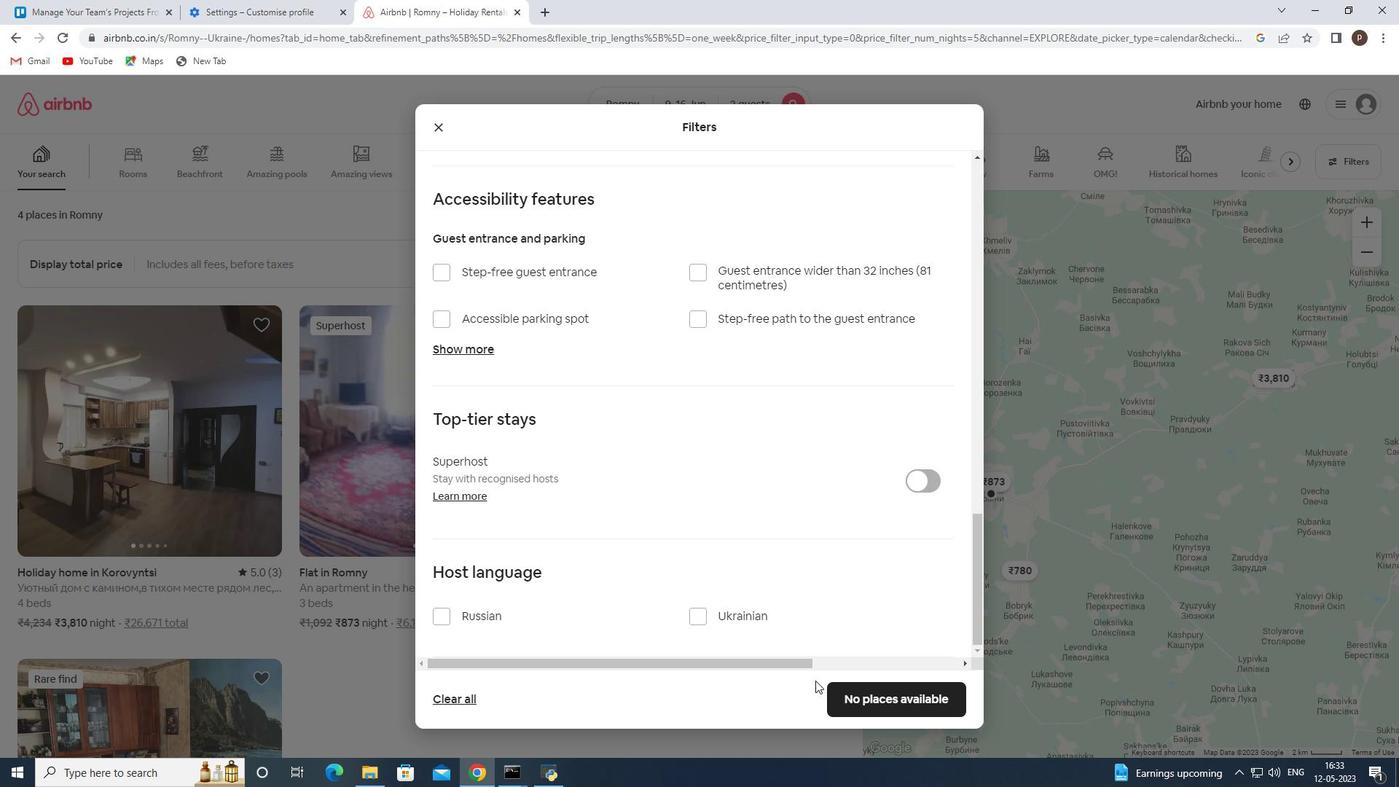 
Action: Mouse scrolled (827, 682) with delta (0, 0)
Screenshot: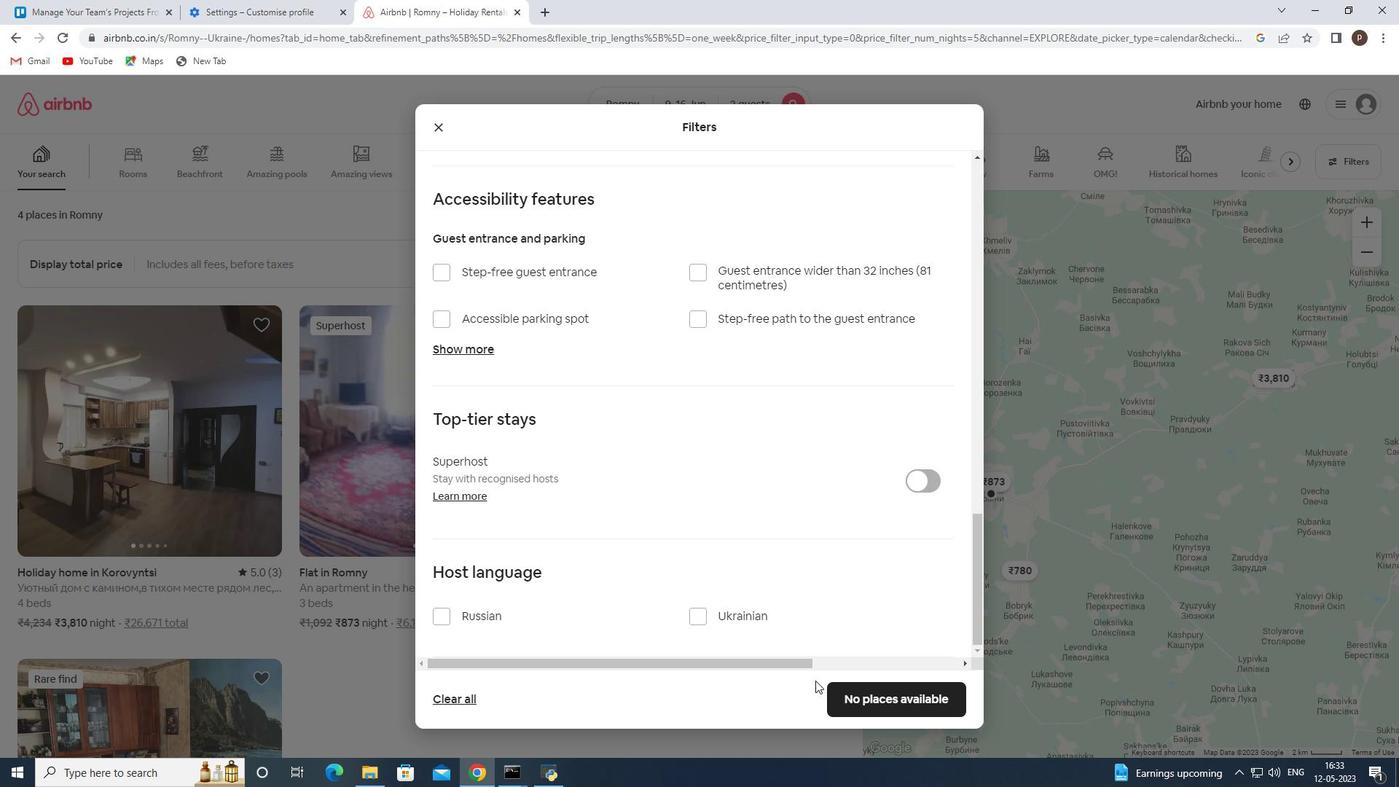 
Action: Mouse moved to (876, 696)
Screenshot: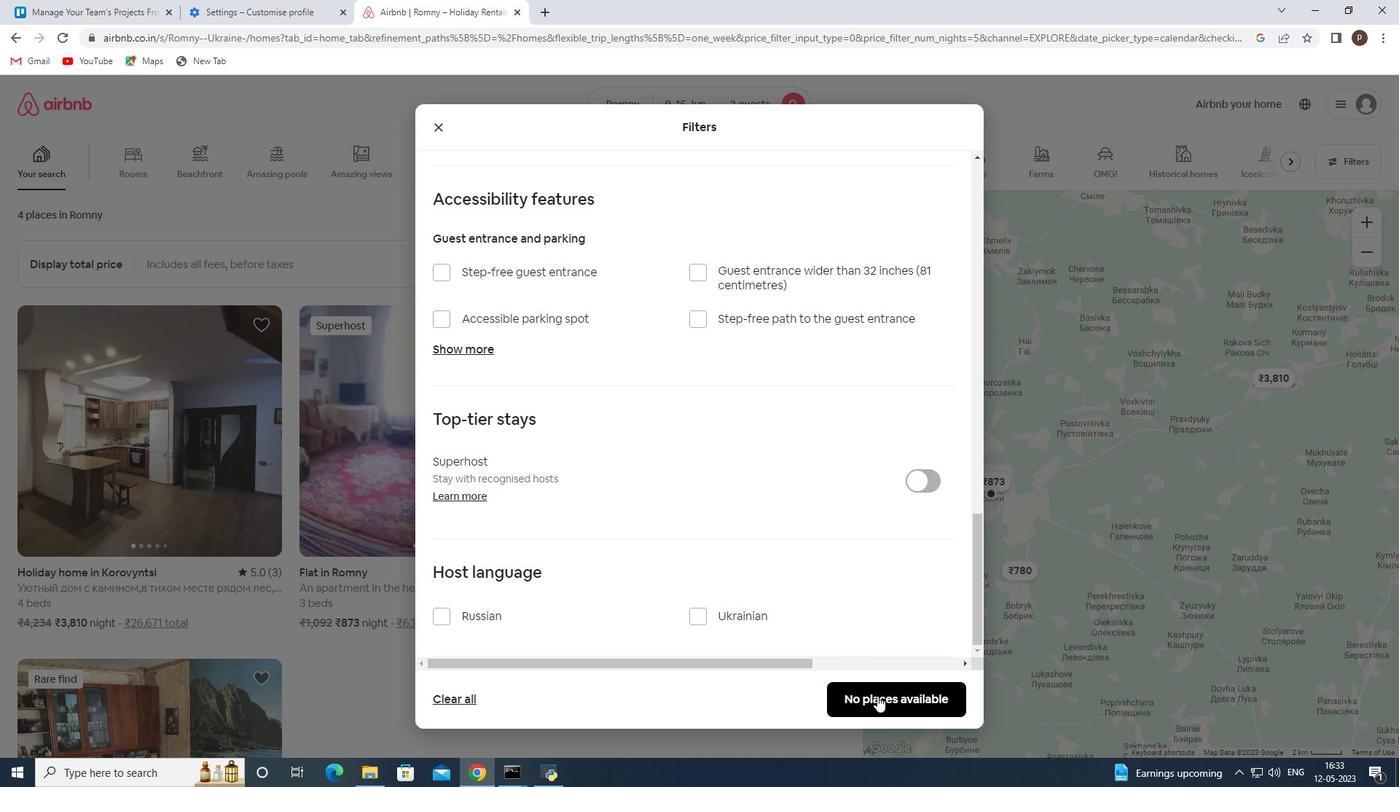 
Action: Mouse pressed left at (876, 696)
Screenshot: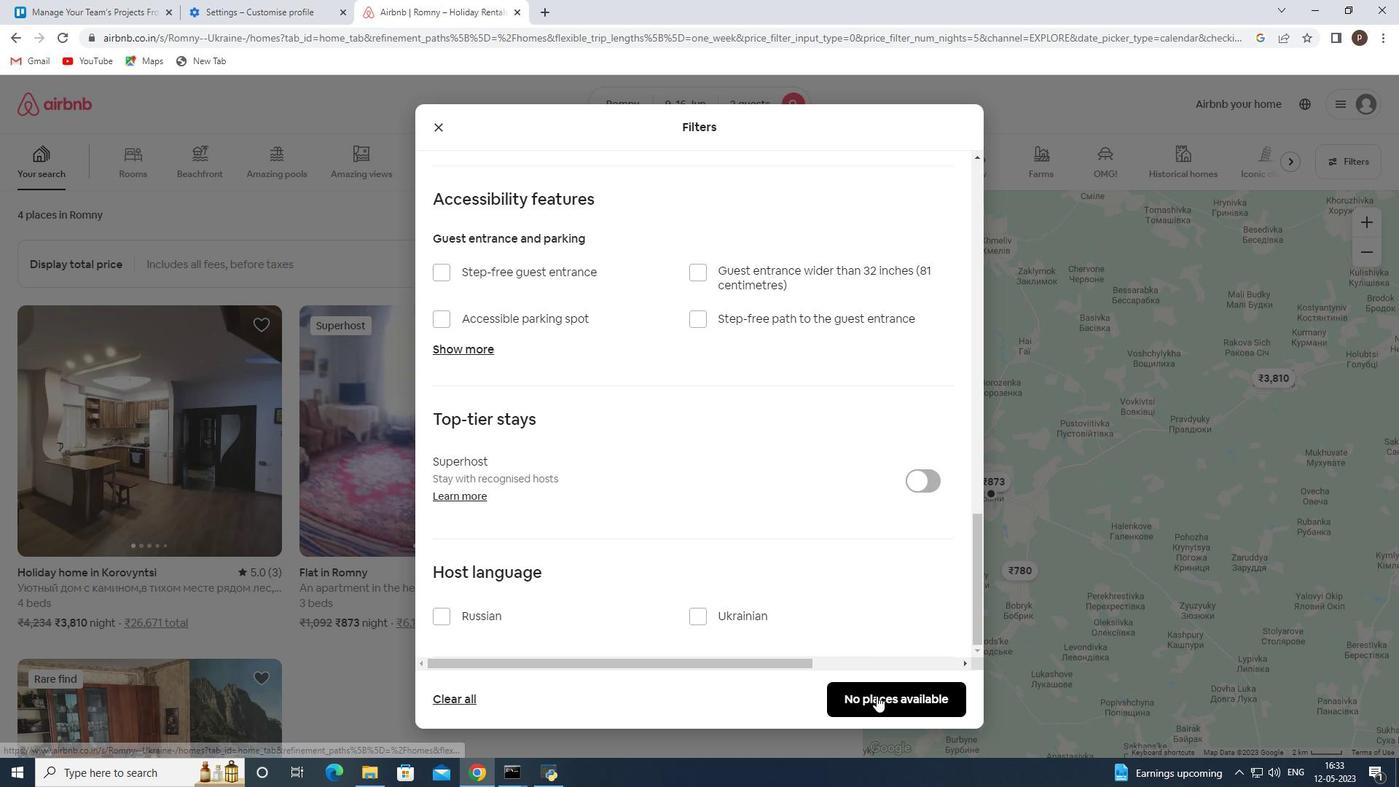 
